 Task: Find connections with filter location Malakanagiri with filter topic #Inspirationwith filter profile language French with filter current company TRANSEARCH with filter school SIES College of Management Studies - India with filter industry Business Intelligence Platforms with filter service category Tax Law with filter keywords title Beautician
Action: Mouse moved to (574, 71)
Screenshot: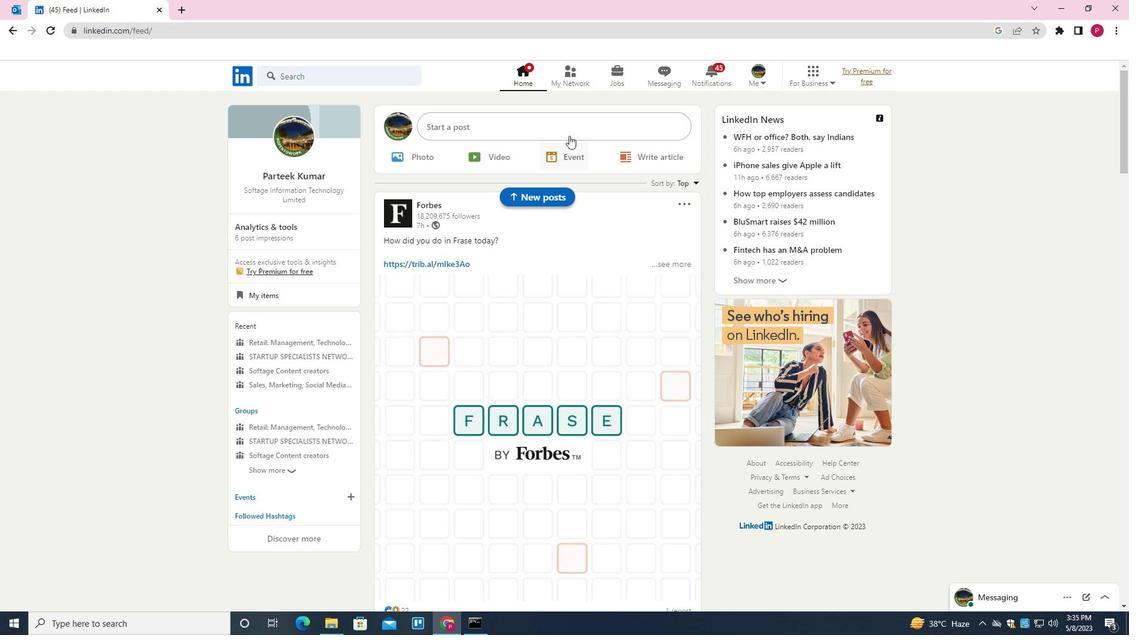 
Action: Mouse pressed left at (574, 71)
Screenshot: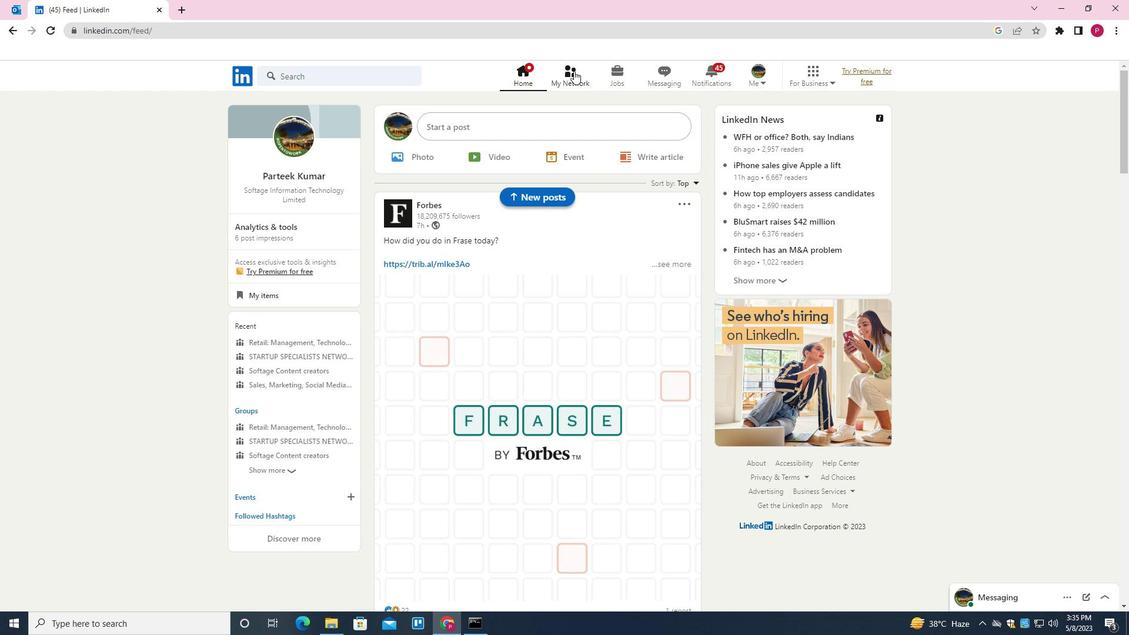 
Action: Mouse moved to (371, 142)
Screenshot: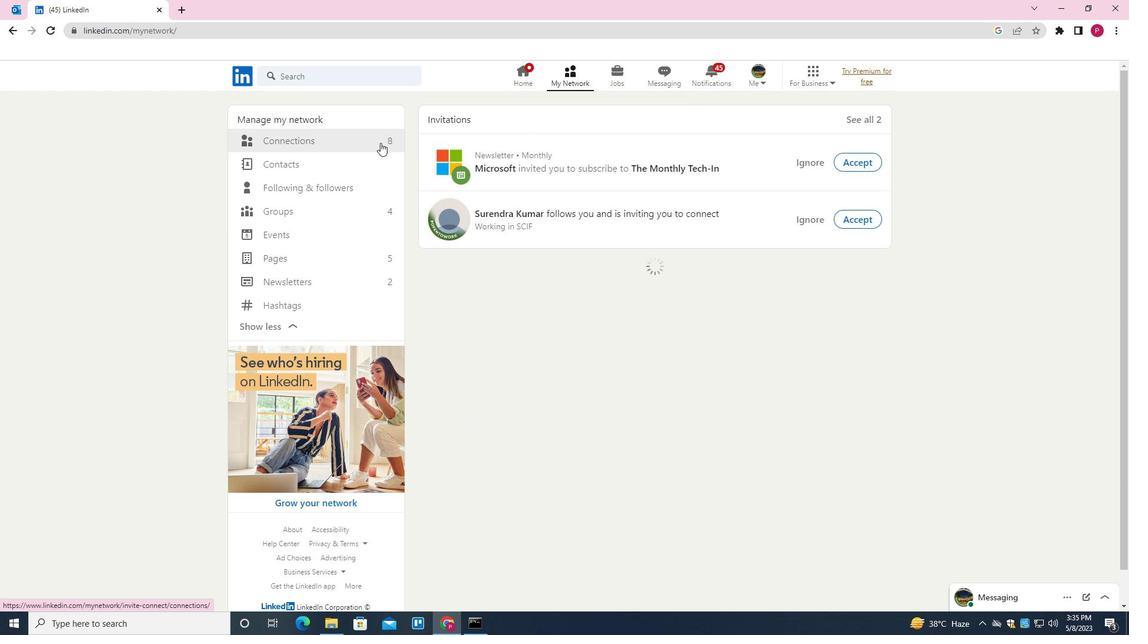 
Action: Mouse pressed left at (371, 142)
Screenshot: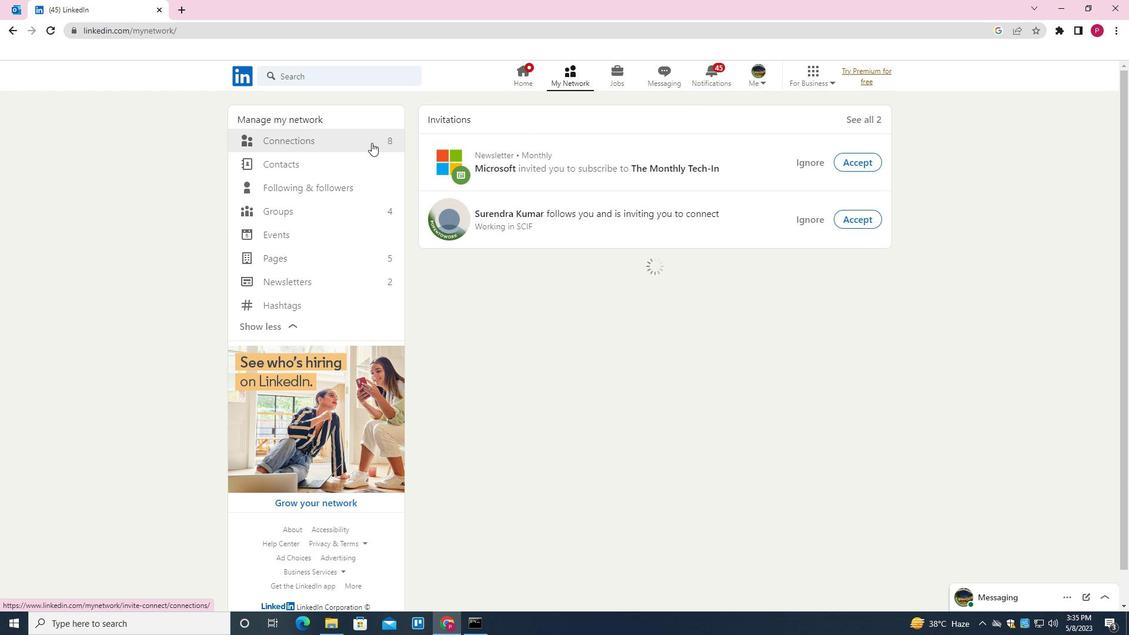 
Action: Mouse moved to (632, 144)
Screenshot: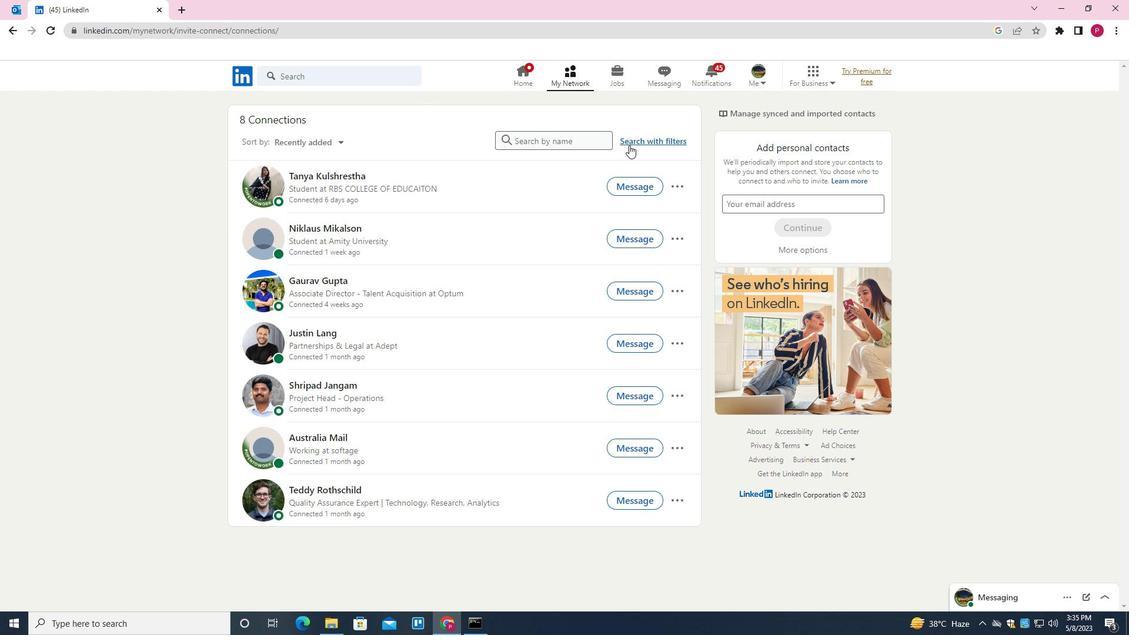 
Action: Mouse pressed left at (632, 144)
Screenshot: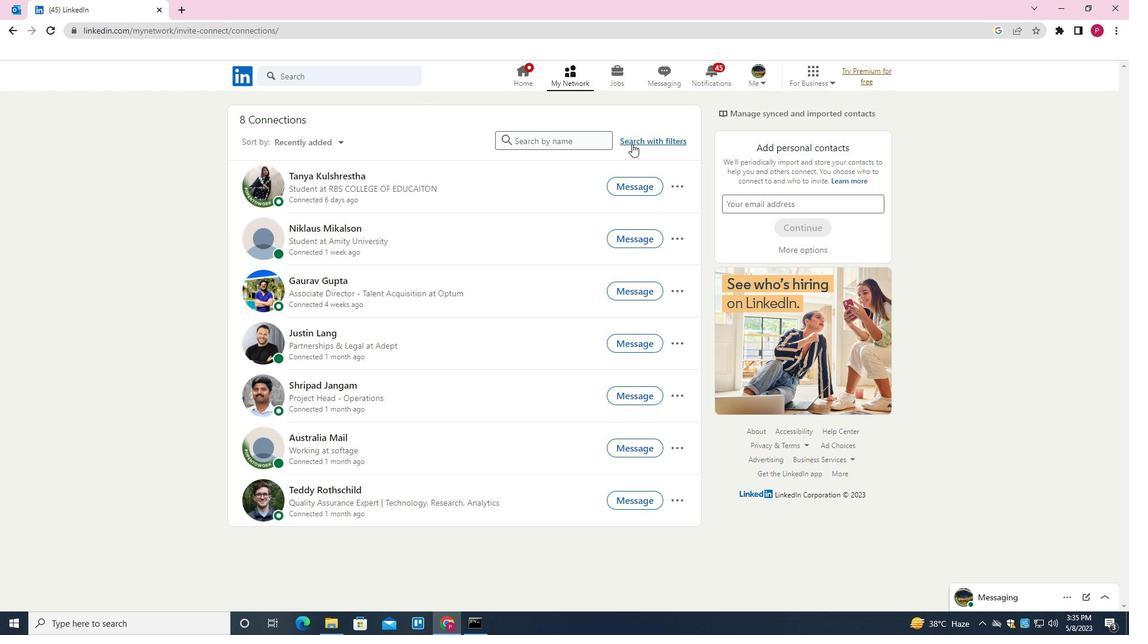 
Action: Mouse moved to (598, 105)
Screenshot: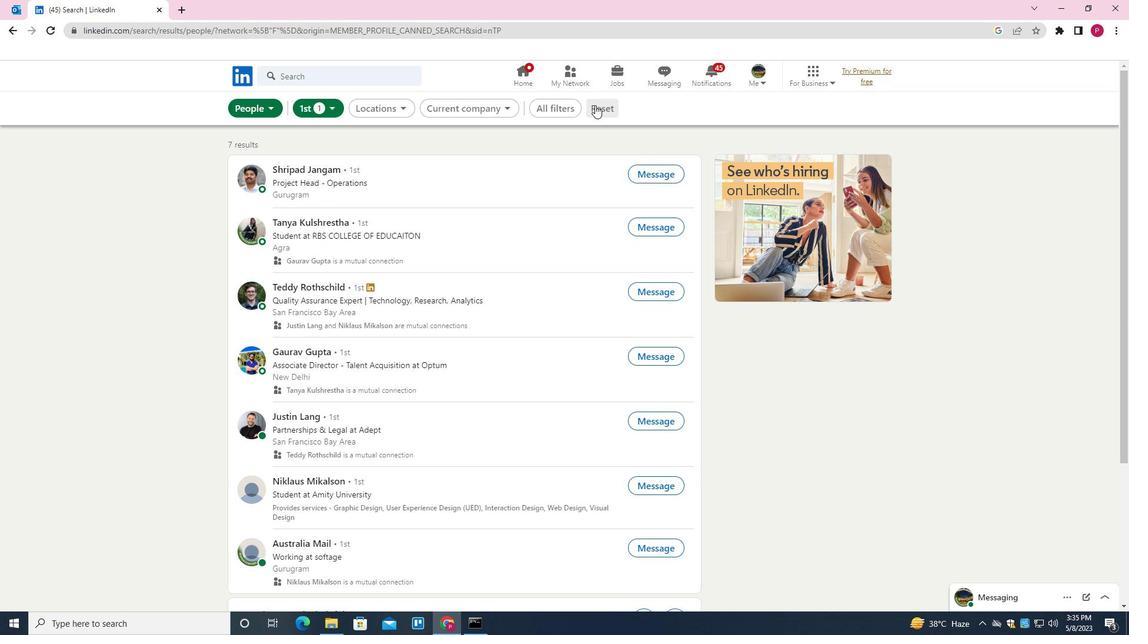 
Action: Mouse pressed left at (598, 105)
Screenshot: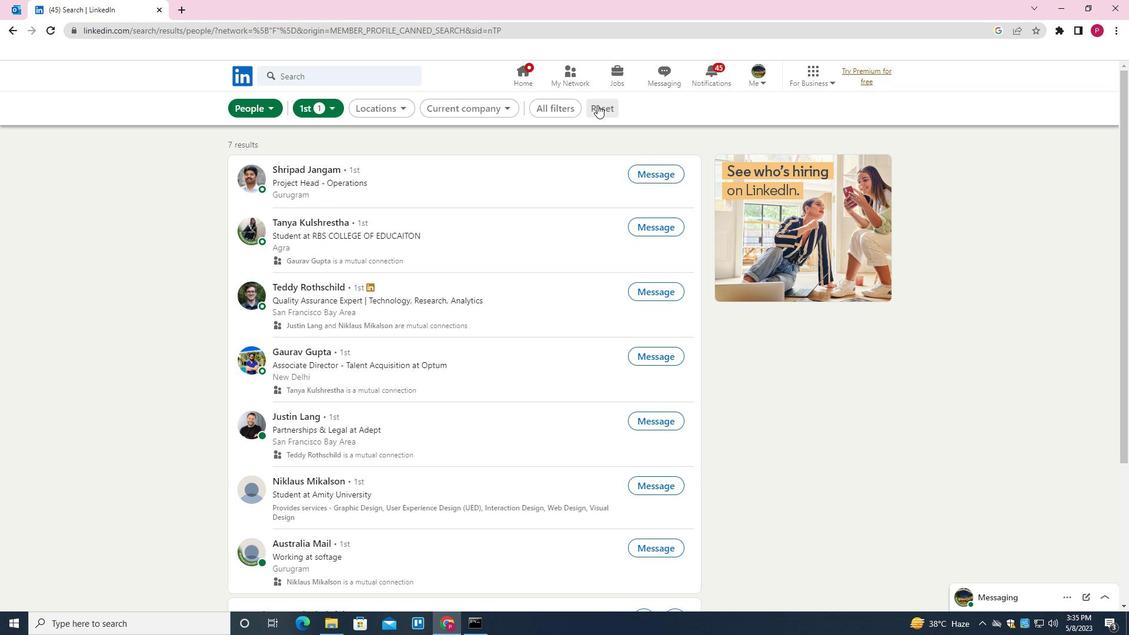 
Action: Mouse moved to (582, 111)
Screenshot: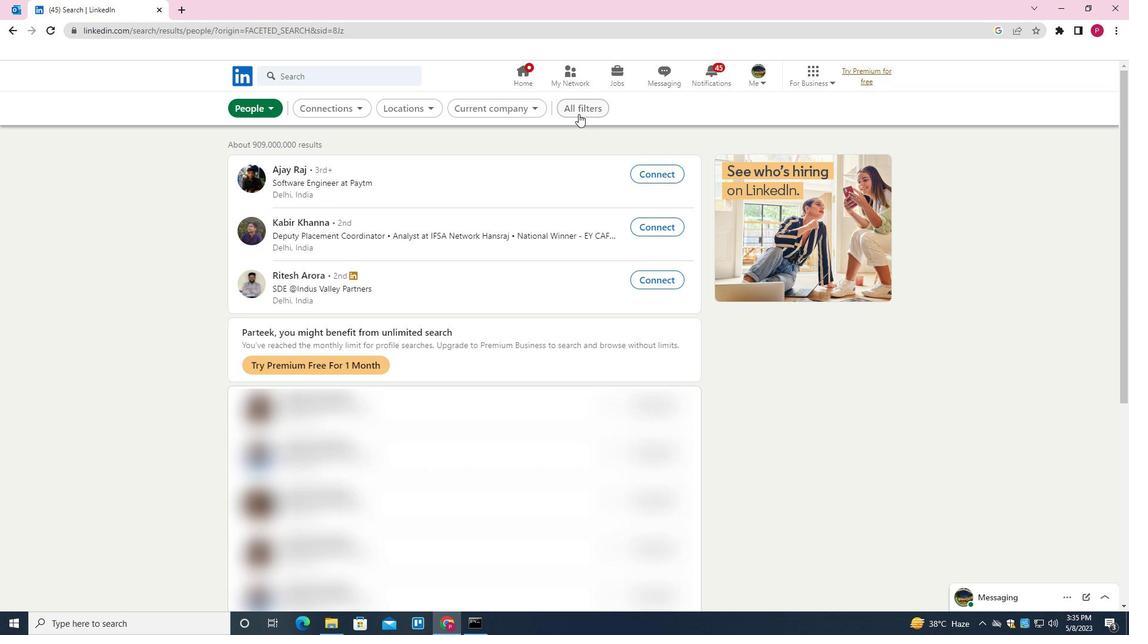 
Action: Mouse pressed left at (582, 111)
Screenshot: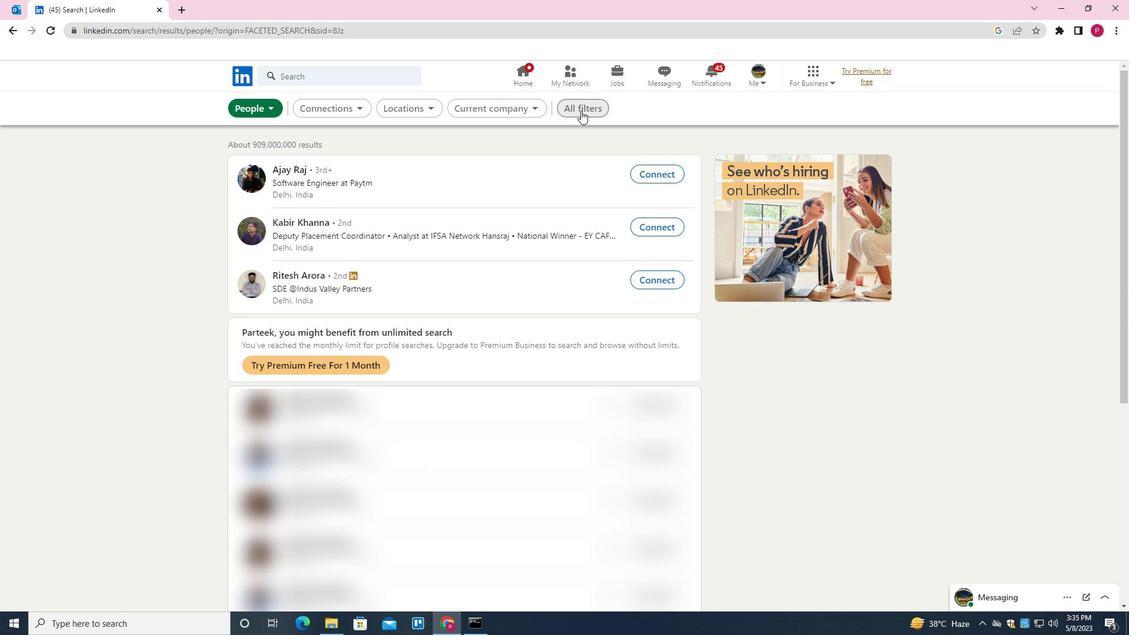 
Action: Mouse moved to (930, 338)
Screenshot: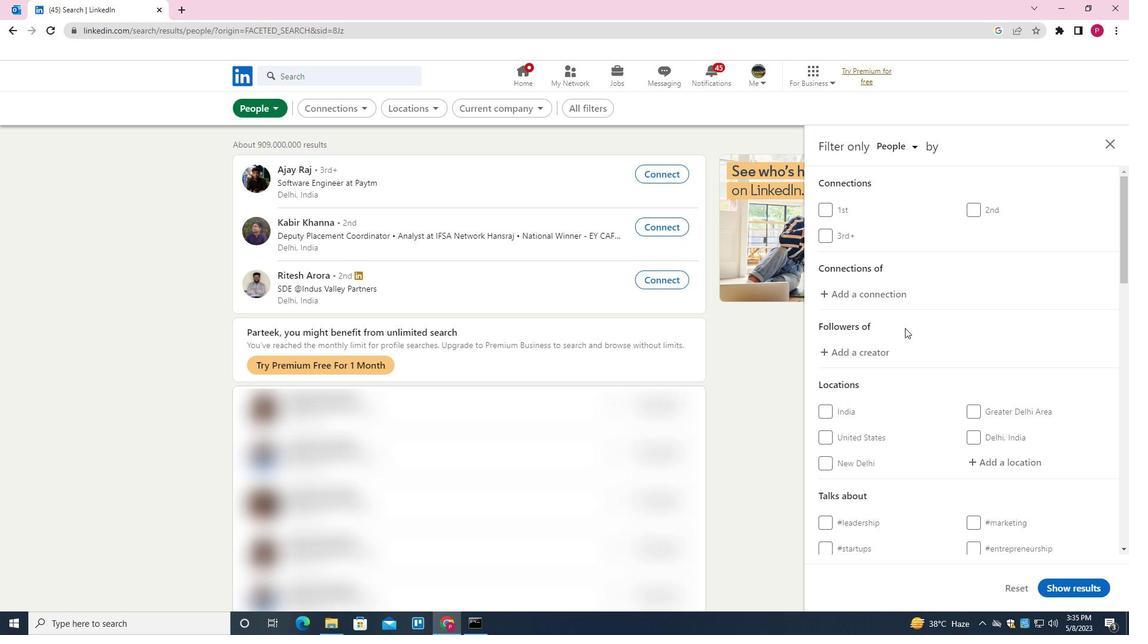 
Action: Mouse scrolled (930, 337) with delta (0, 0)
Screenshot: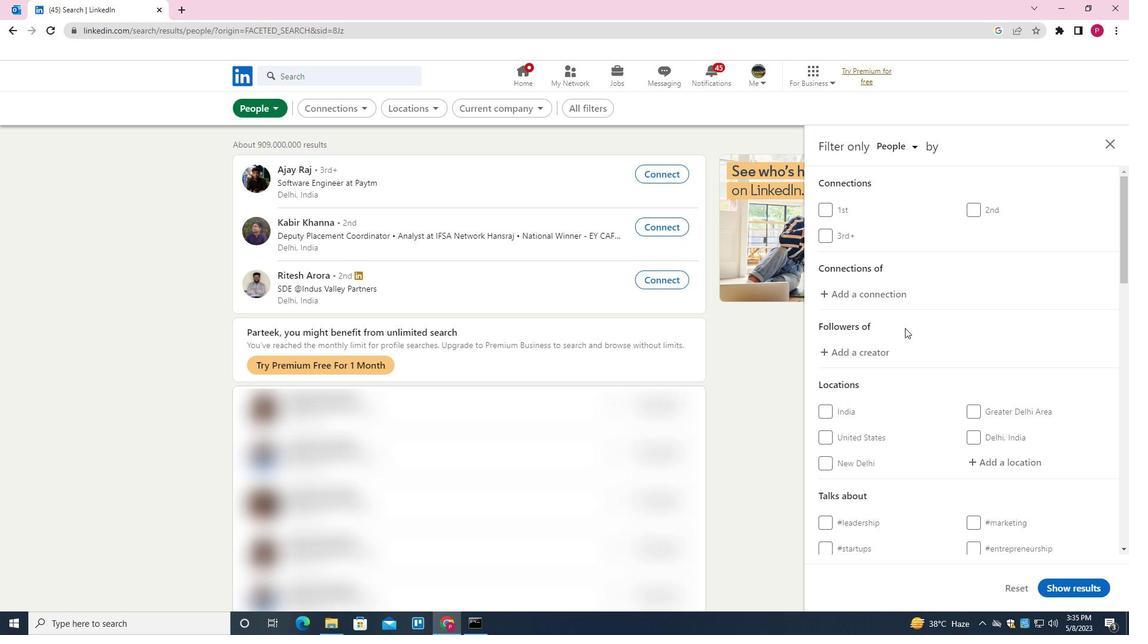 
Action: Mouse moved to (948, 343)
Screenshot: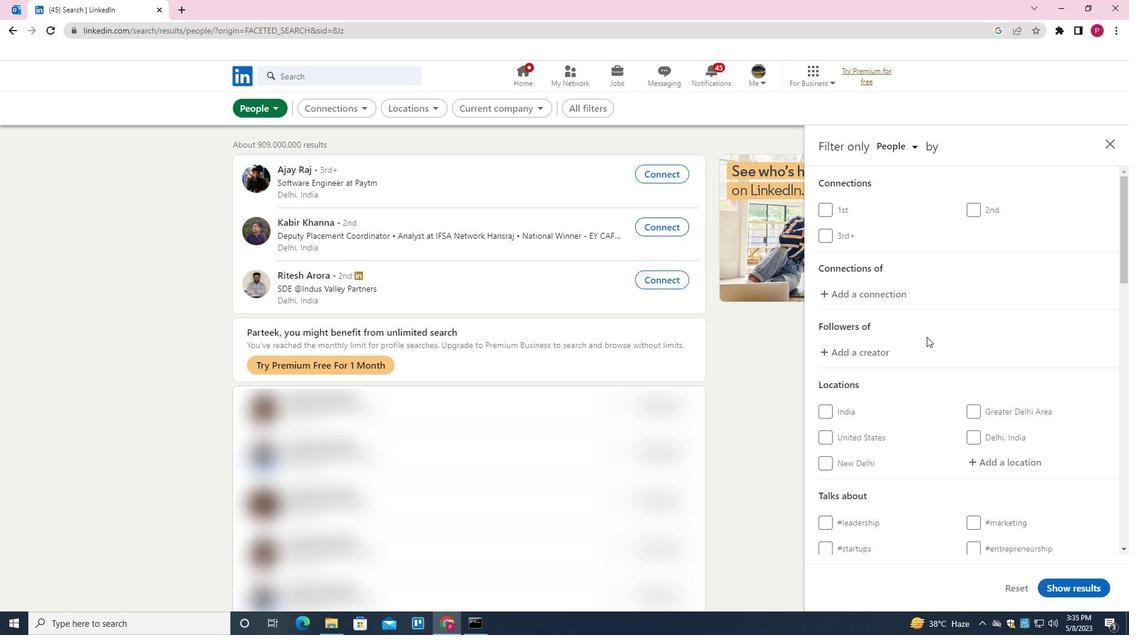 
Action: Mouse scrolled (948, 342) with delta (0, 0)
Screenshot: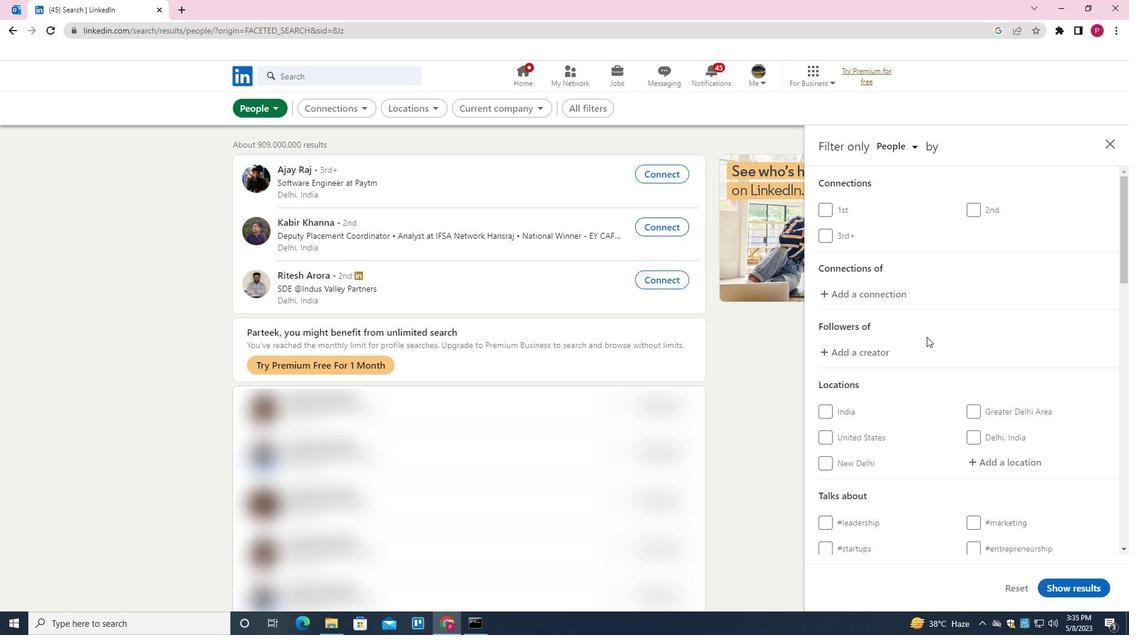 
Action: Mouse moved to (975, 348)
Screenshot: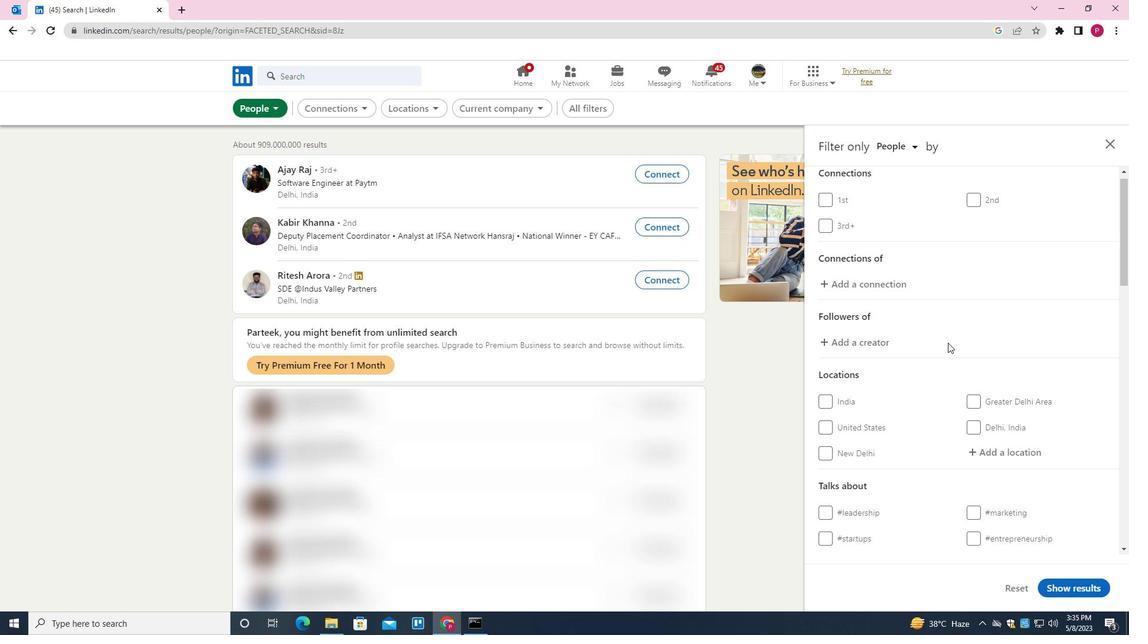 
Action: Mouse scrolled (975, 348) with delta (0, 0)
Screenshot: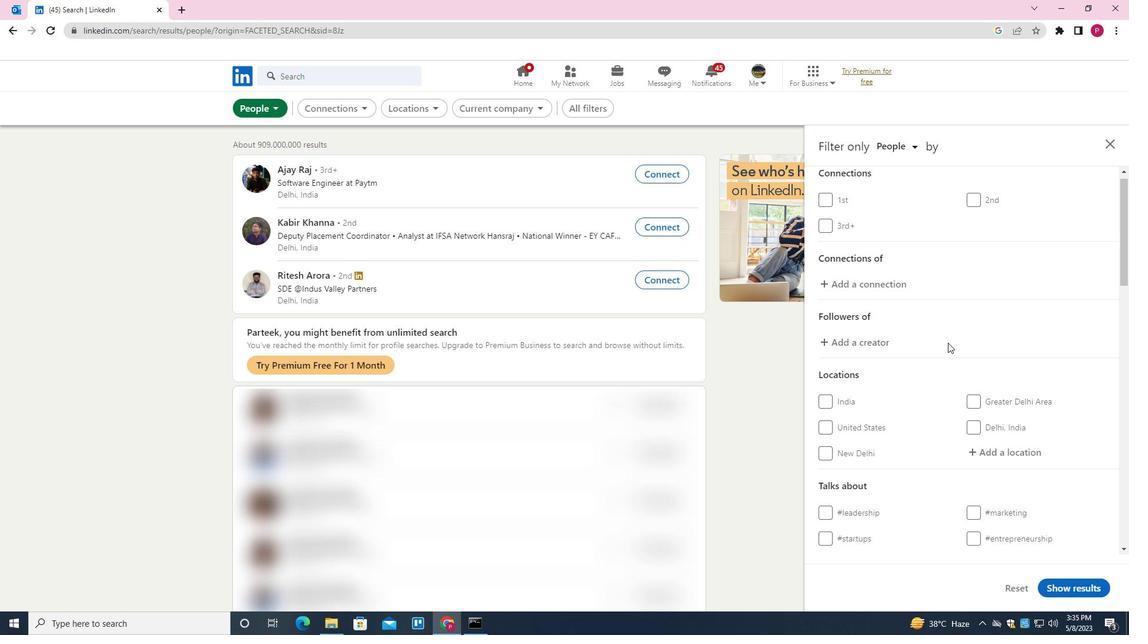 
Action: Mouse moved to (1016, 285)
Screenshot: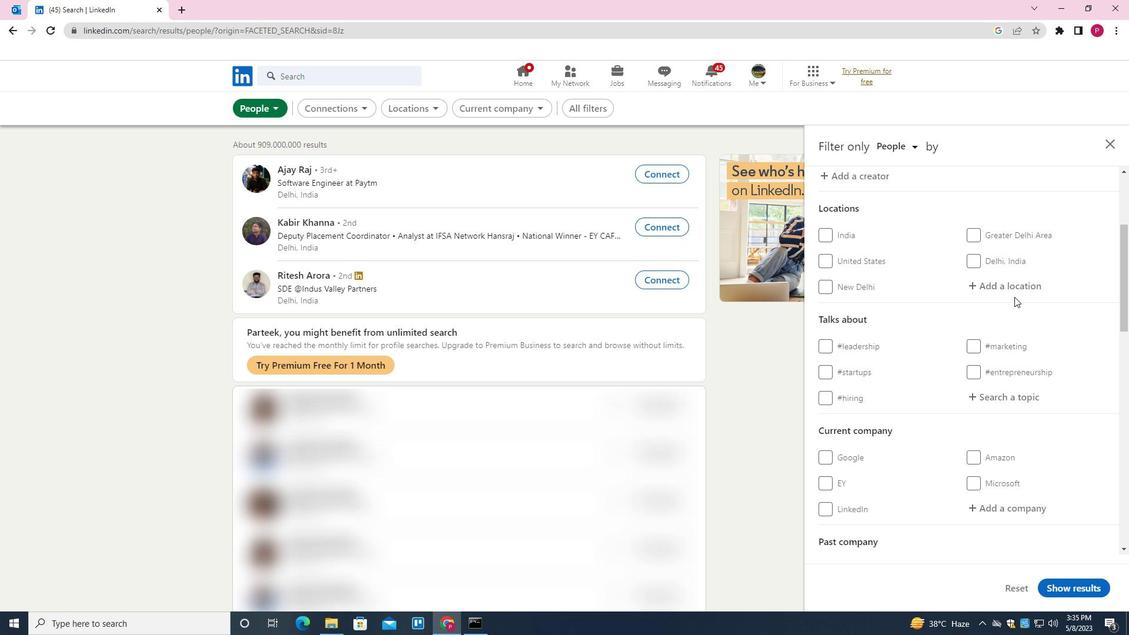 
Action: Mouse pressed left at (1016, 285)
Screenshot: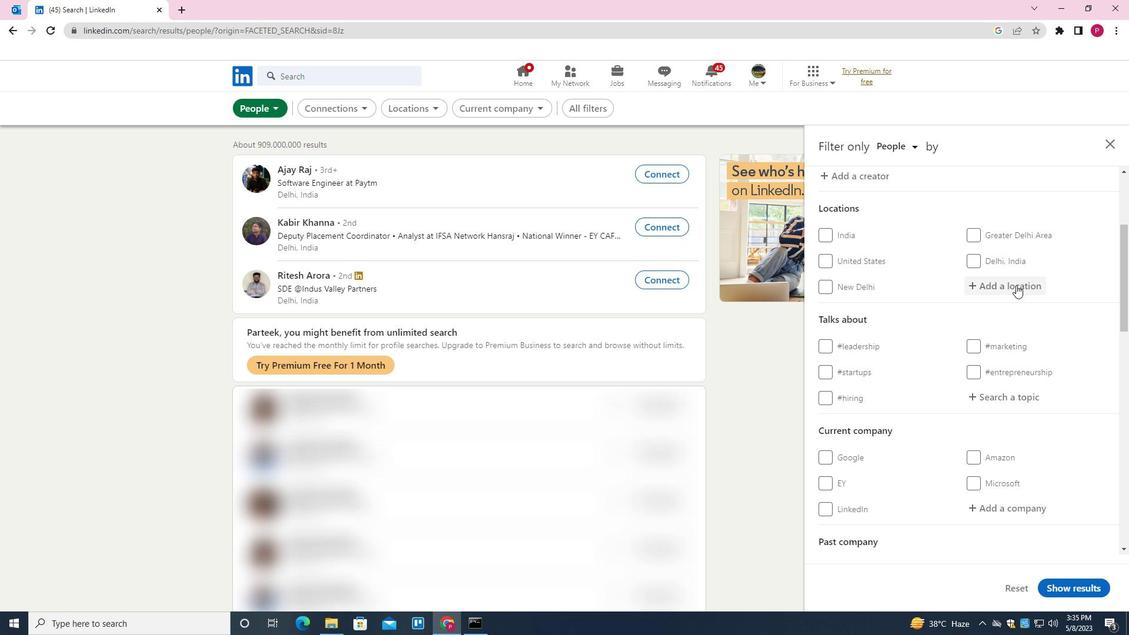 
Action: Key pressed <Key.shift>MALAKANAGIRI
Screenshot: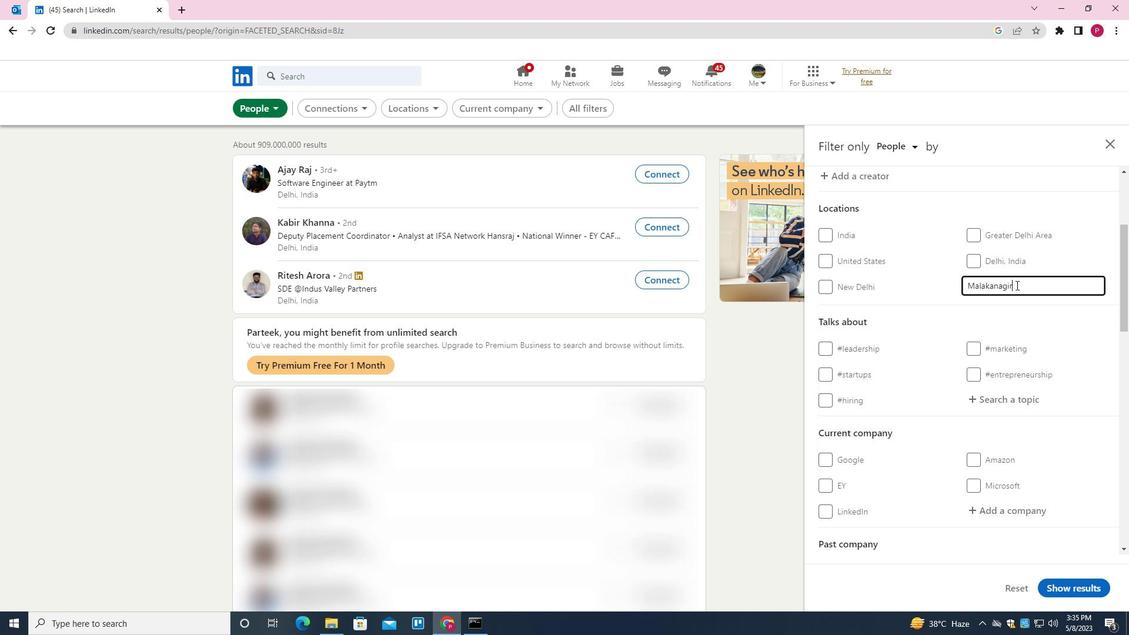 
Action: Mouse moved to (1007, 290)
Screenshot: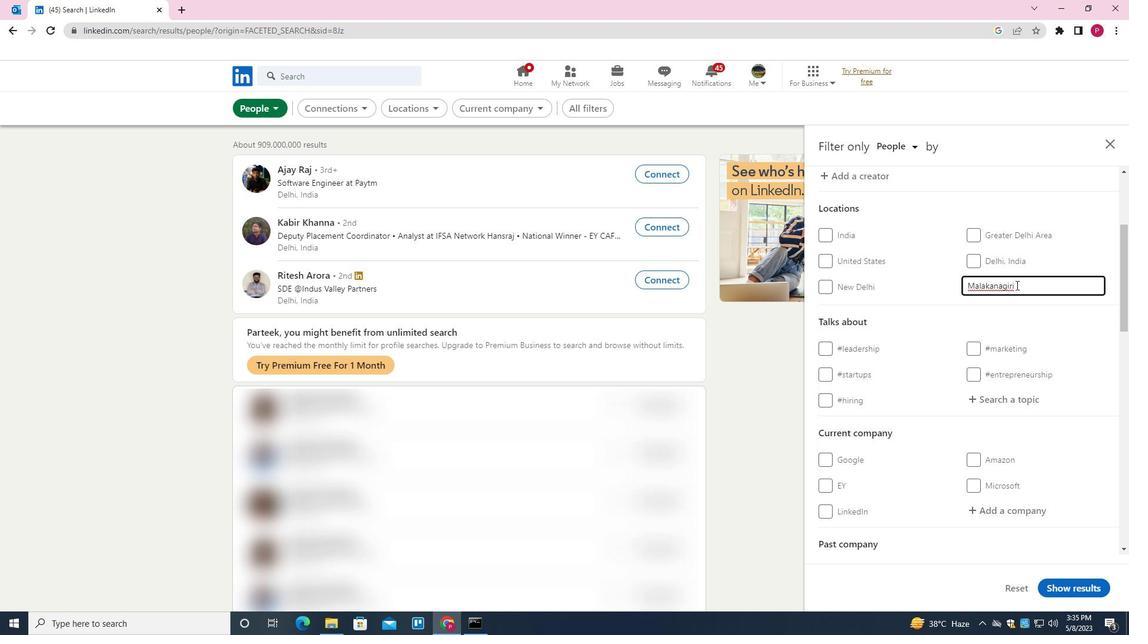 
Action: Mouse scrolled (1007, 290) with delta (0, 0)
Screenshot: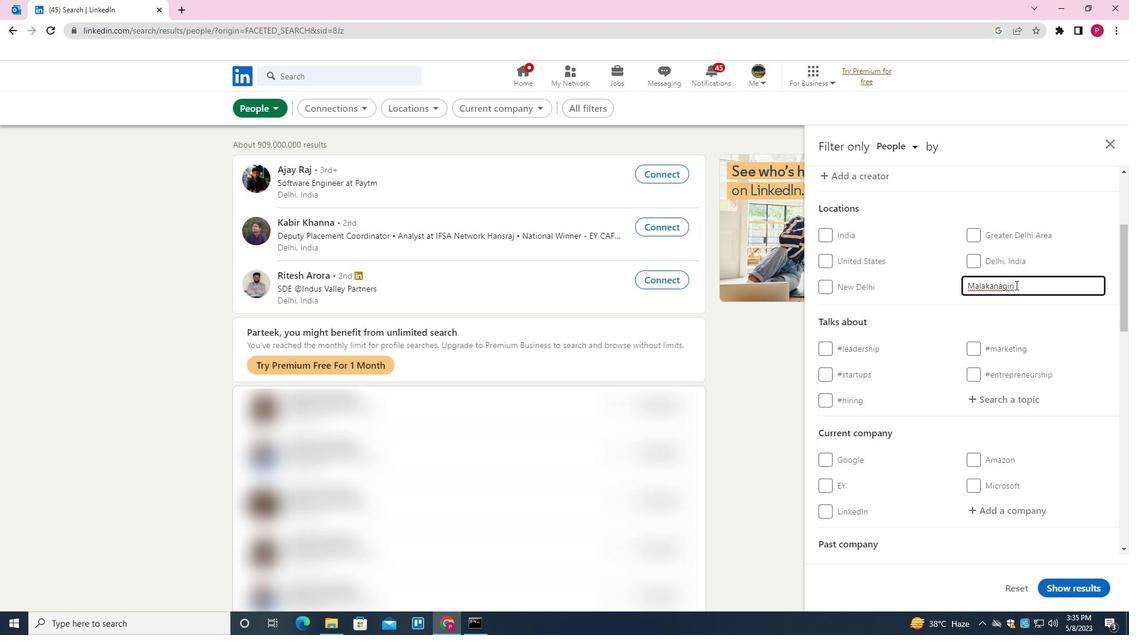 
Action: Mouse moved to (1006, 290)
Screenshot: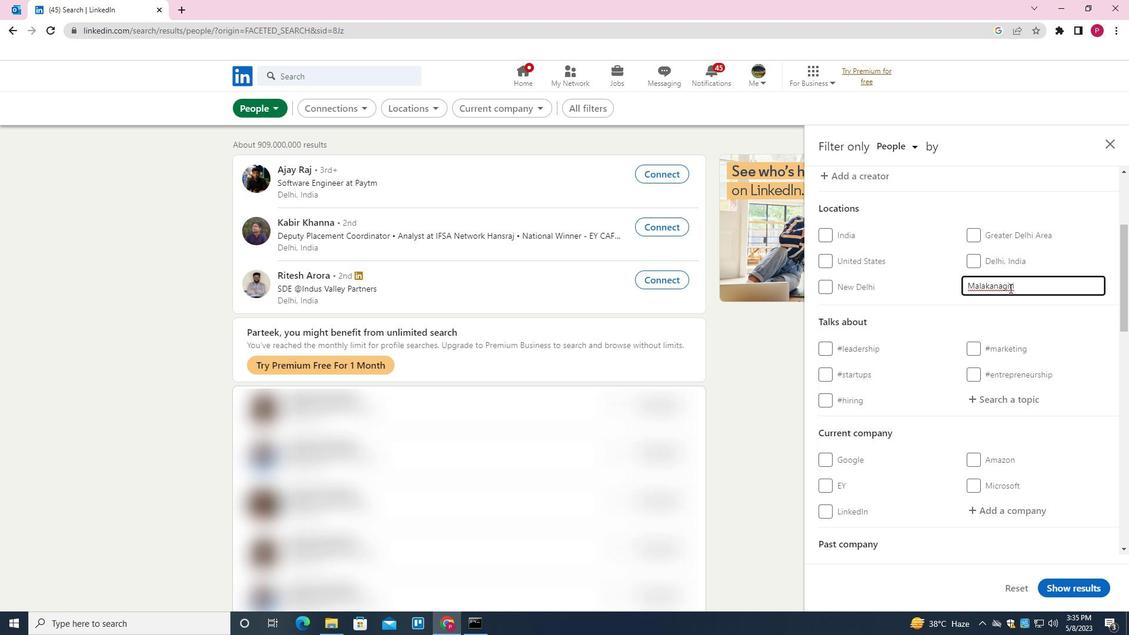 
Action: Mouse scrolled (1006, 290) with delta (0, 0)
Screenshot: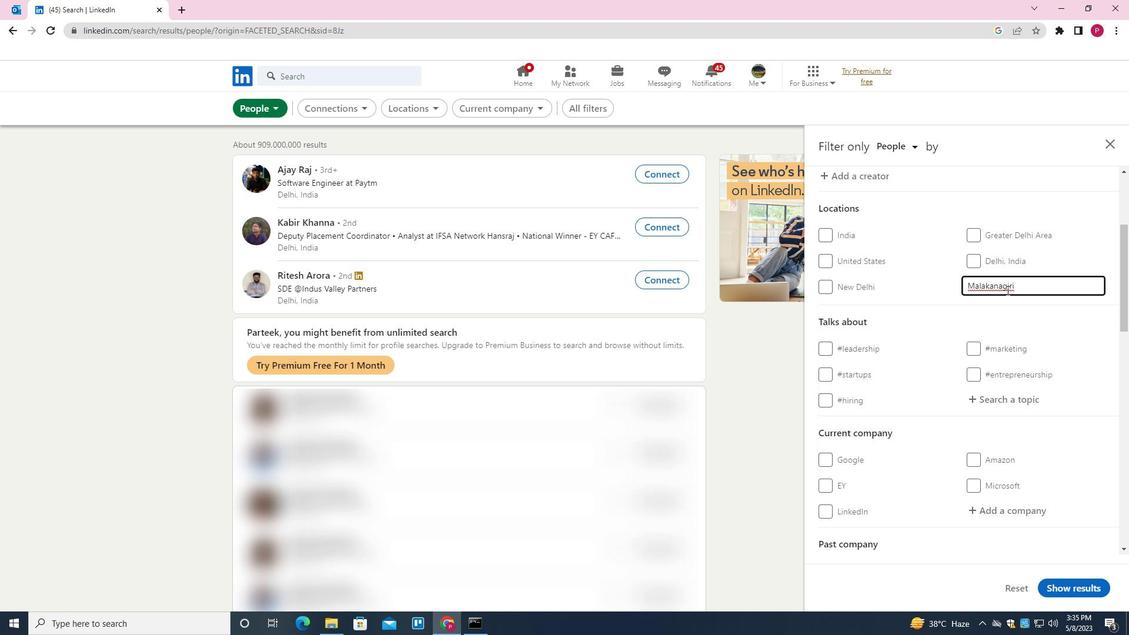 
Action: Mouse moved to (1005, 291)
Screenshot: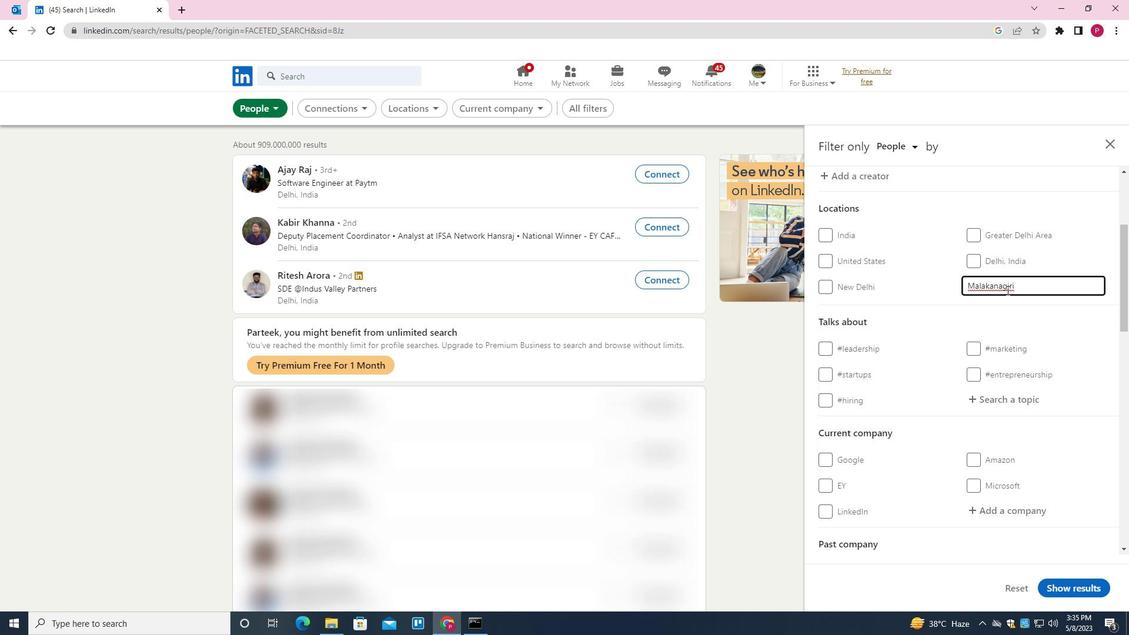 
Action: Mouse scrolled (1005, 290) with delta (0, 0)
Screenshot: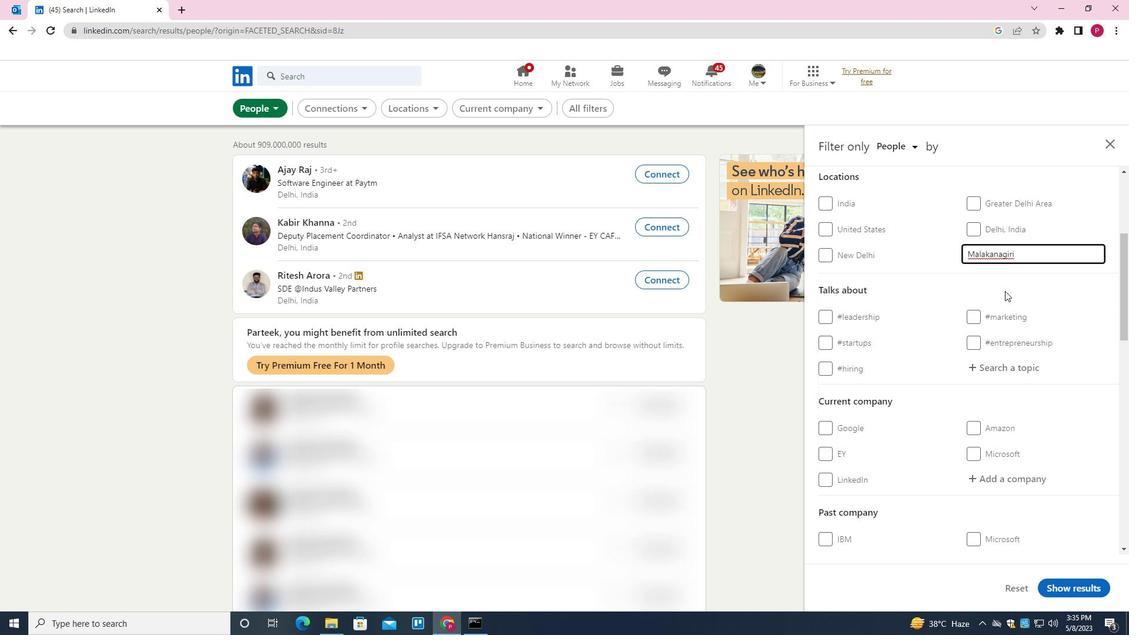 
Action: Mouse moved to (1000, 225)
Screenshot: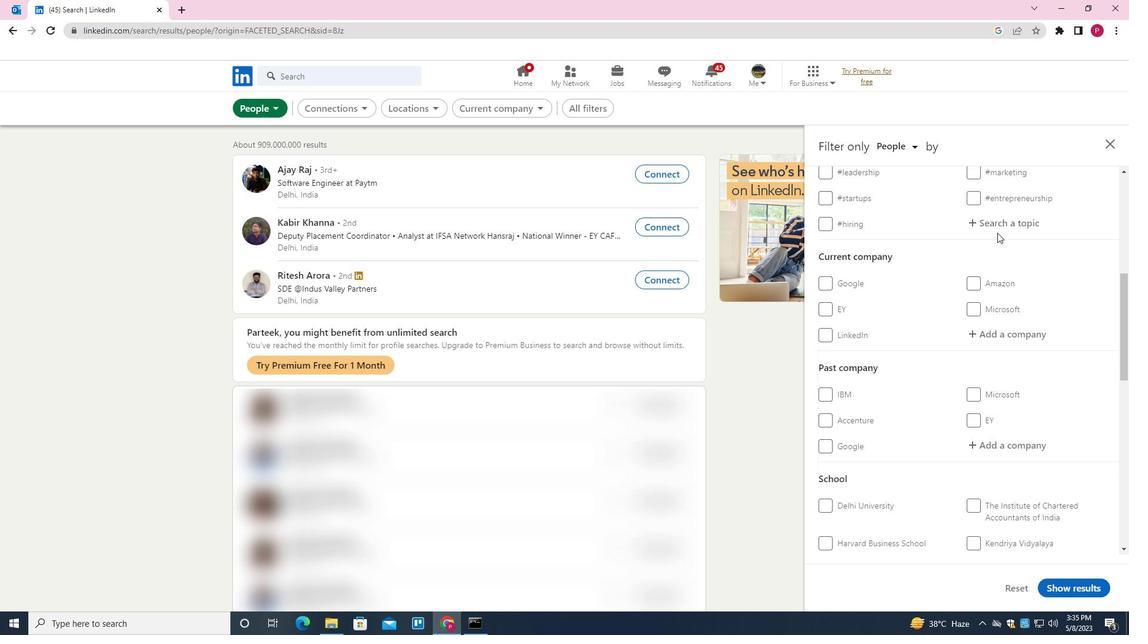 
Action: Mouse pressed left at (1000, 225)
Screenshot: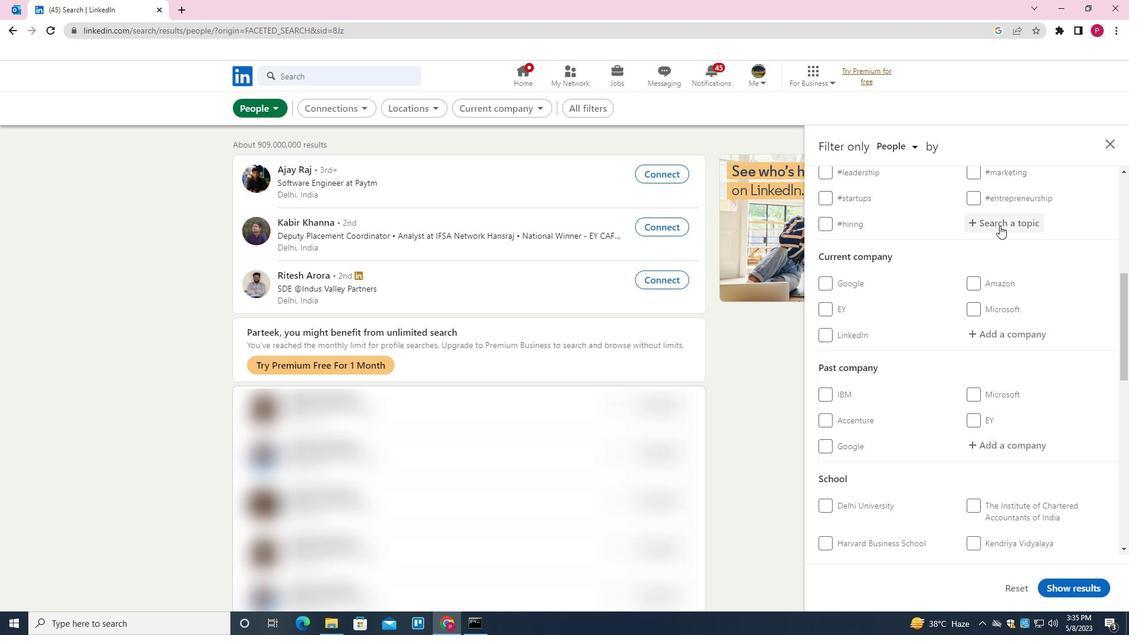 
Action: Mouse moved to (962, 251)
Screenshot: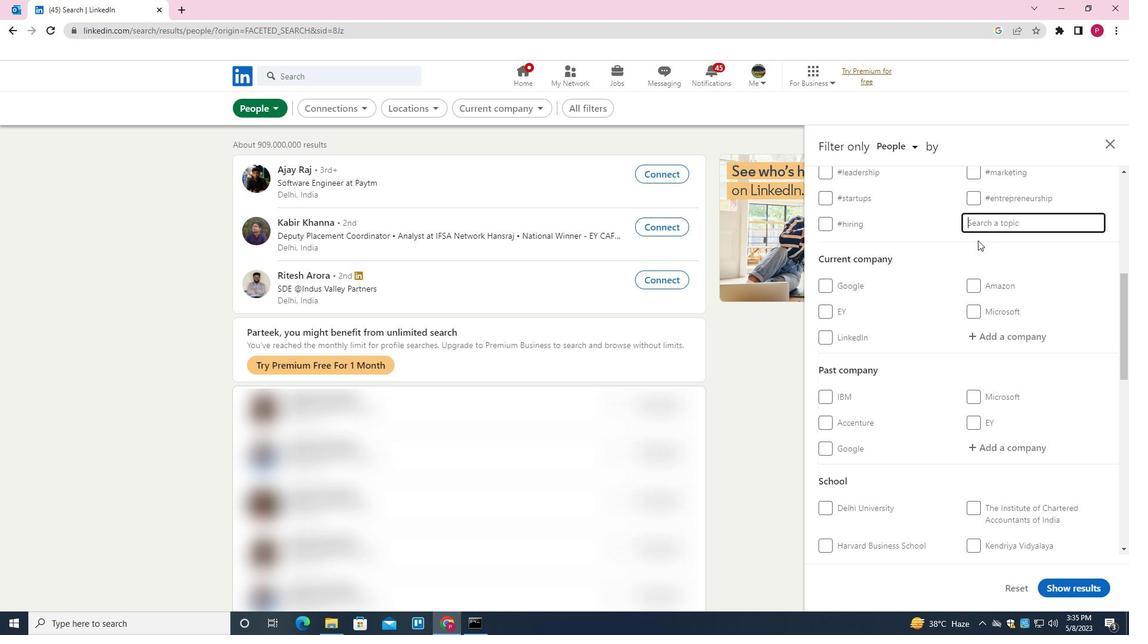 
Action: Key pressed INSPIRATION<Key.down><Key.enter>
Screenshot: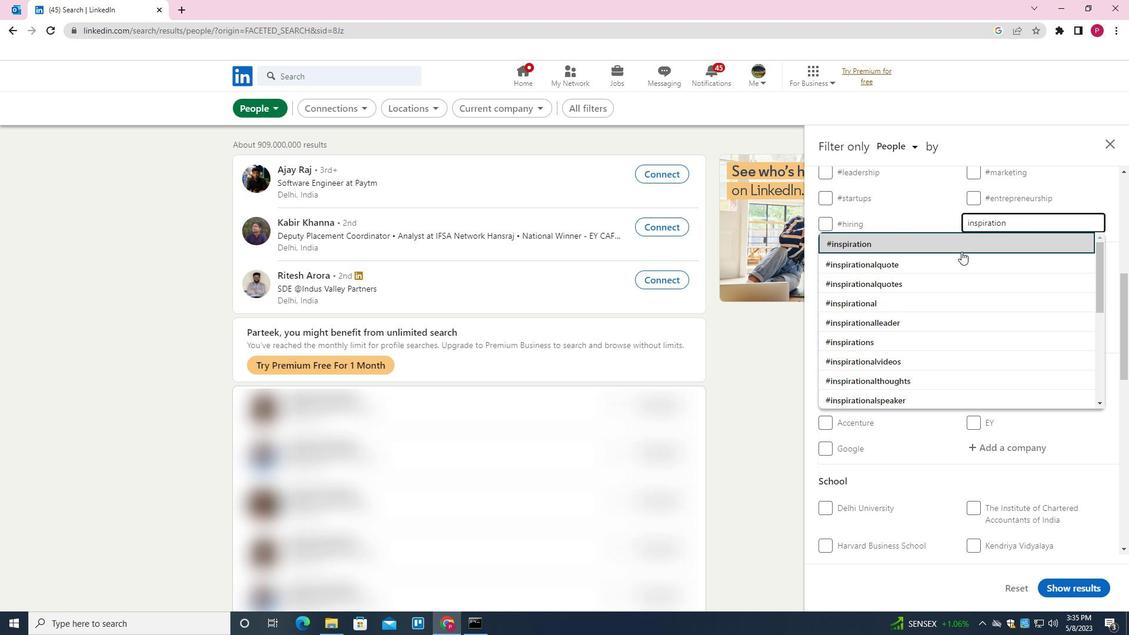 
Action: Mouse moved to (944, 364)
Screenshot: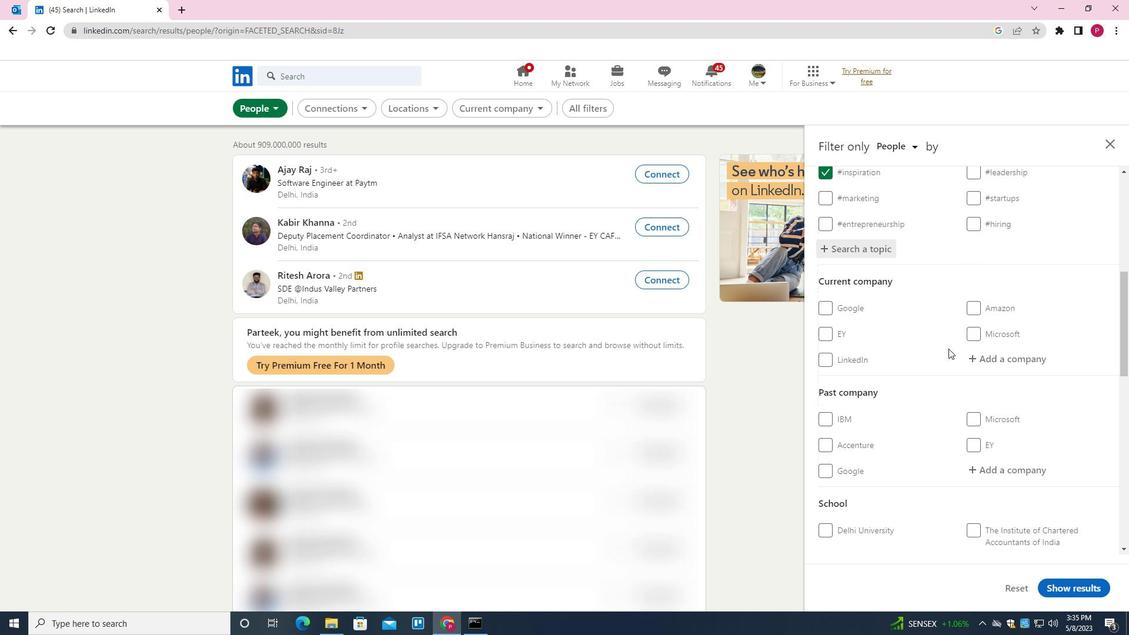 
Action: Mouse scrolled (944, 363) with delta (0, 0)
Screenshot: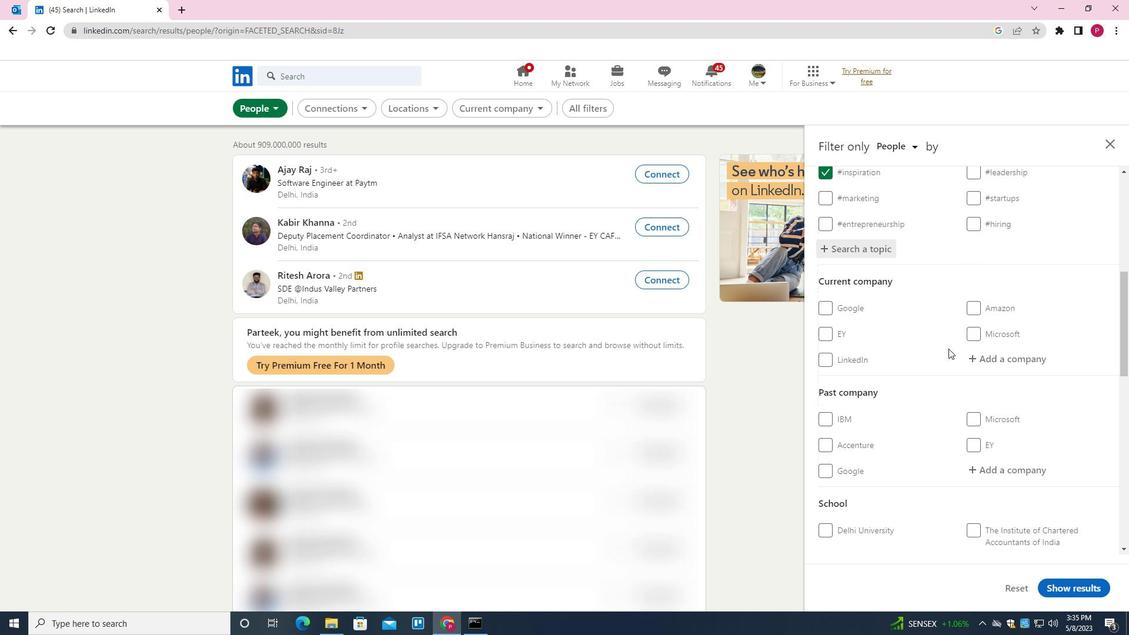 
Action: Mouse moved to (946, 369)
Screenshot: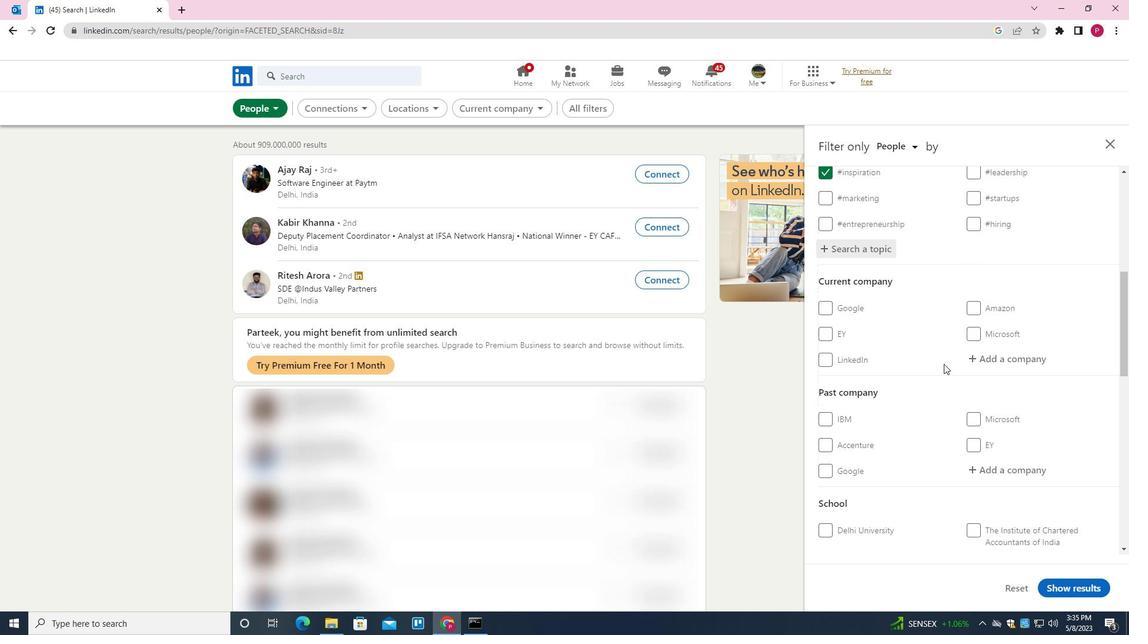 
Action: Mouse scrolled (946, 368) with delta (0, 0)
Screenshot: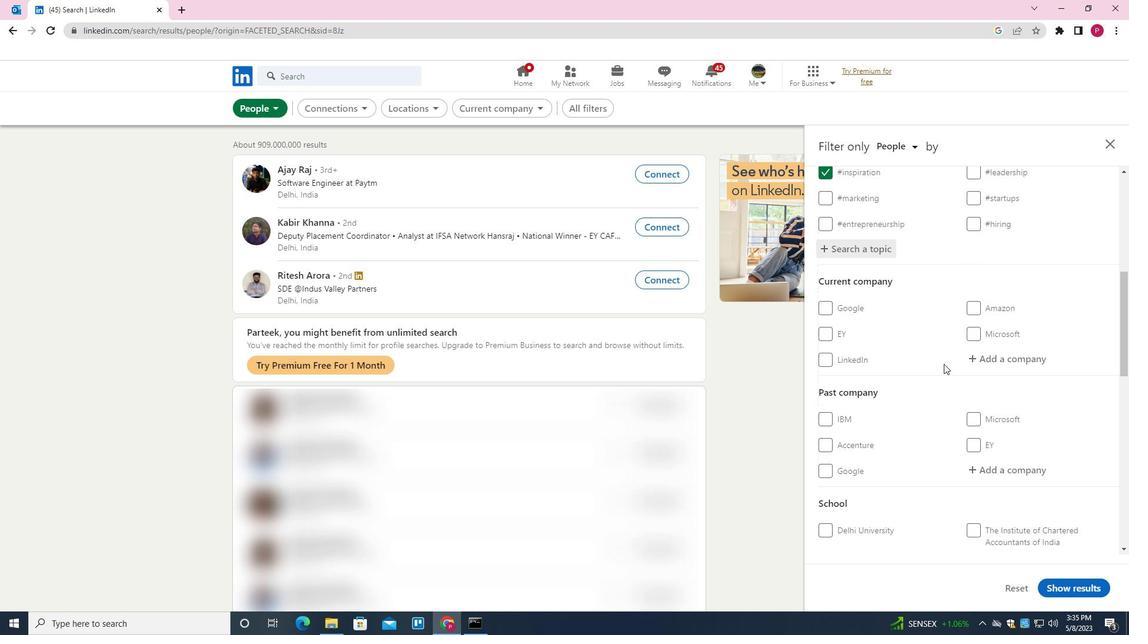 
Action: Mouse scrolled (946, 368) with delta (0, 0)
Screenshot: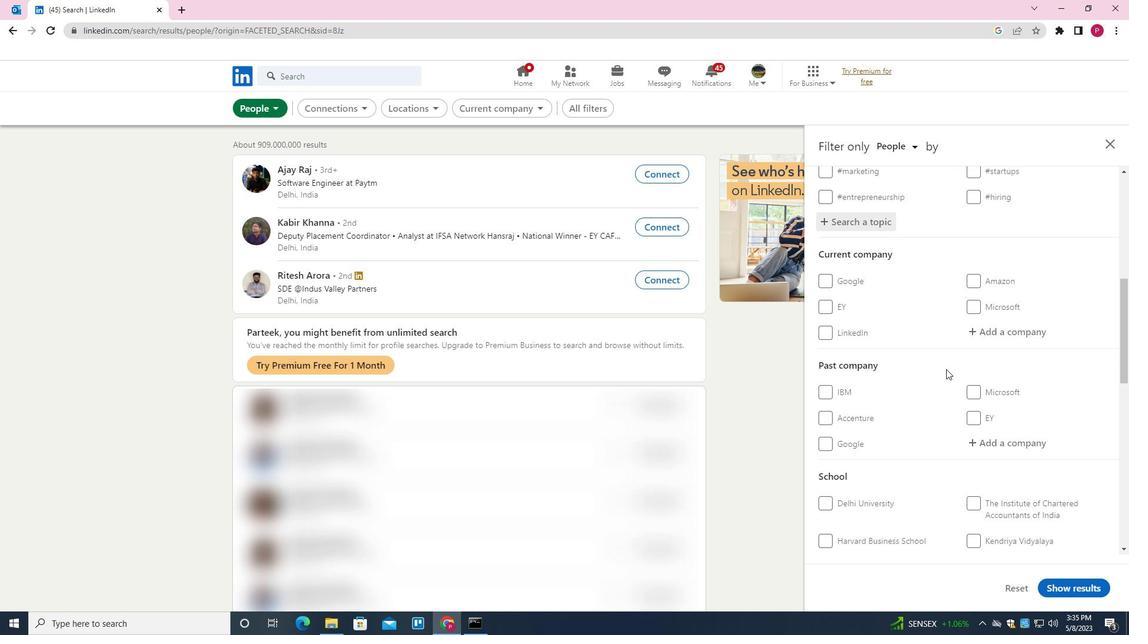 
Action: Mouse scrolled (946, 368) with delta (0, 0)
Screenshot: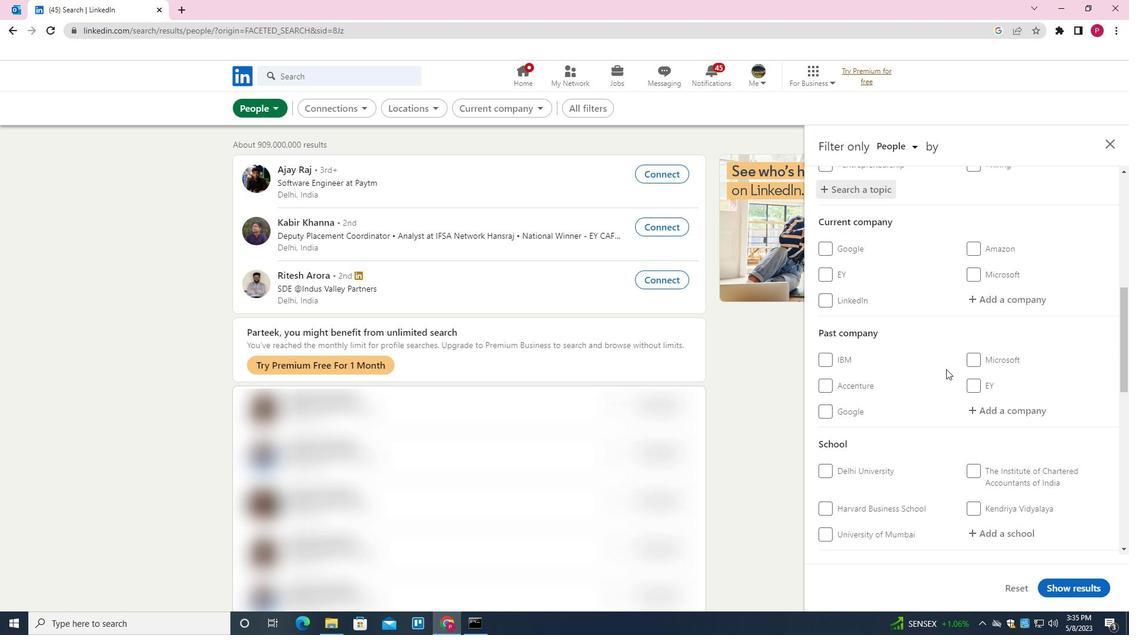 
Action: Mouse scrolled (946, 368) with delta (0, 0)
Screenshot: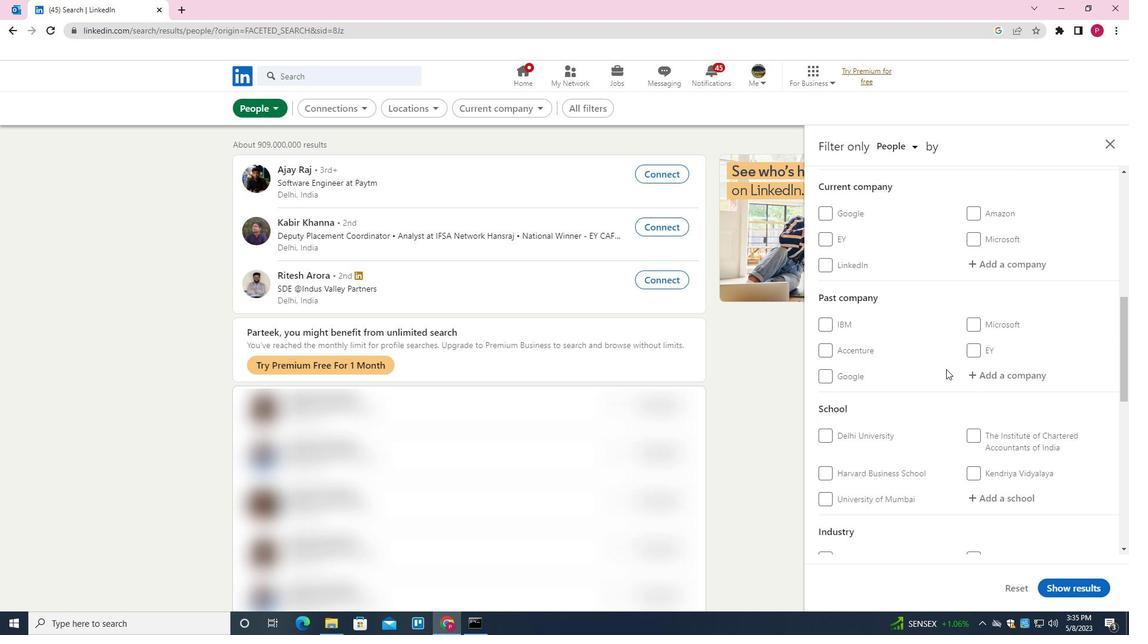 
Action: Mouse moved to (948, 369)
Screenshot: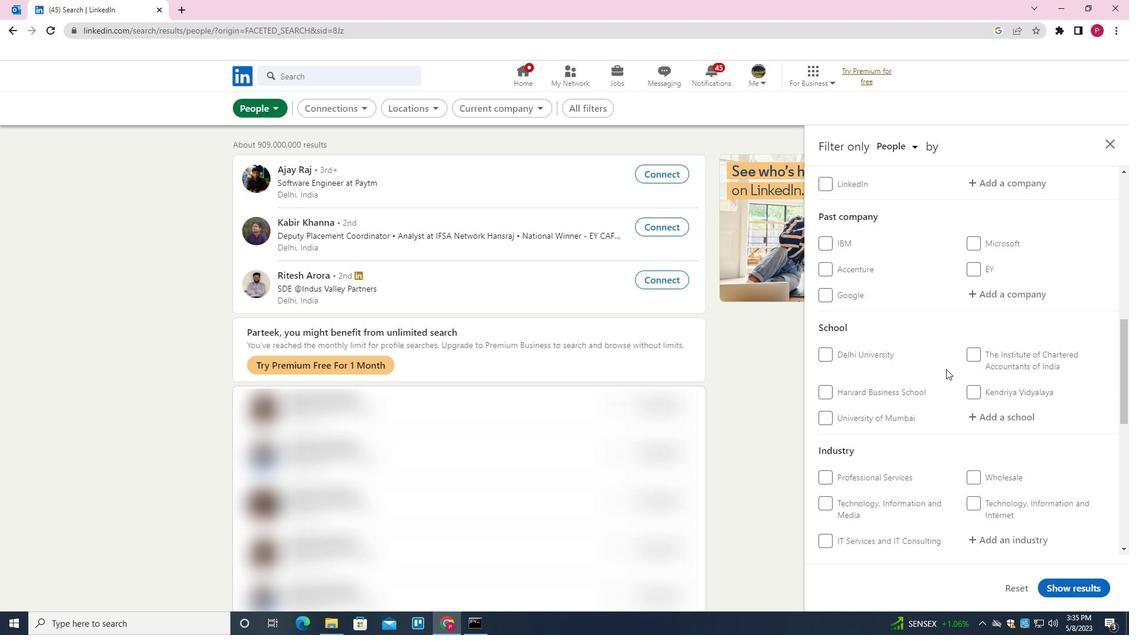 
Action: Mouse scrolled (948, 368) with delta (0, 0)
Screenshot: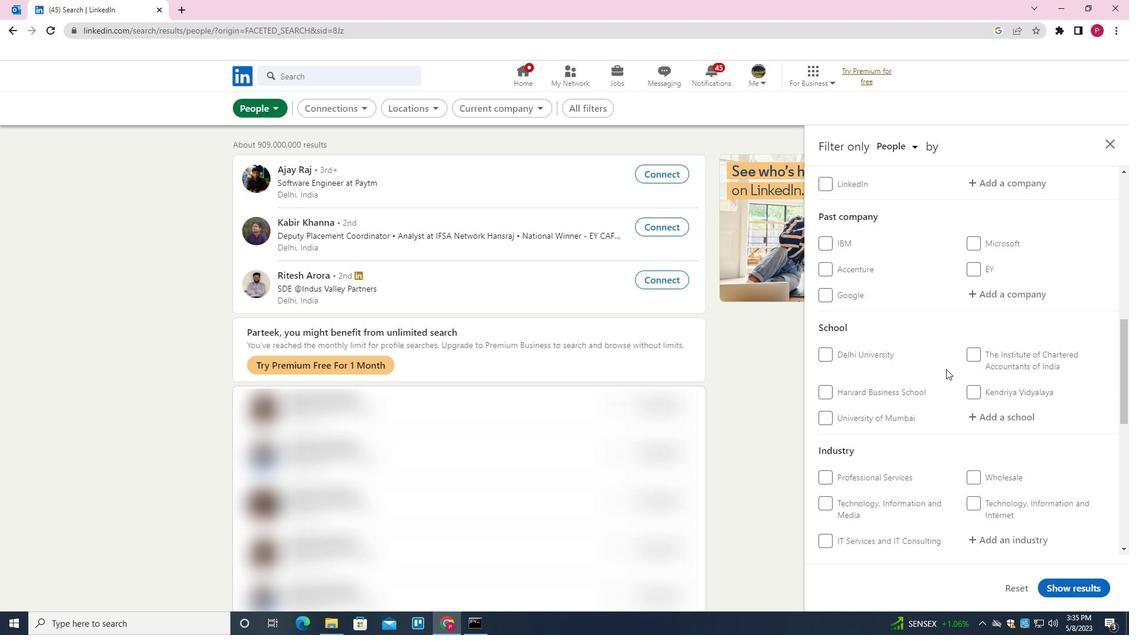 
Action: Mouse moved to (946, 366)
Screenshot: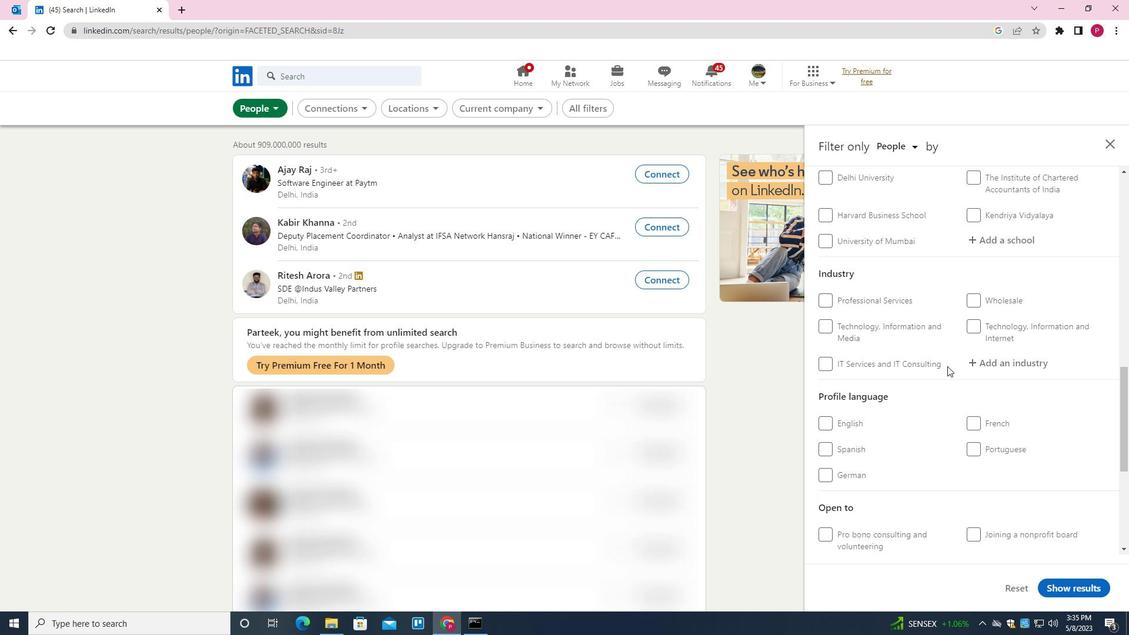 
Action: Mouse scrolled (946, 366) with delta (0, 0)
Screenshot: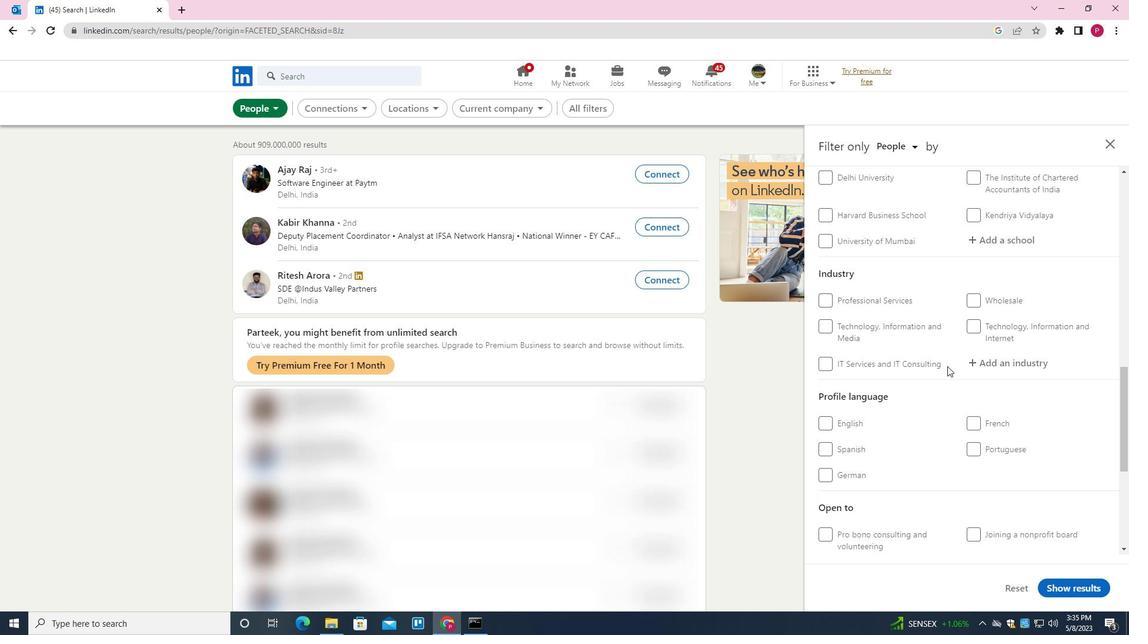 
Action: Mouse scrolled (946, 366) with delta (0, 0)
Screenshot: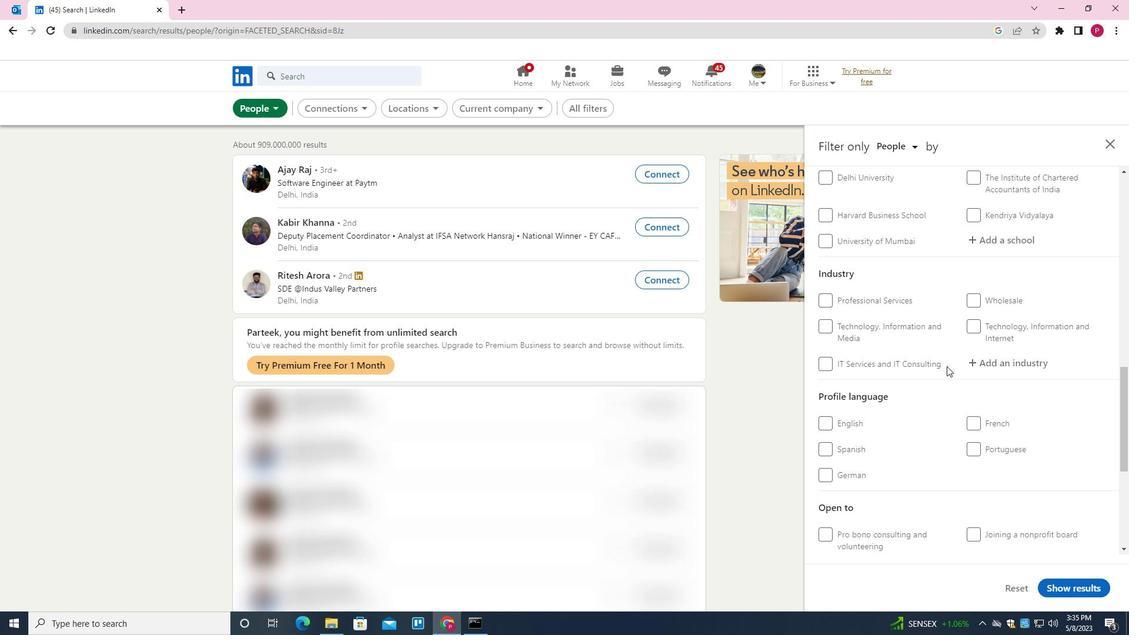 
Action: Mouse moved to (969, 303)
Screenshot: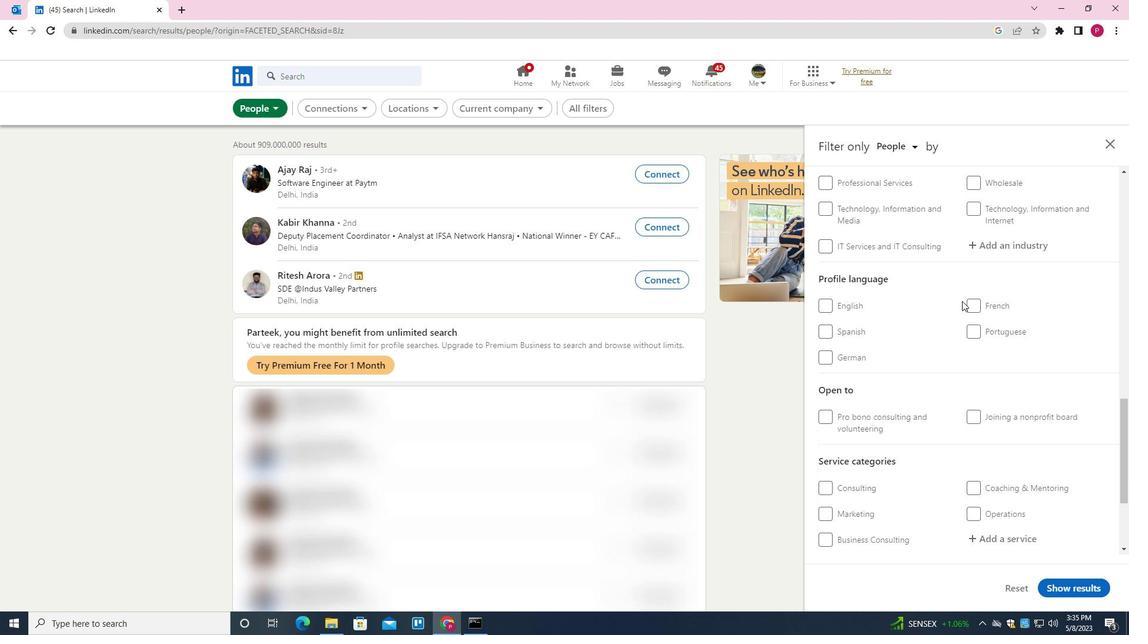 
Action: Mouse pressed left at (969, 303)
Screenshot: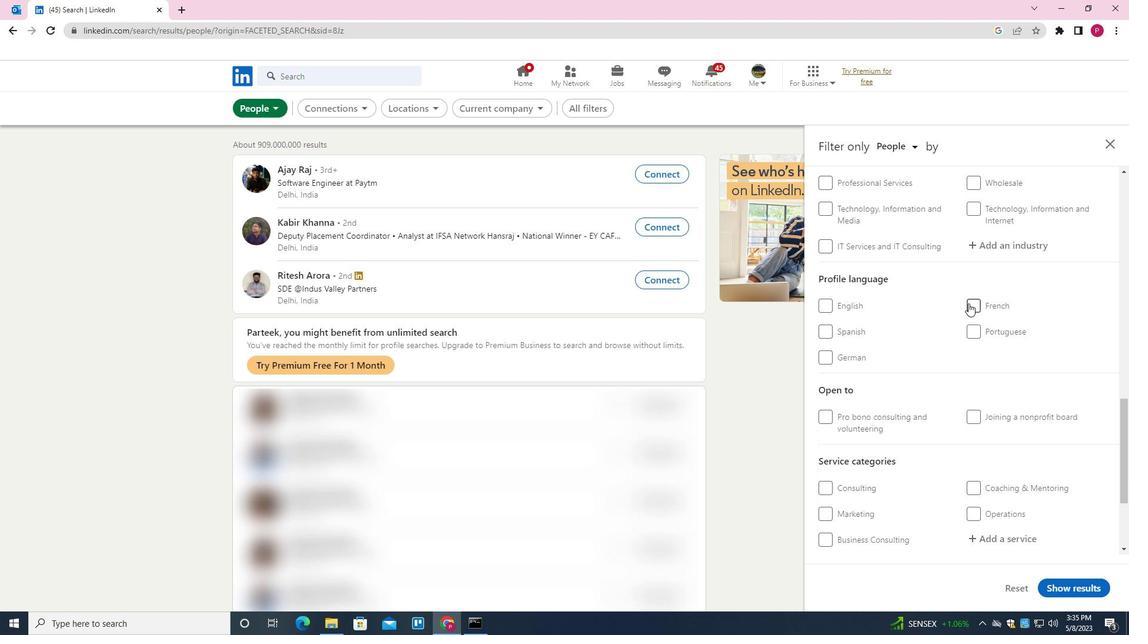
Action: Mouse moved to (875, 447)
Screenshot: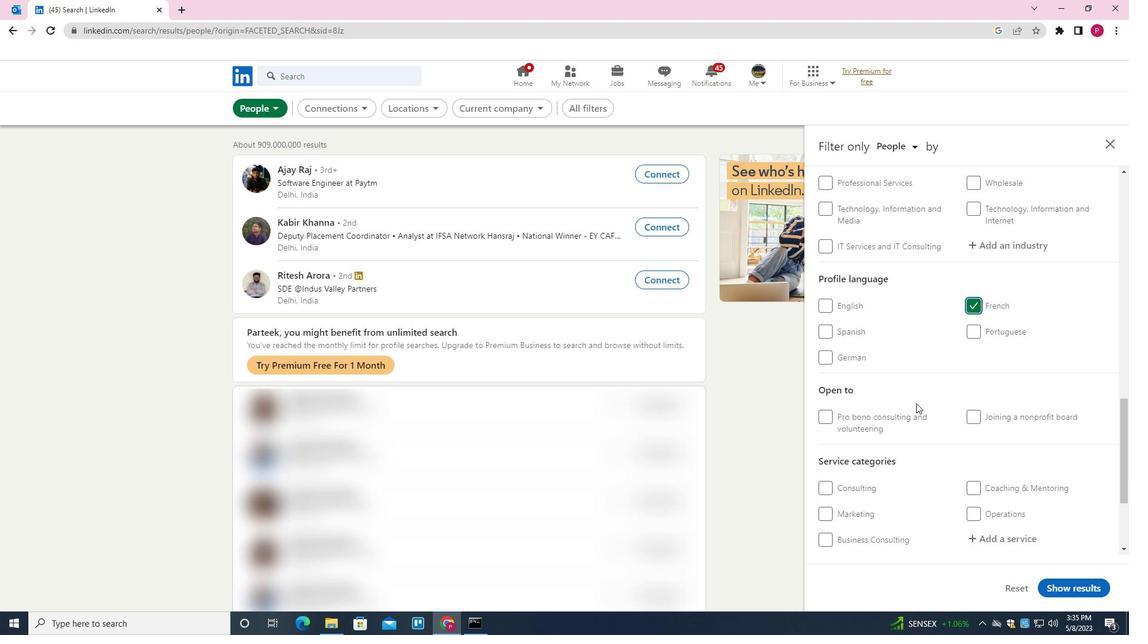 
Action: Mouse scrolled (875, 447) with delta (0, 0)
Screenshot: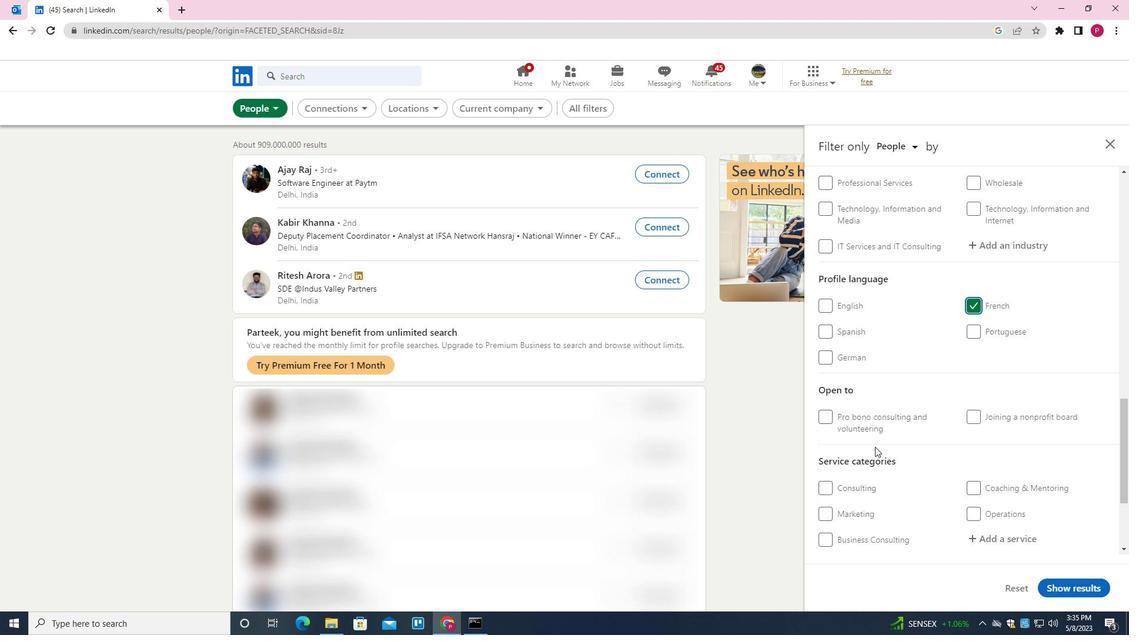
Action: Mouse scrolled (875, 447) with delta (0, 0)
Screenshot: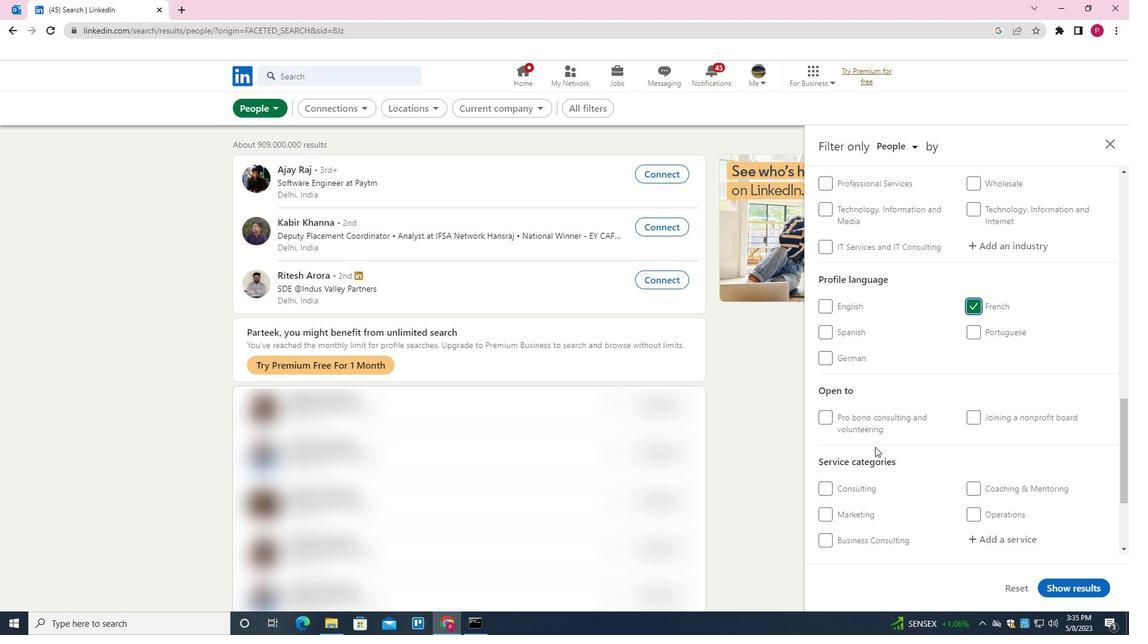 
Action: Mouse scrolled (875, 447) with delta (0, 0)
Screenshot: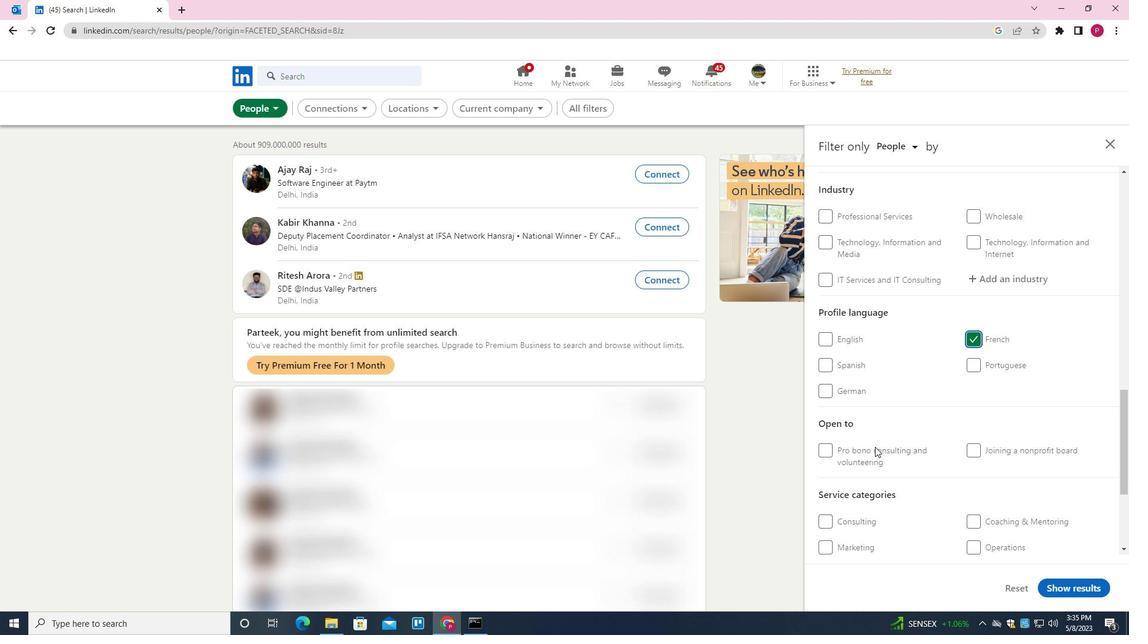 
Action: Mouse scrolled (875, 447) with delta (0, 0)
Screenshot: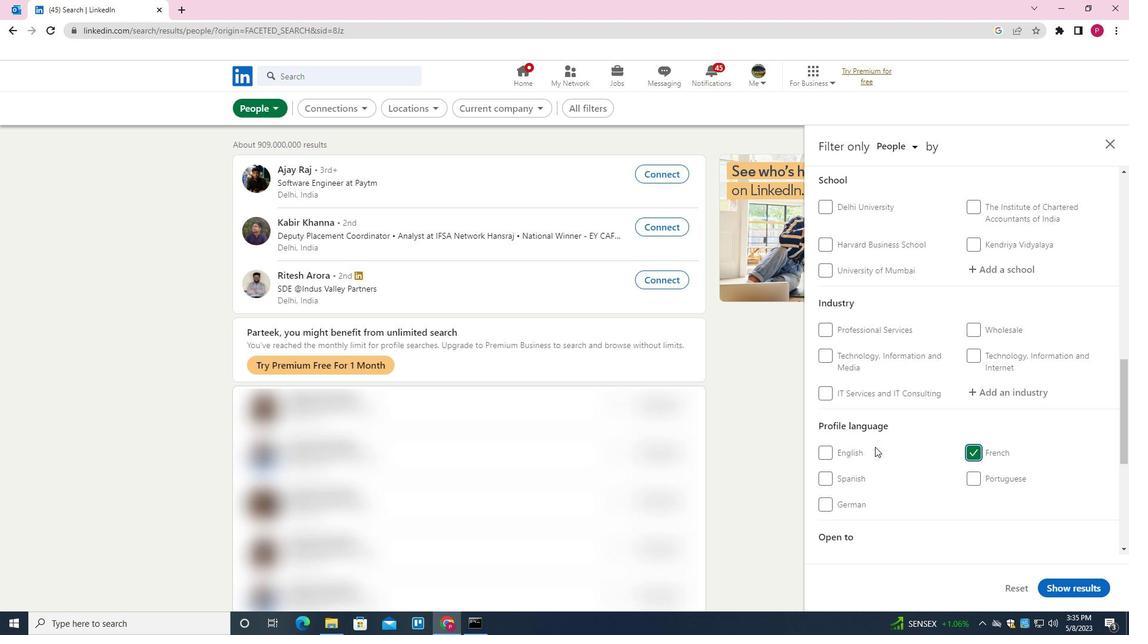 
Action: Mouse scrolled (875, 447) with delta (0, 0)
Screenshot: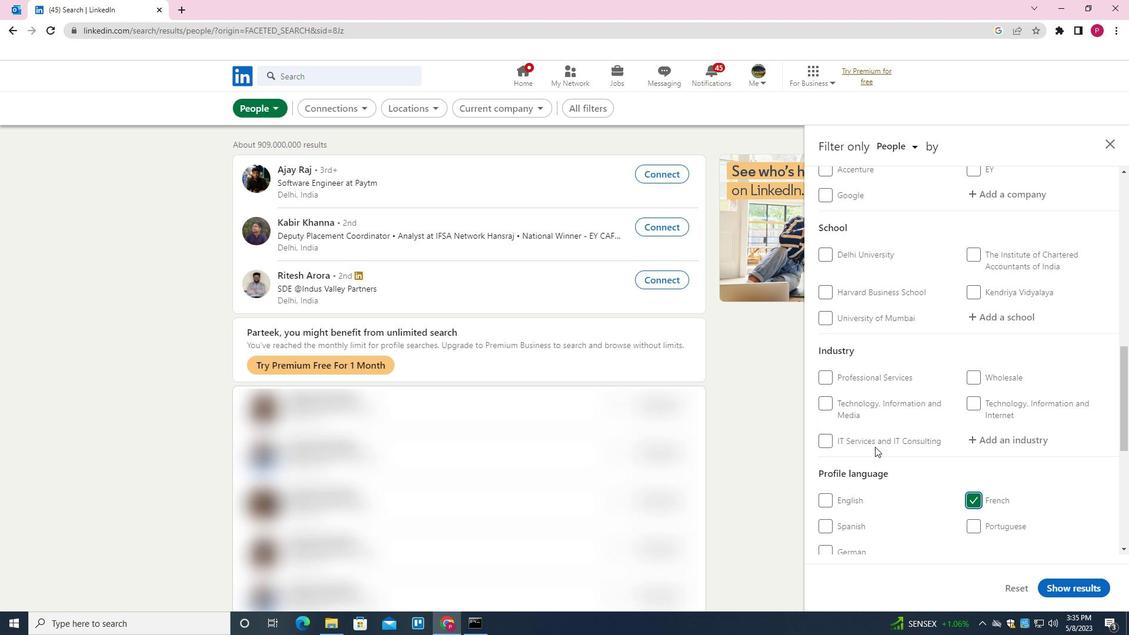 
Action: Mouse scrolled (875, 447) with delta (0, 0)
Screenshot: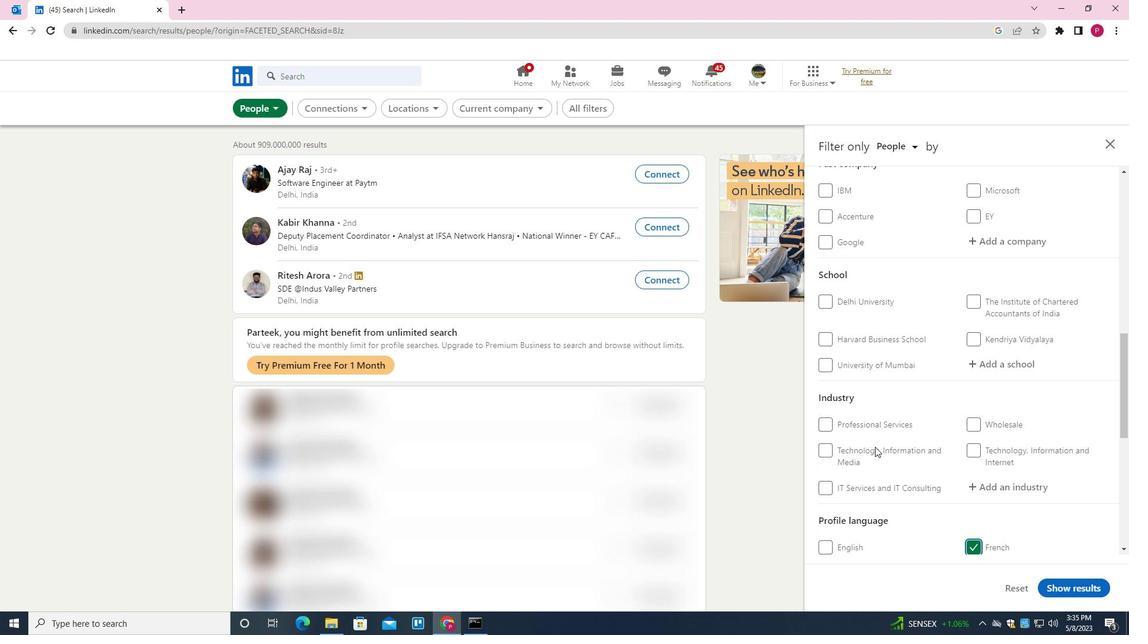 
Action: Mouse scrolled (875, 447) with delta (0, 0)
Screenshot: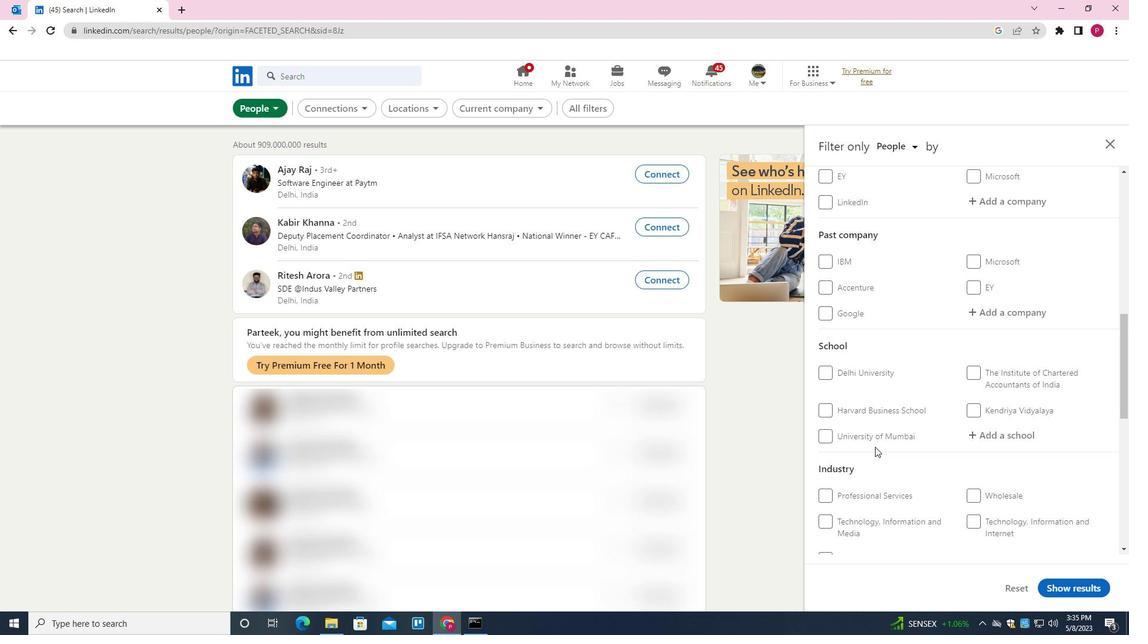 
Action: Mouse moved to (1004, 302)
Screenshot: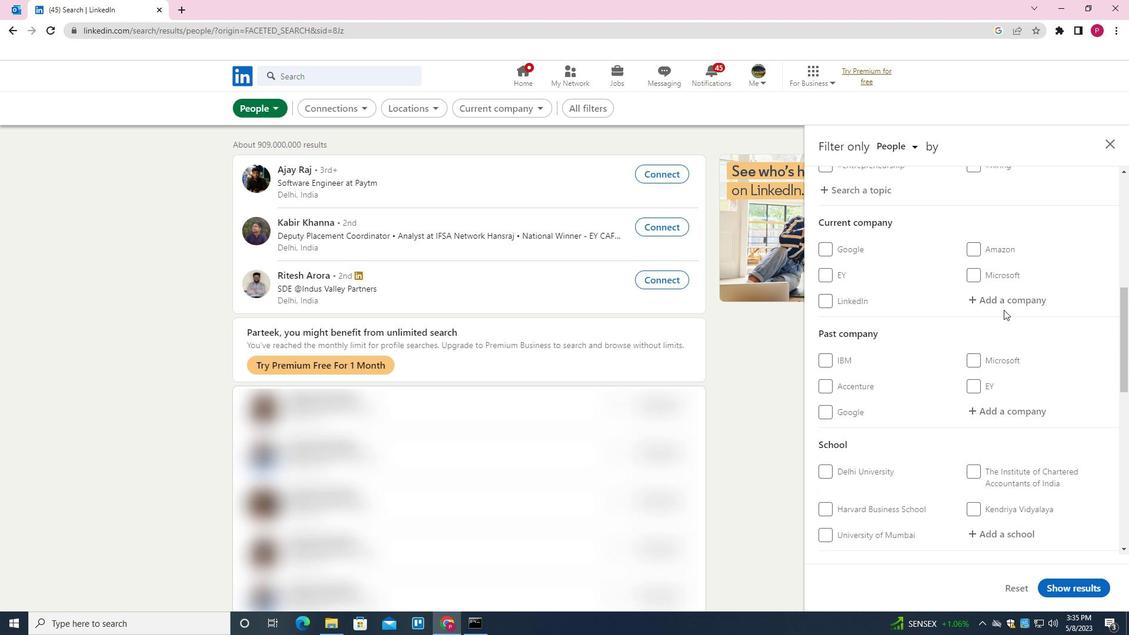 
Action: Mouse pressed left at (1004, 302)
Screenshot: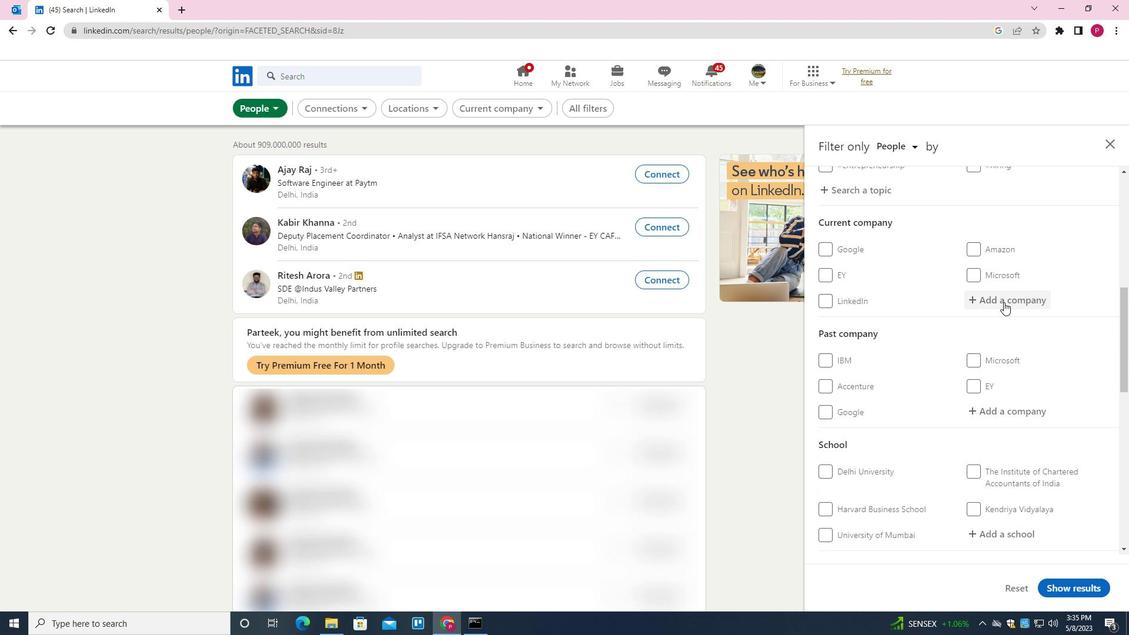 
Action: Mouse moved to (936, 341)
Screenshot: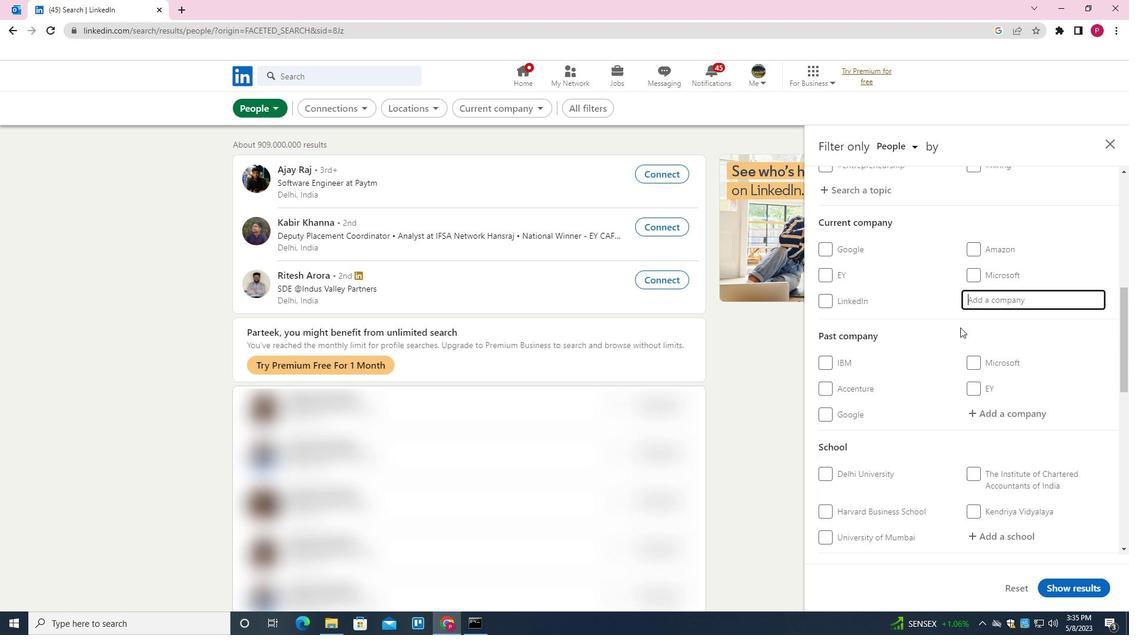 
Action: Key pressed <Key.shift>T<Key.shift>RANSEARCH<Key.down><Key.enter>
Screenshot: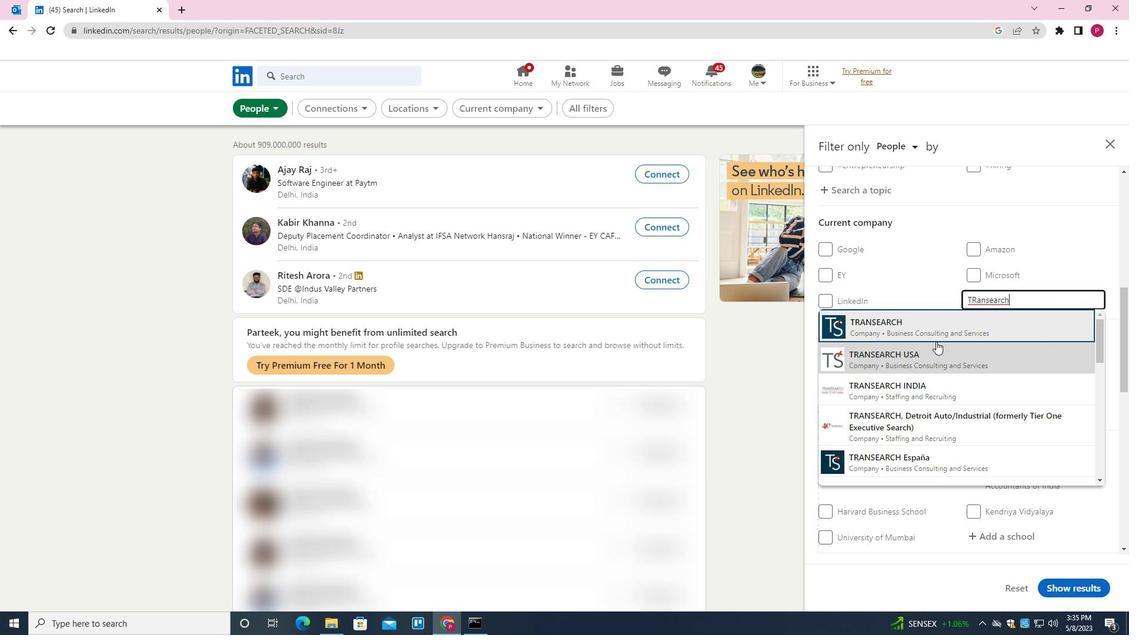 
Action: Mouse moved to (959, 414)
Screenshot: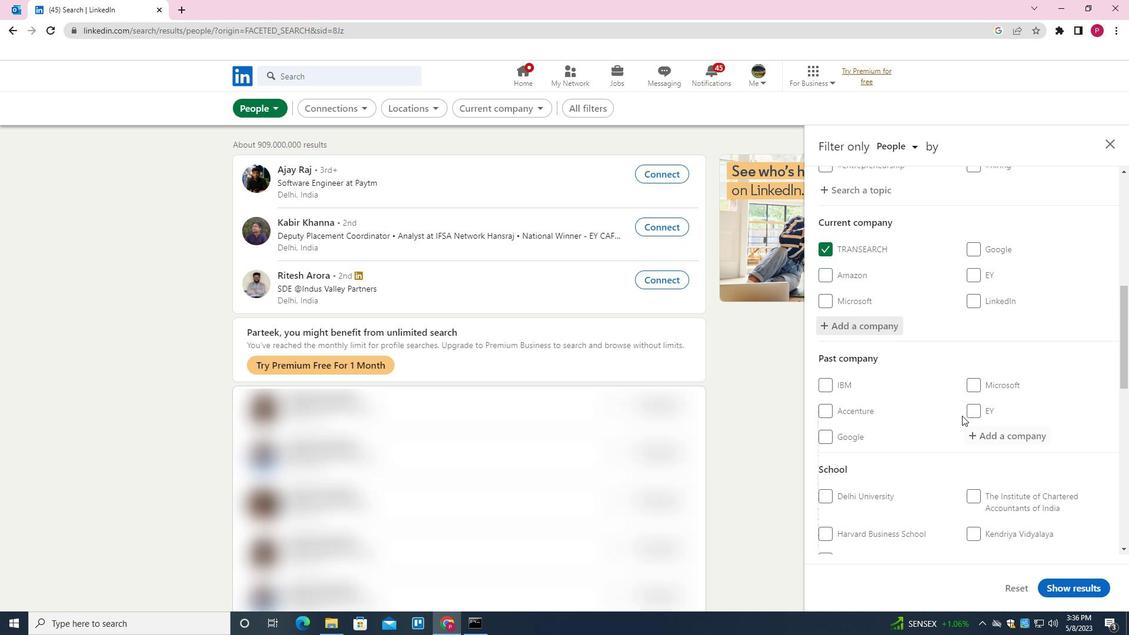 
Action: Mouse scrolled (959, 413) with delta (0, 0)
Screenshot: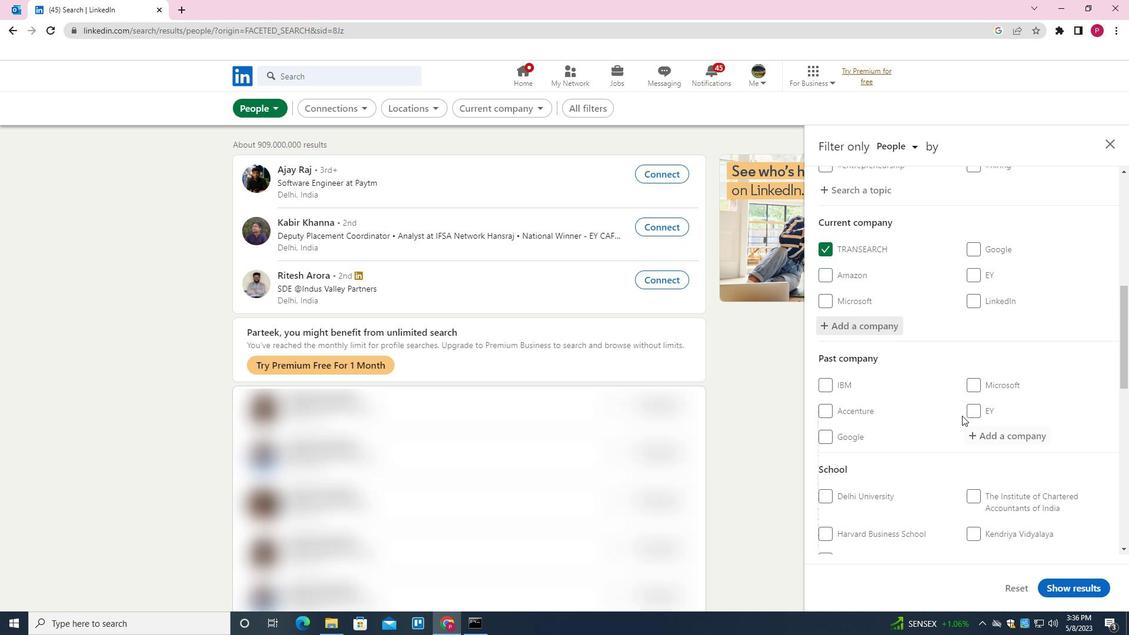 
Action: Mouse moved to (965, 409)
Screenshot: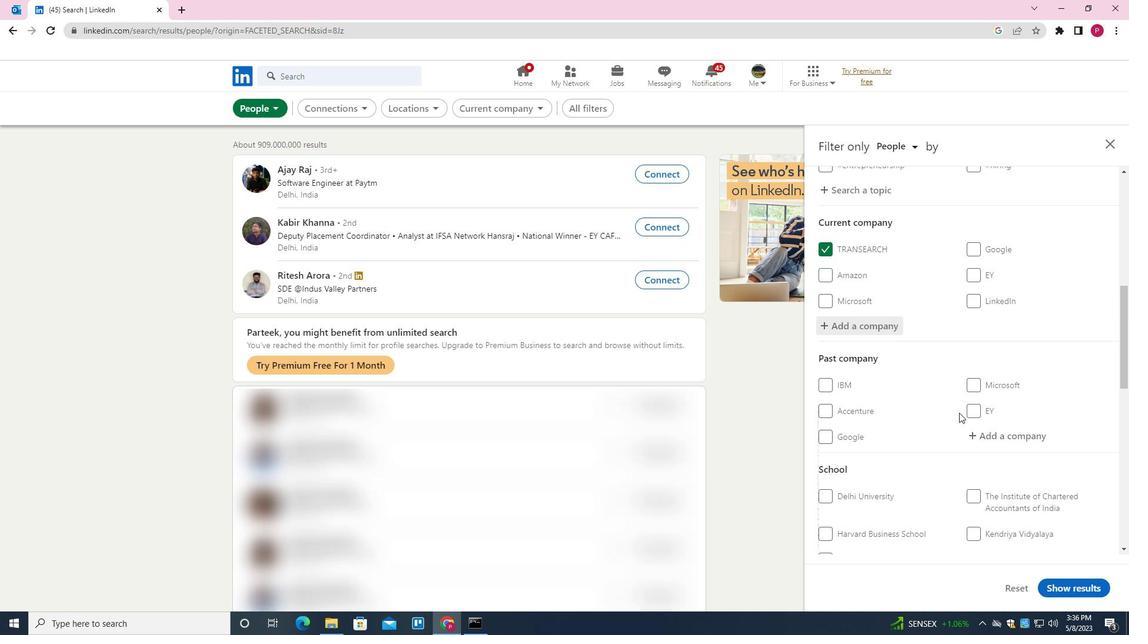 
Action: Mouse scrolled (965, 408) with delta (0, 0)
Screenshot: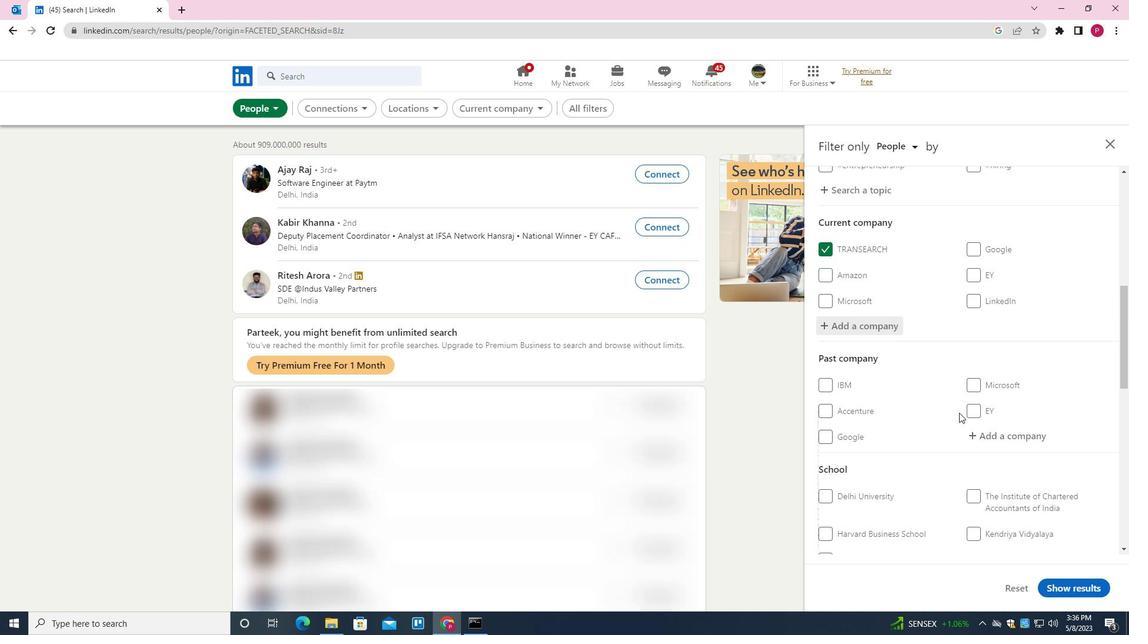 
Action: Mouse moved to (965, 409)
Screenshot: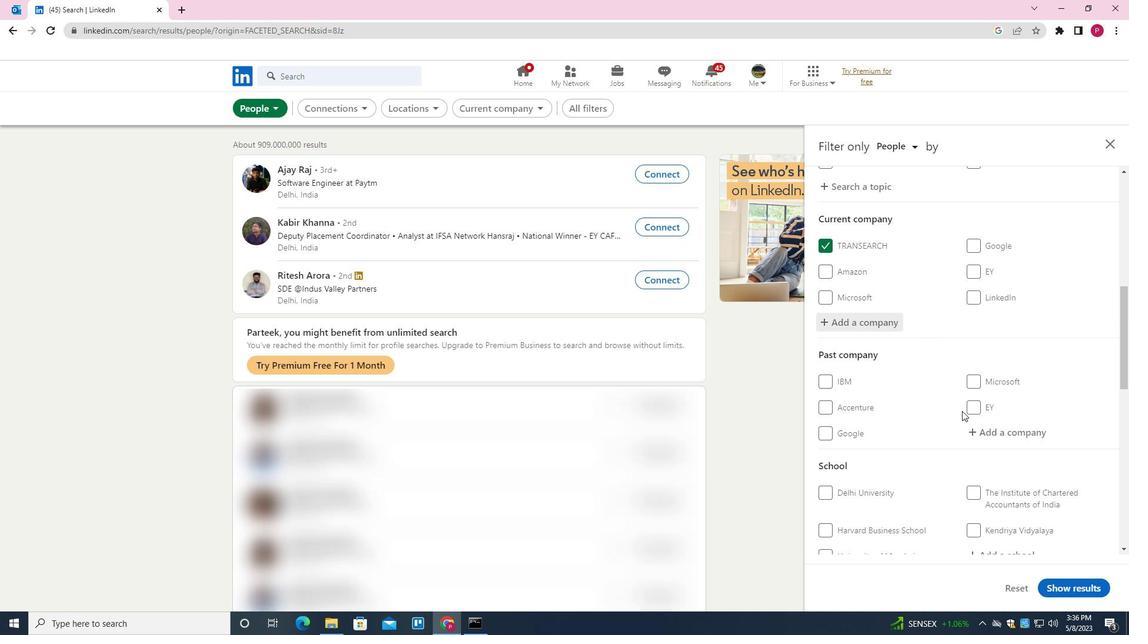 
Action: Mouse scrolled (965, 408) with delta (0, 0)
Screenshot: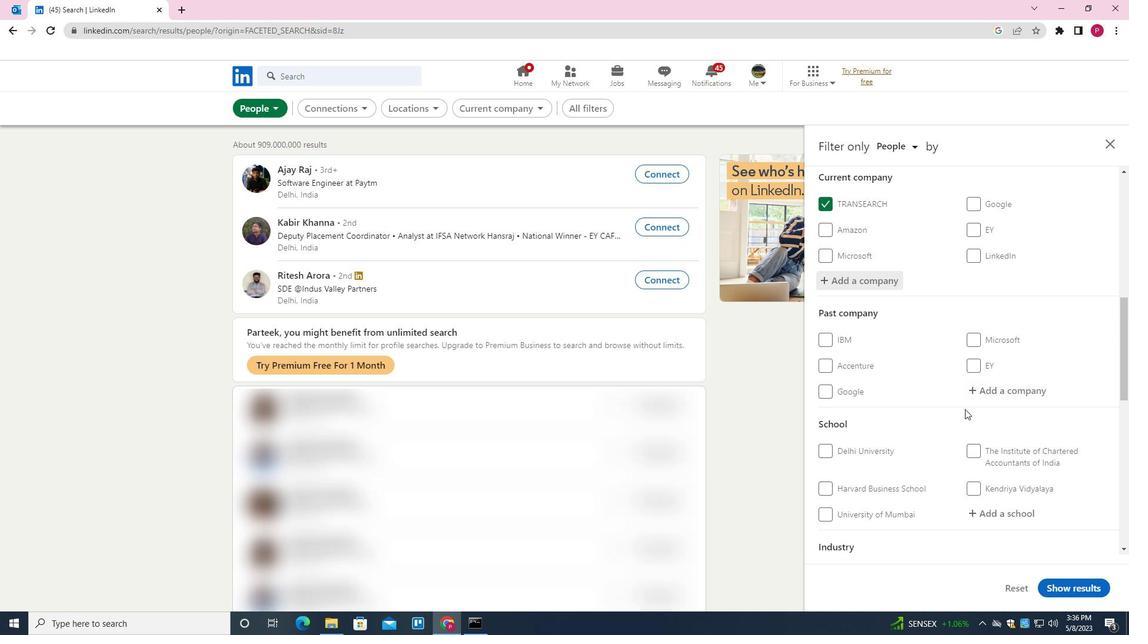 
Action: Mouse moved to (975, 391)
Screenshot: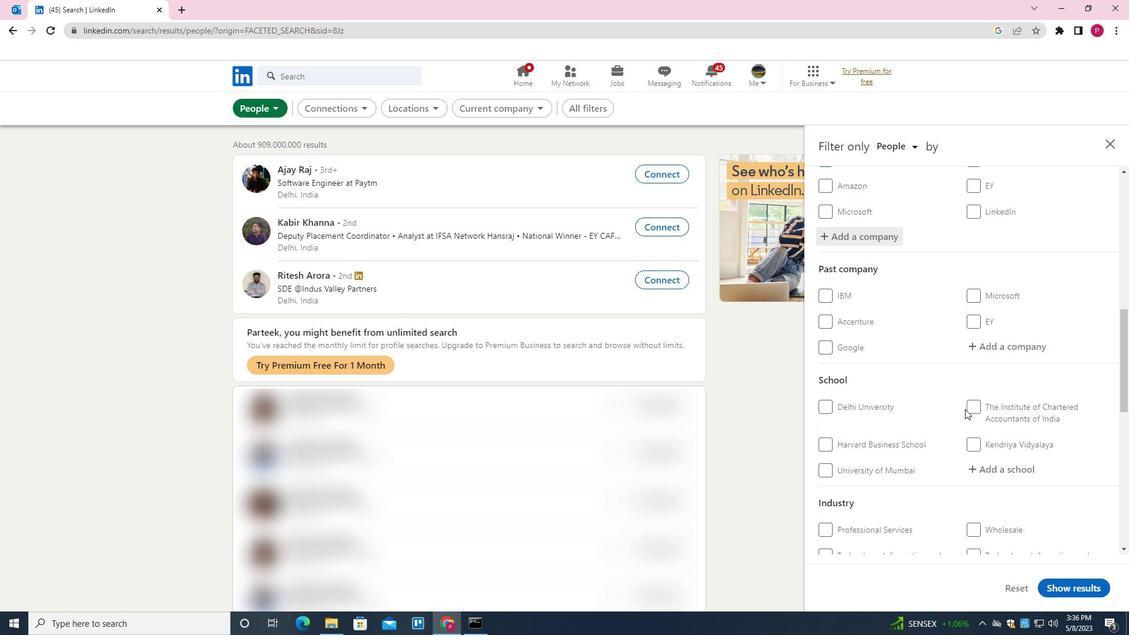 
Action: Mouse scrolled (975, 390) with delta (0, 0)
Screenshot: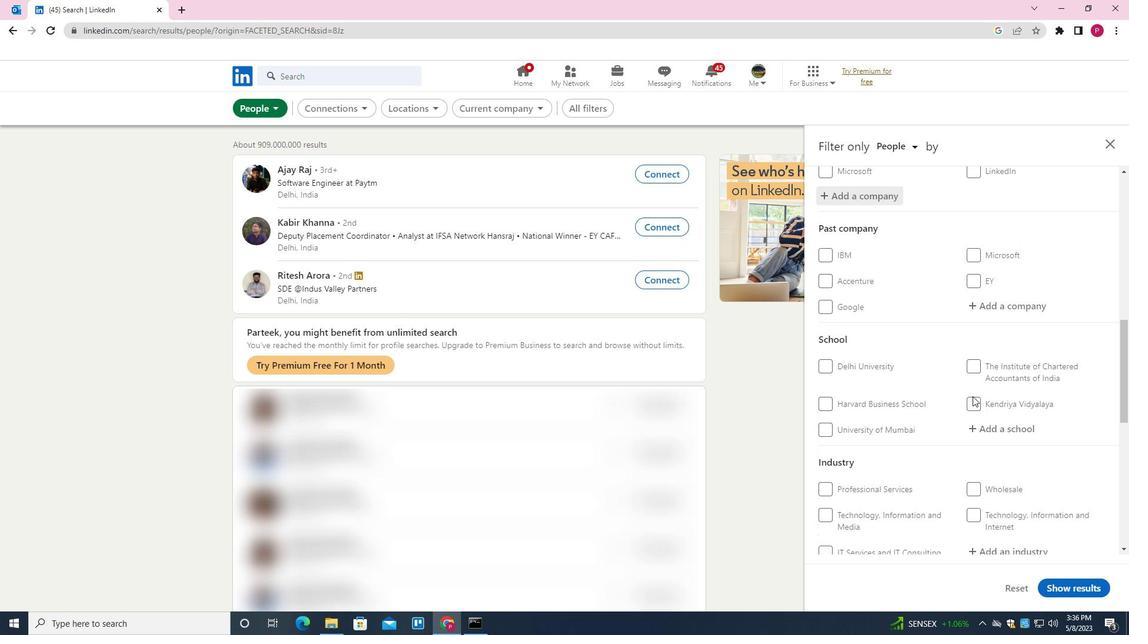 
Action: Mouse moved to (995, 317)
Screenshot: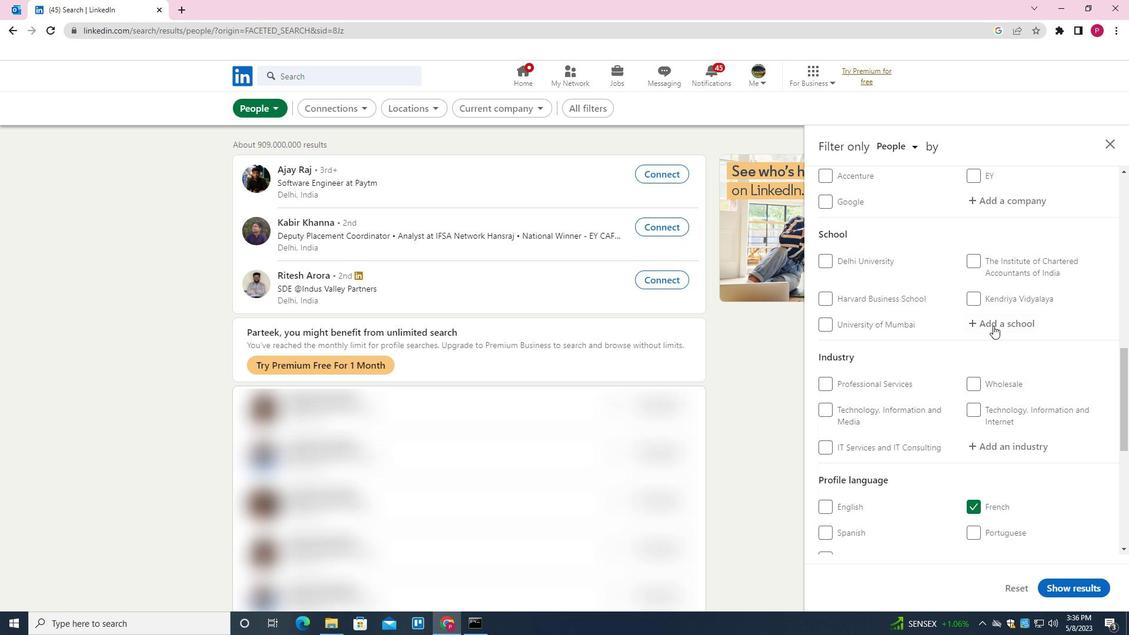 
Action: Mouse pressed left at (995, 317)
Screenshot: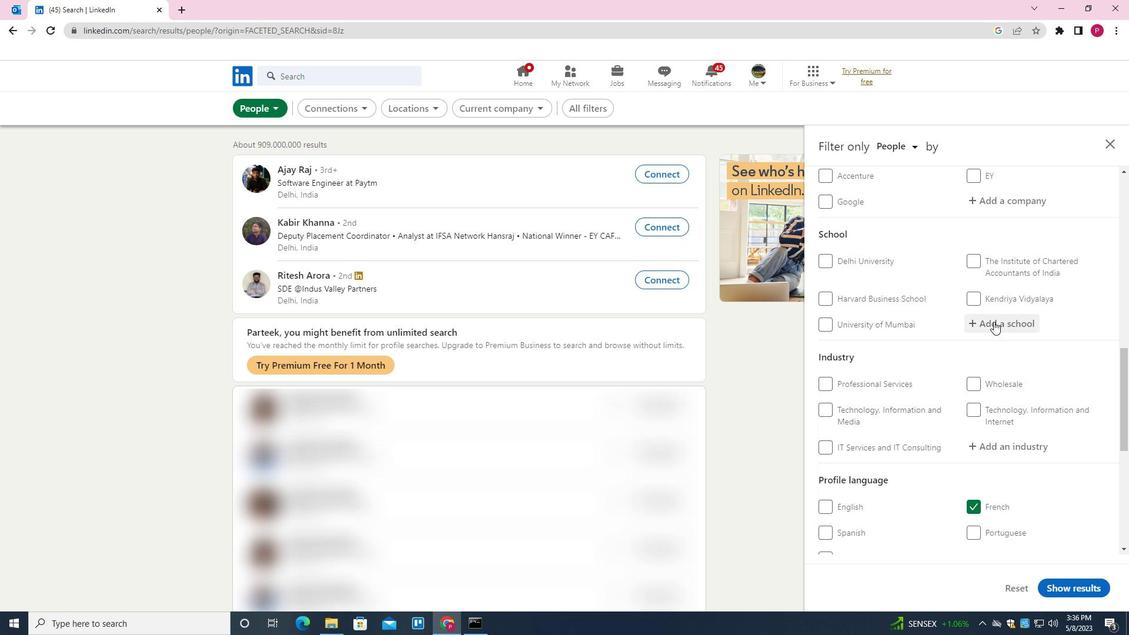 
Action: Key pressed <Key.shift>SIES<Key.down><Key.down><Key.enter>
Screenshot: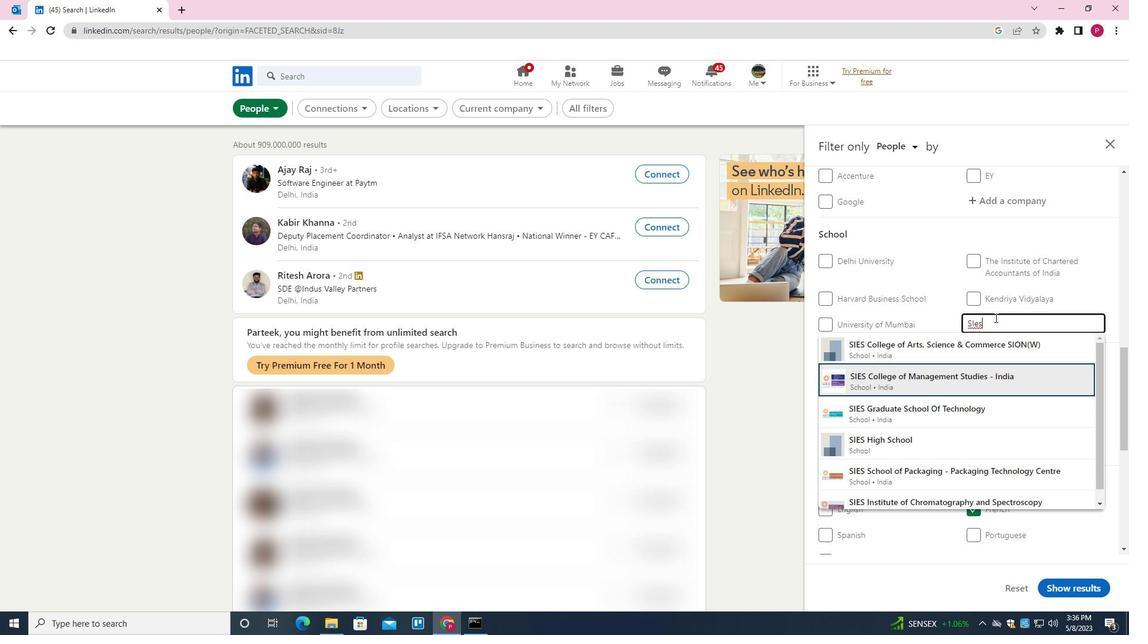 
Action: Mouse moved to (1034, 381)
Screenshot: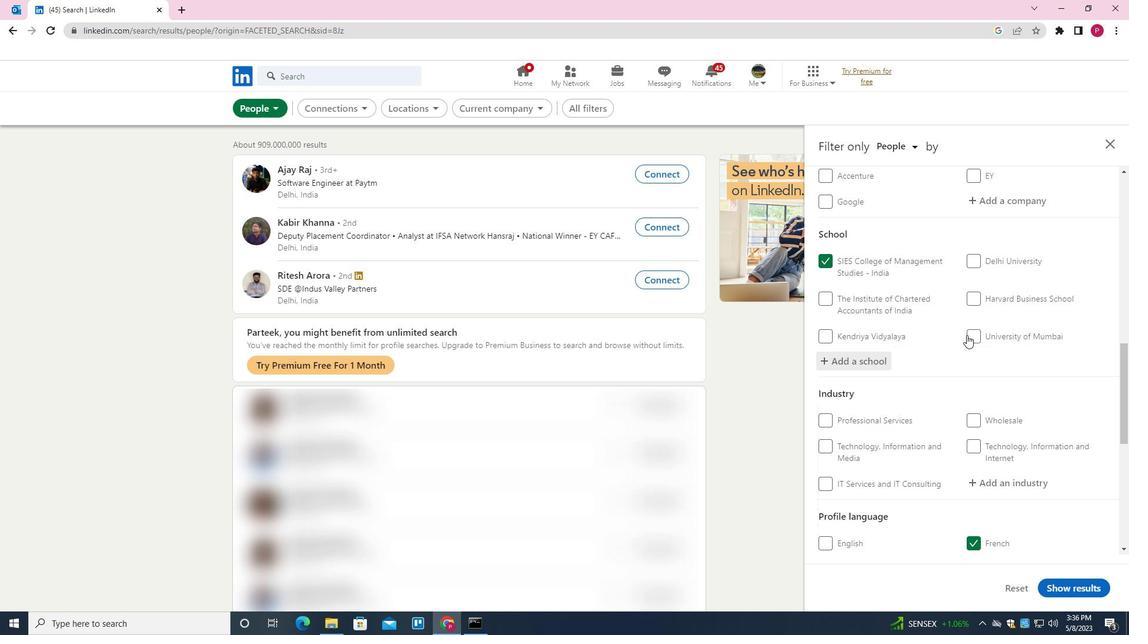 
Action: Mouse scrolled (1034, 380) with delta (0, 0)
Screenshot: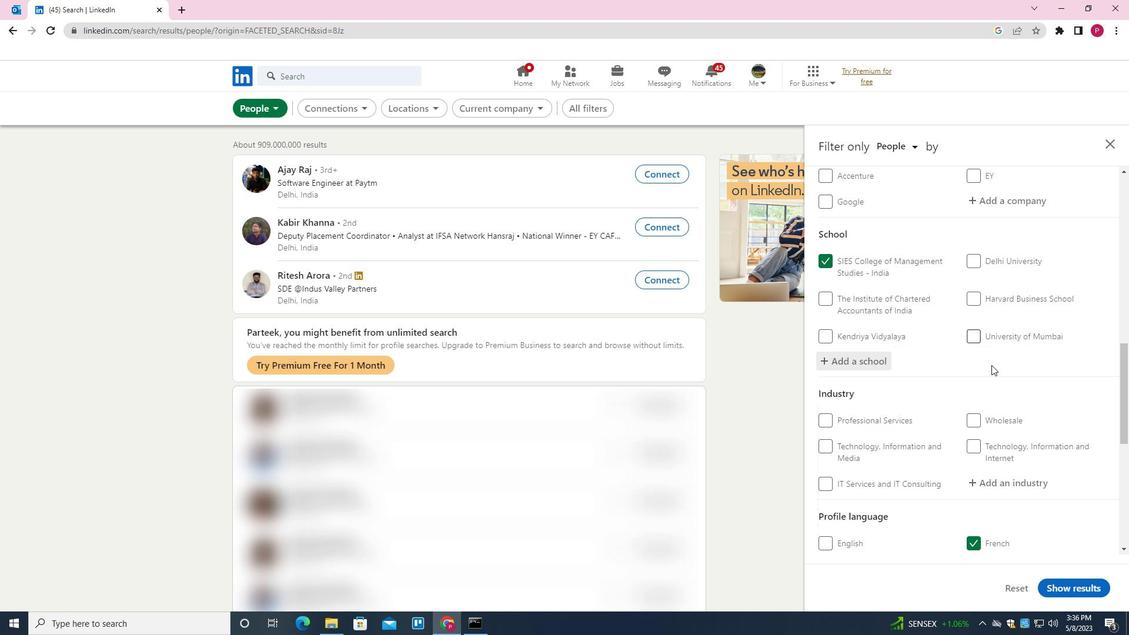 
Action: Mouse moved to (1038, 381)
Screenshot: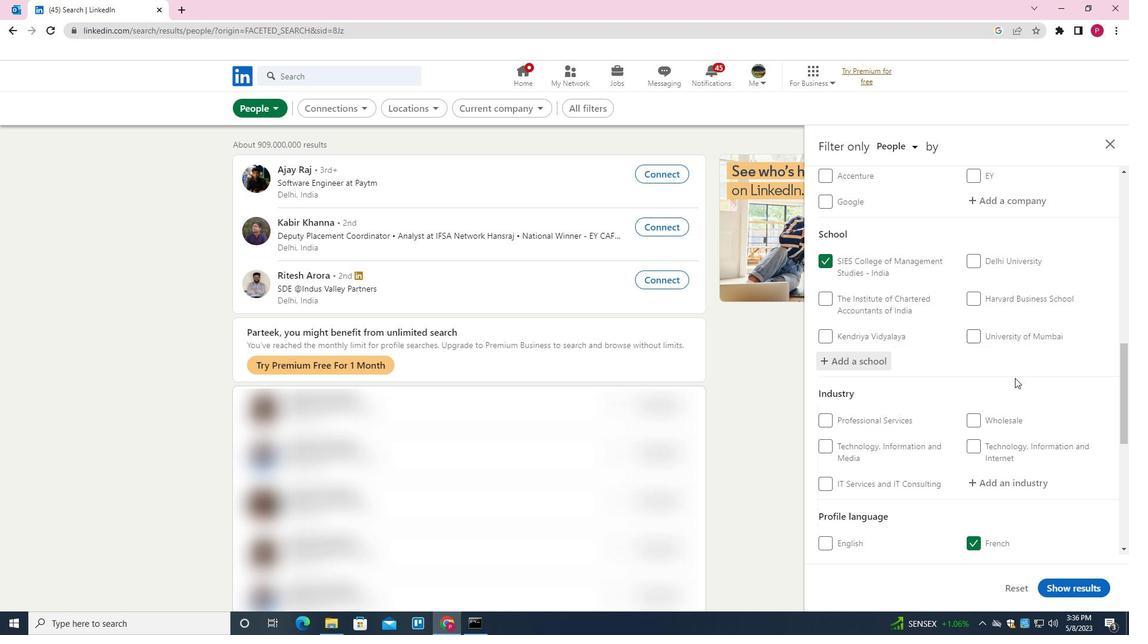 
Action: Mouse scrolled (1038, 380) with delta (0, 0)
Screenshot: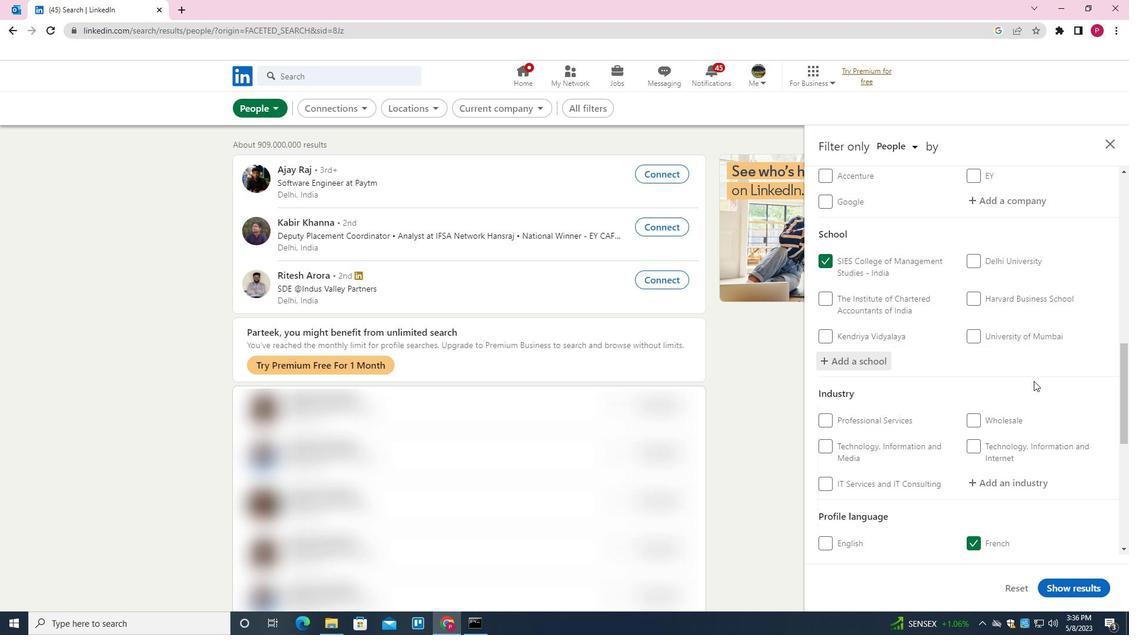 
Action: Mouse moved to (1010, 356)
Screenshot: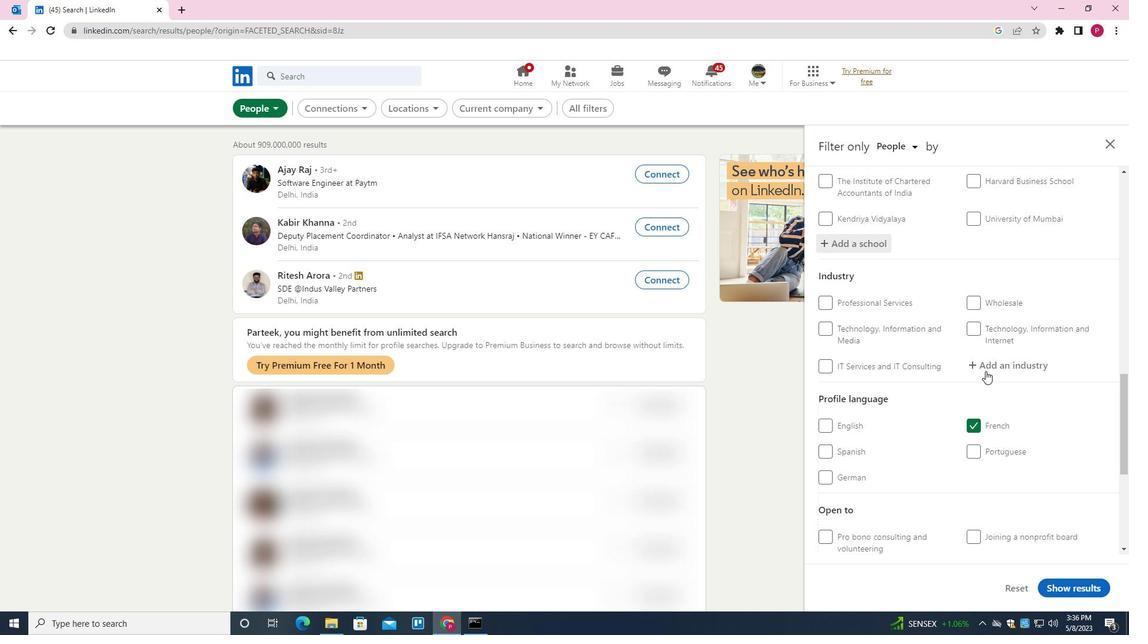 
Action: Mouse pressed left at (1010, 356)
Screenshot: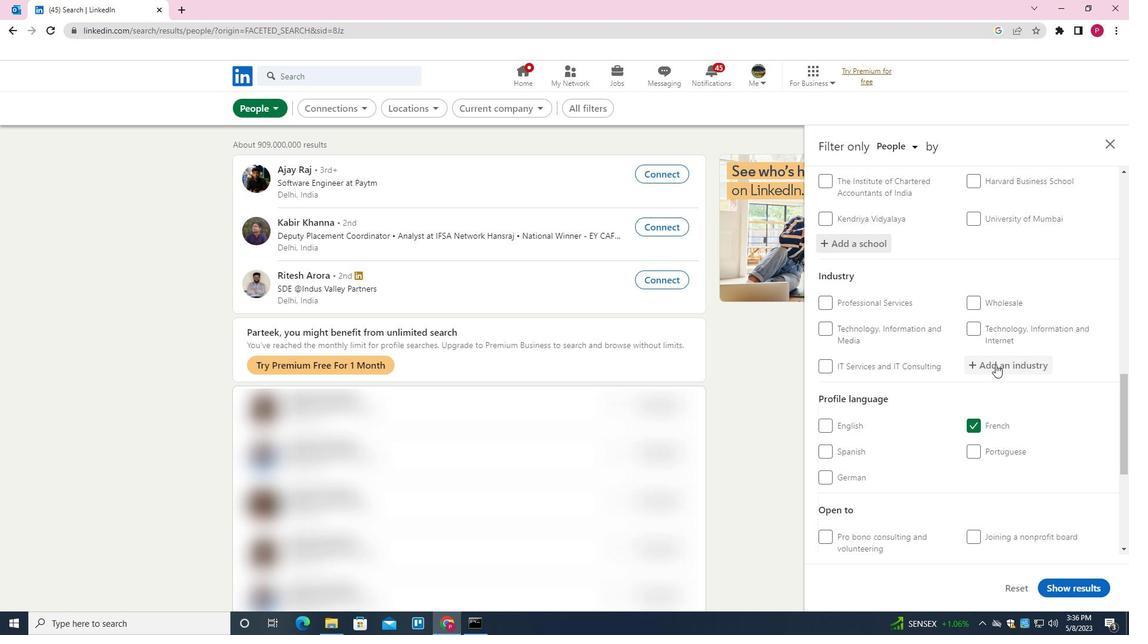 
Action: Key pressed <Key.shift><Key.shift><Key.shift><Key.shift><Key.shift><Key.shift><Key.shift><Key.shift><Key.shift><Key.shift><Key.shift><Key.shift>BUSINESS<Key.space><Key.down><Key.down><Key.down><Key.enter>
Screenshot: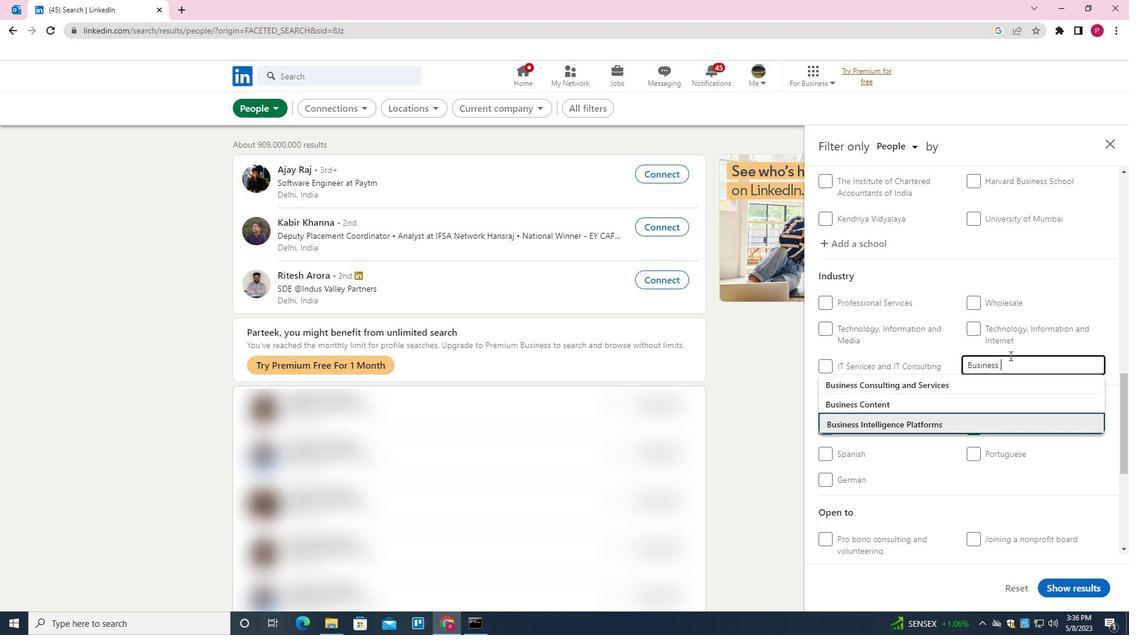 
Action: Mouse moved to (1006, 358)
Screenshot: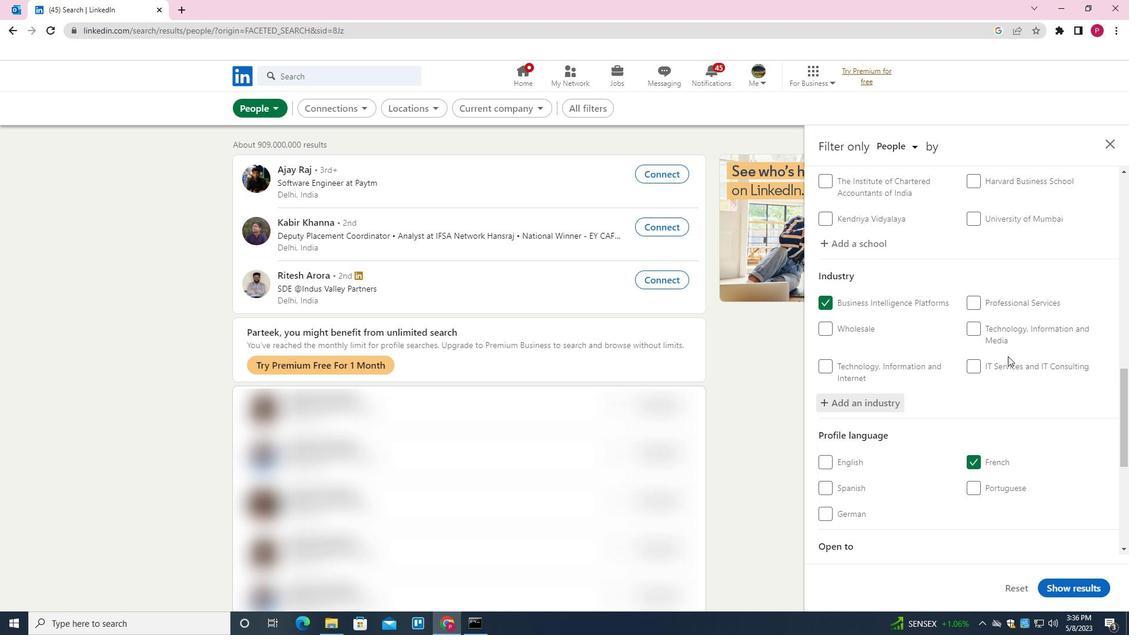 
Action: Mouse scrolled (1006, 358) with delta (0, 0)
Screenshot: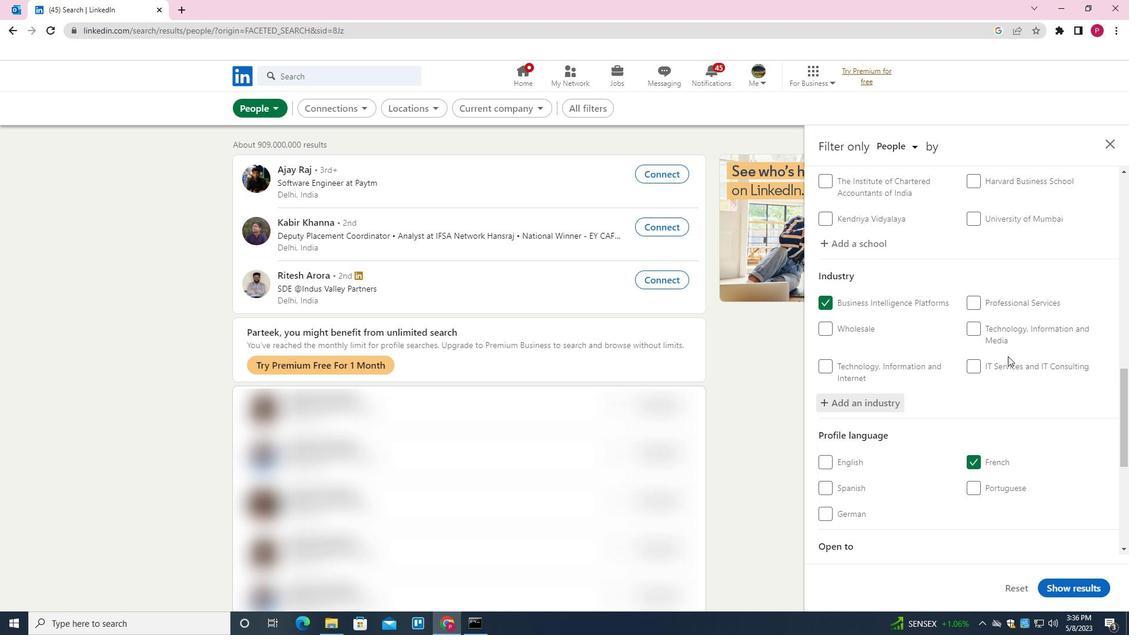 
Action: Mouse moved to (1006, 368)
Screenshot: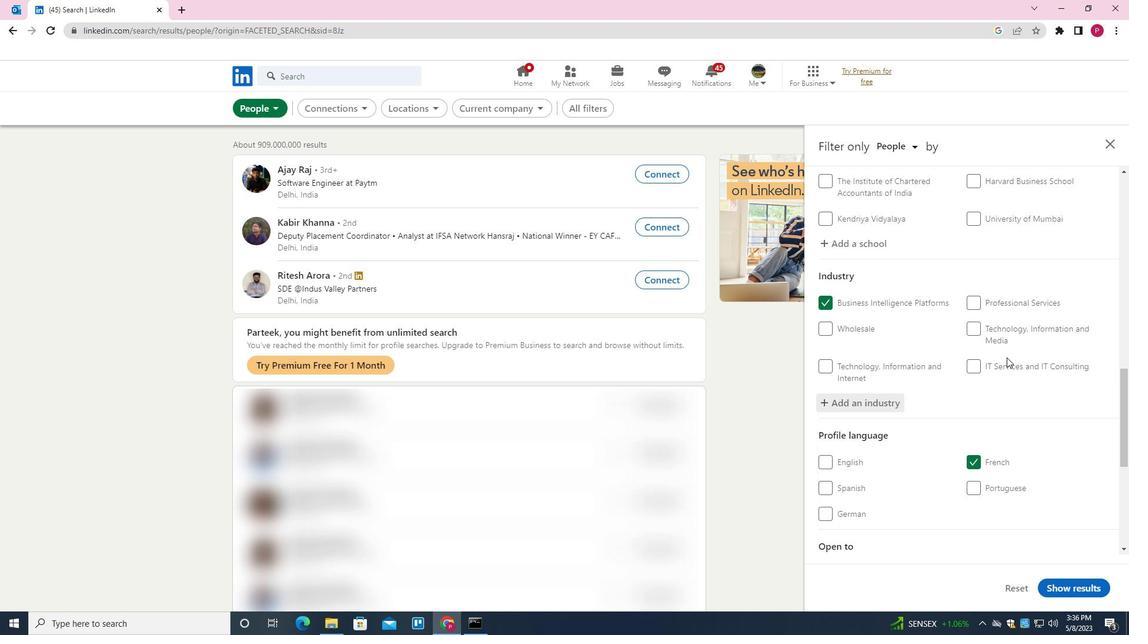
Action: Mouse scrolled (1006, 367) with delta (0, 0)
Screenshot: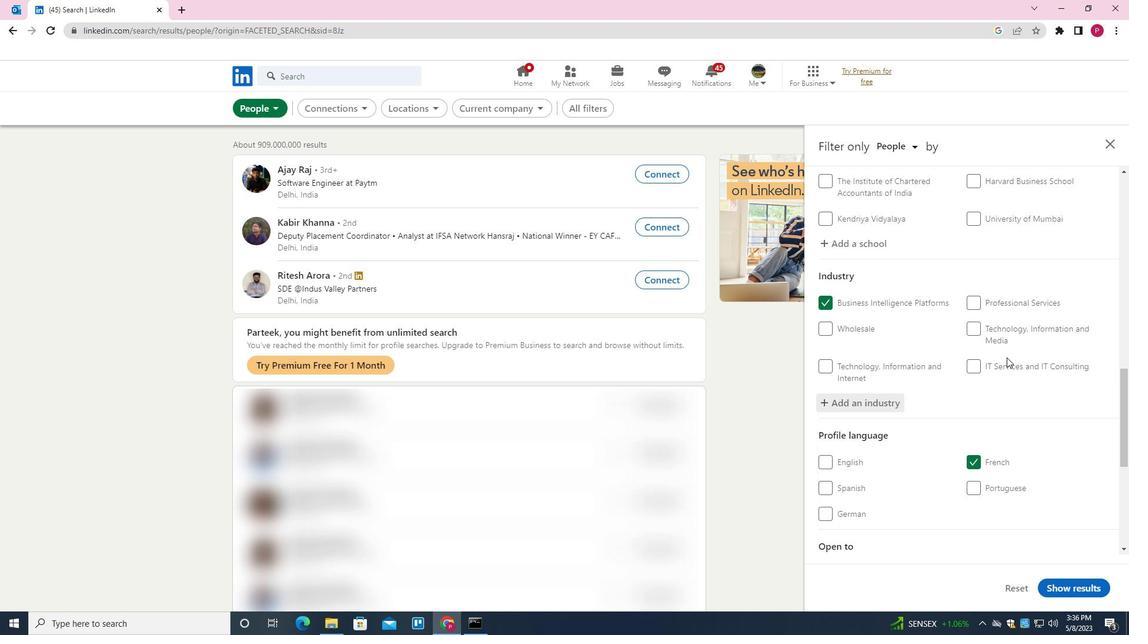 
Action: Mouse moved to (1008, 370)
Screenshot: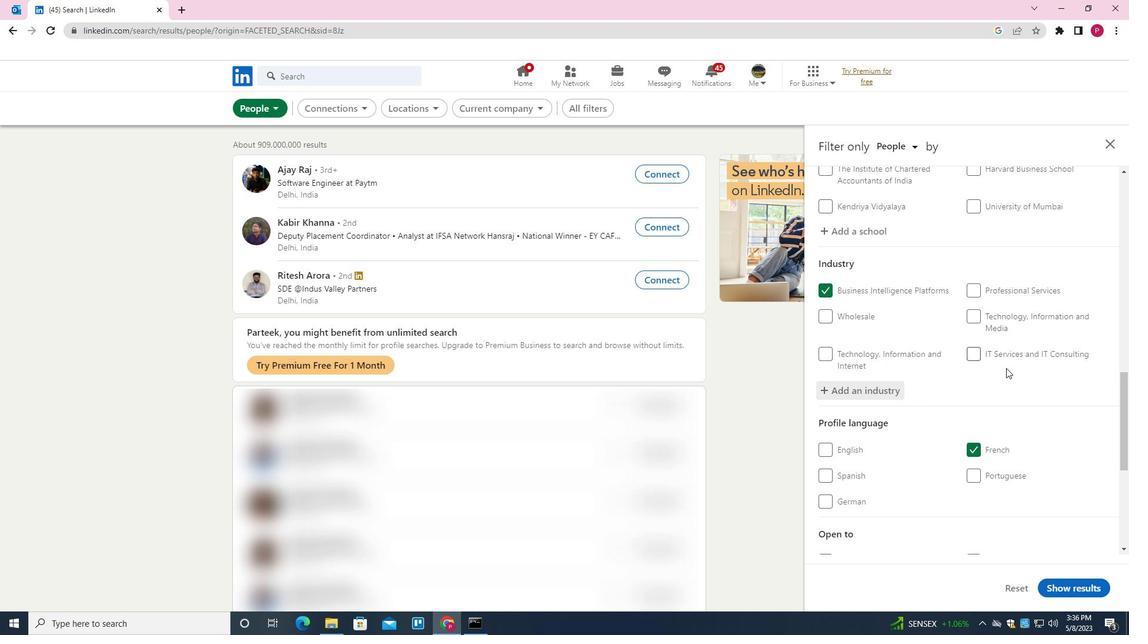 
Action: Mouse scrolled (1008, 370) with delta (0, 0)
Screenshot: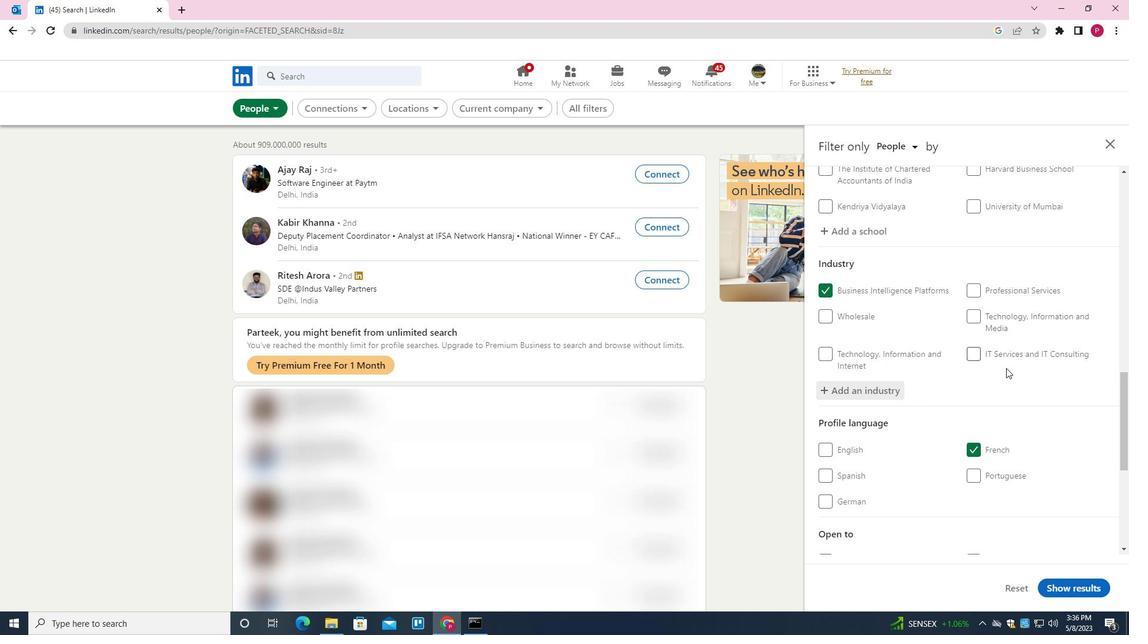 
Action: Mouse moved to (1010, 368)
Screenshot: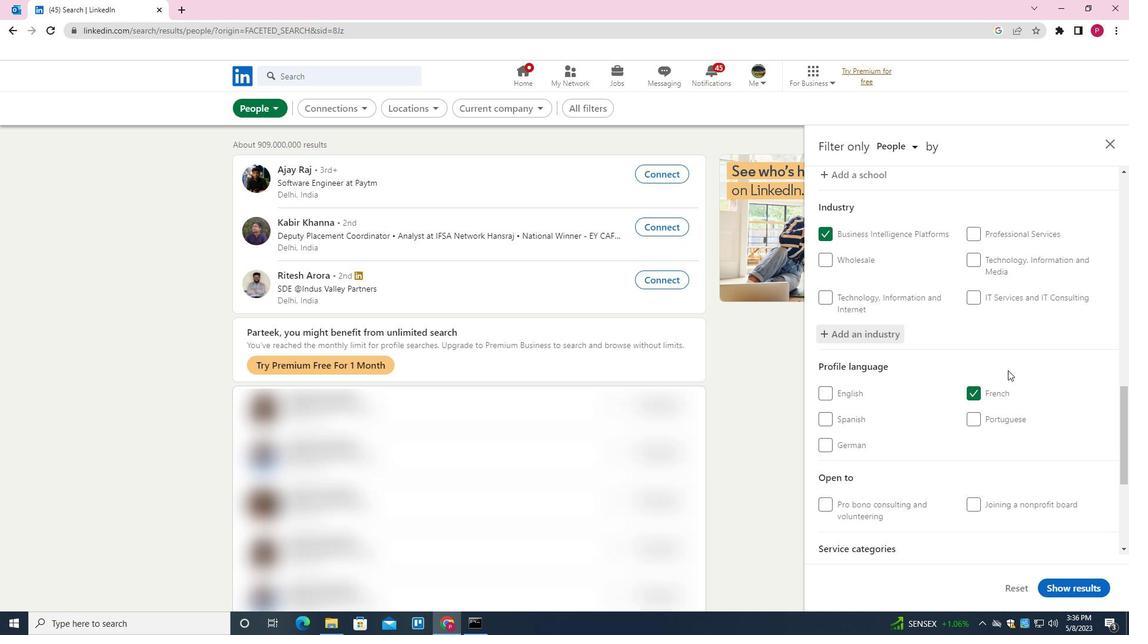 
Action: Mouse scrolled (1010, 368) with delta (0, 0)
Screenshot: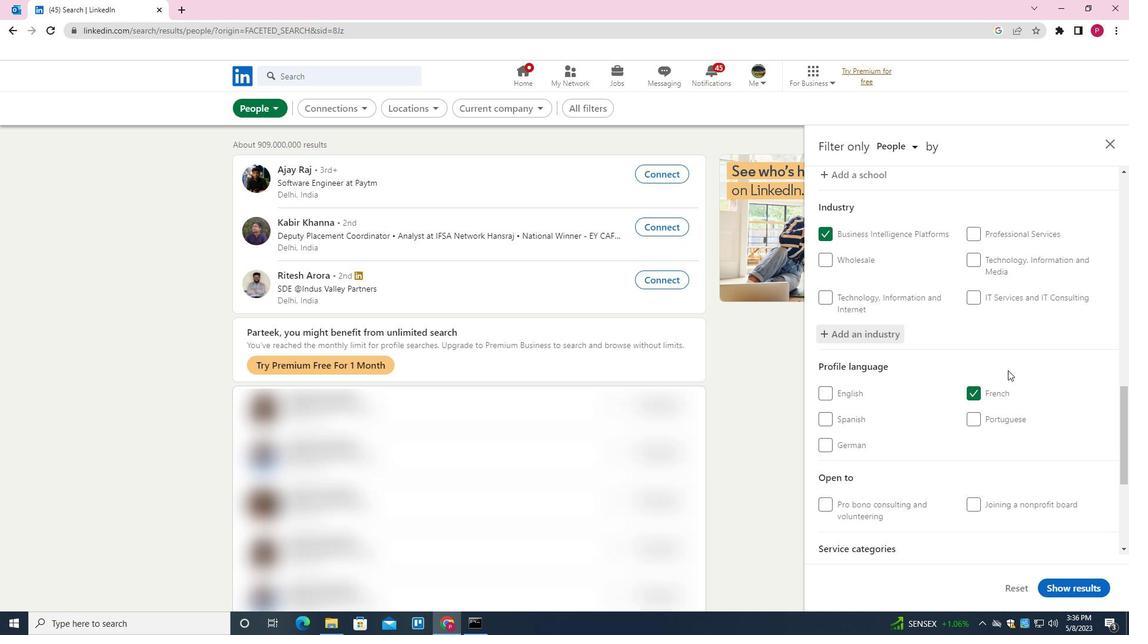 
Action: Mouse moved to (1028, 457)
Screenshot: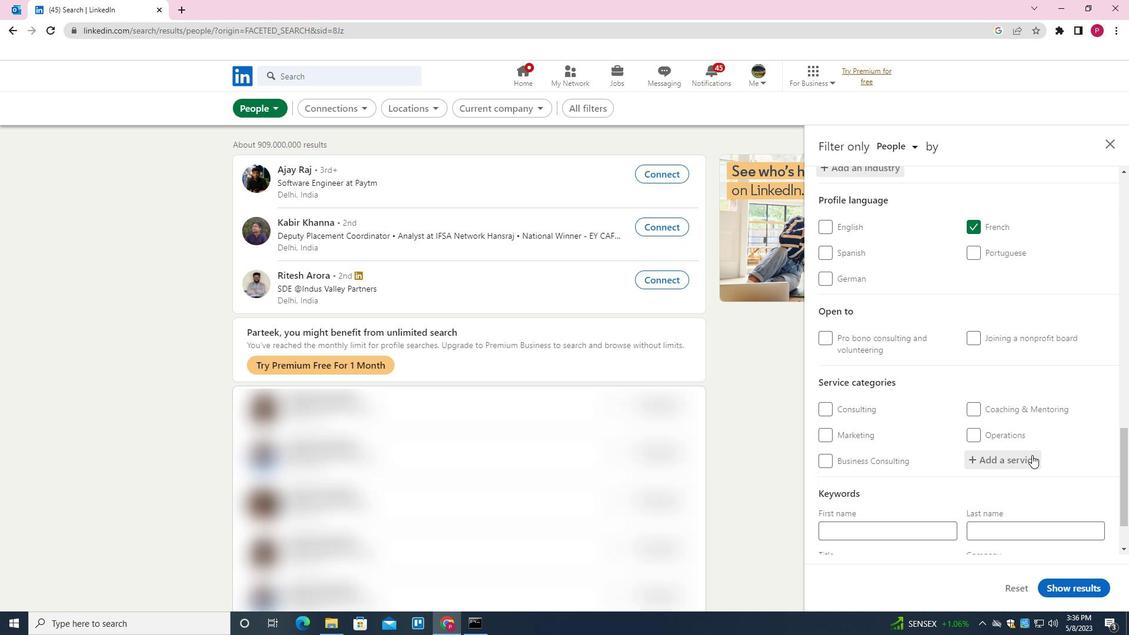 
Action: Mouse pressed left at (1028, 457)
Screenshot: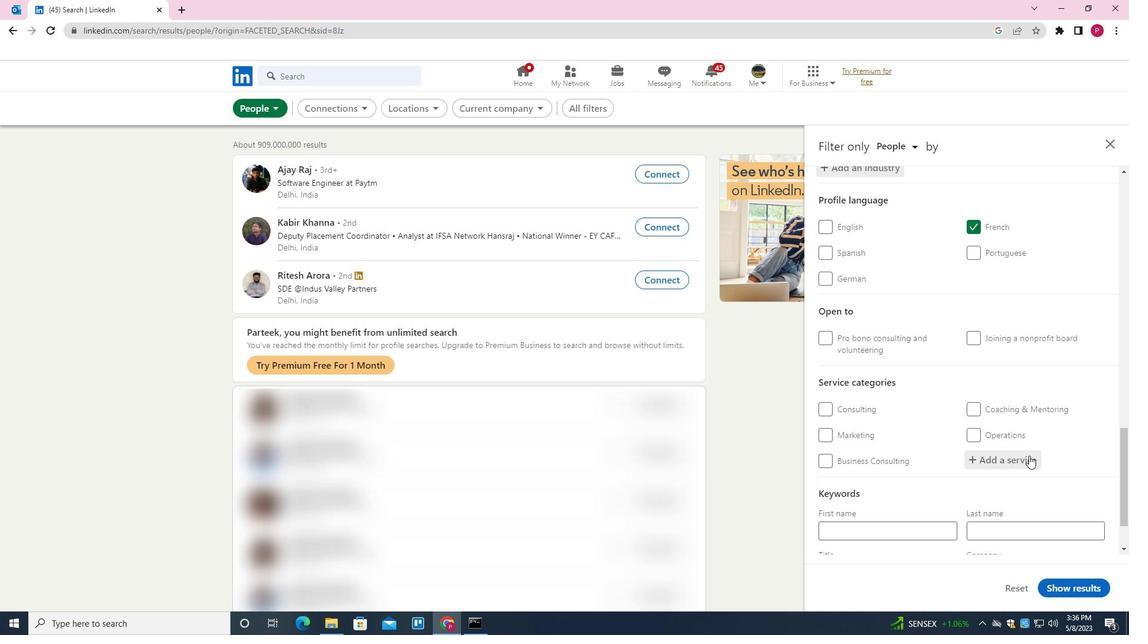 
Action: Mouse moved to (1028, 424)
Screenshot: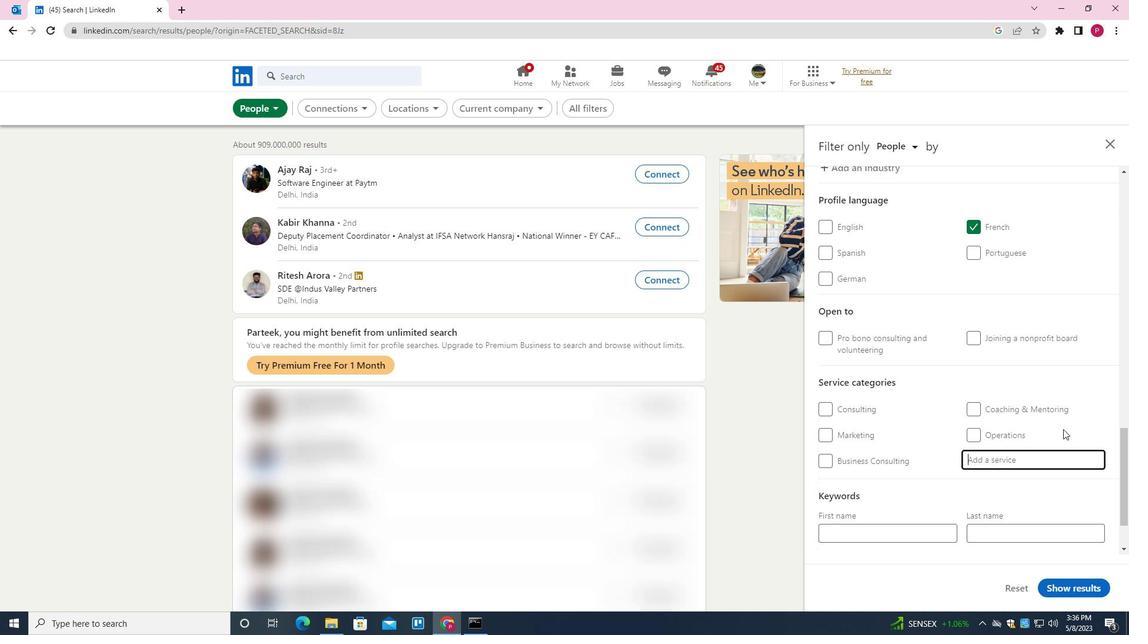 
Action: Key pressed <Key.shift>TAX<Key.space><Key.shift><Key.shift>LAW<Key.down><Key.enter>
Screenshot: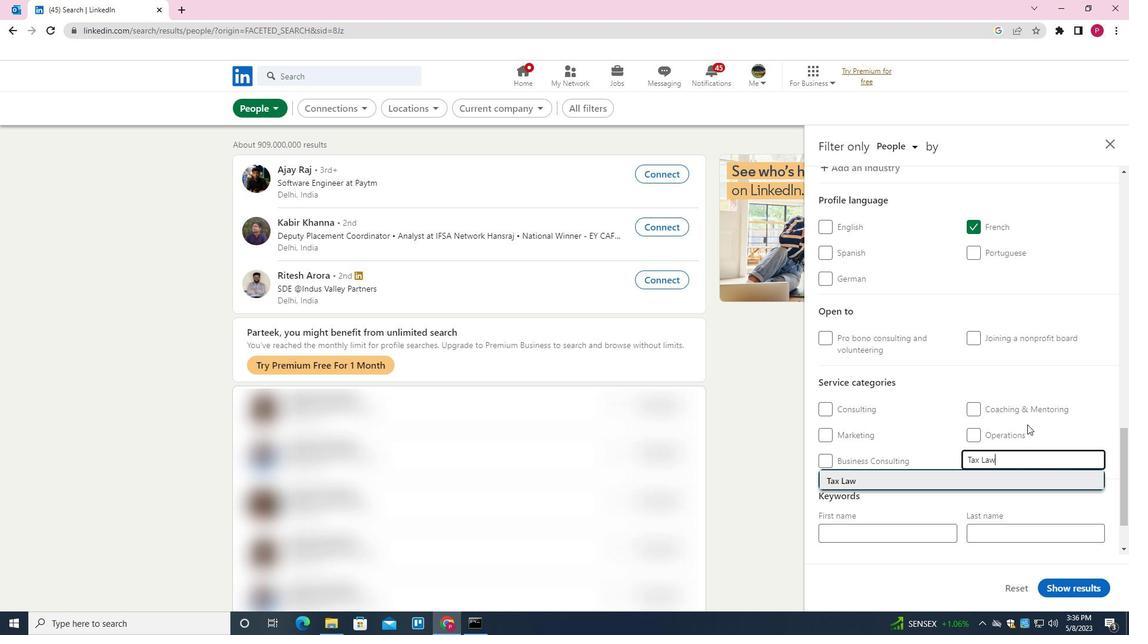 
Action: Mouse moved to (1027, 424)
Screenshot: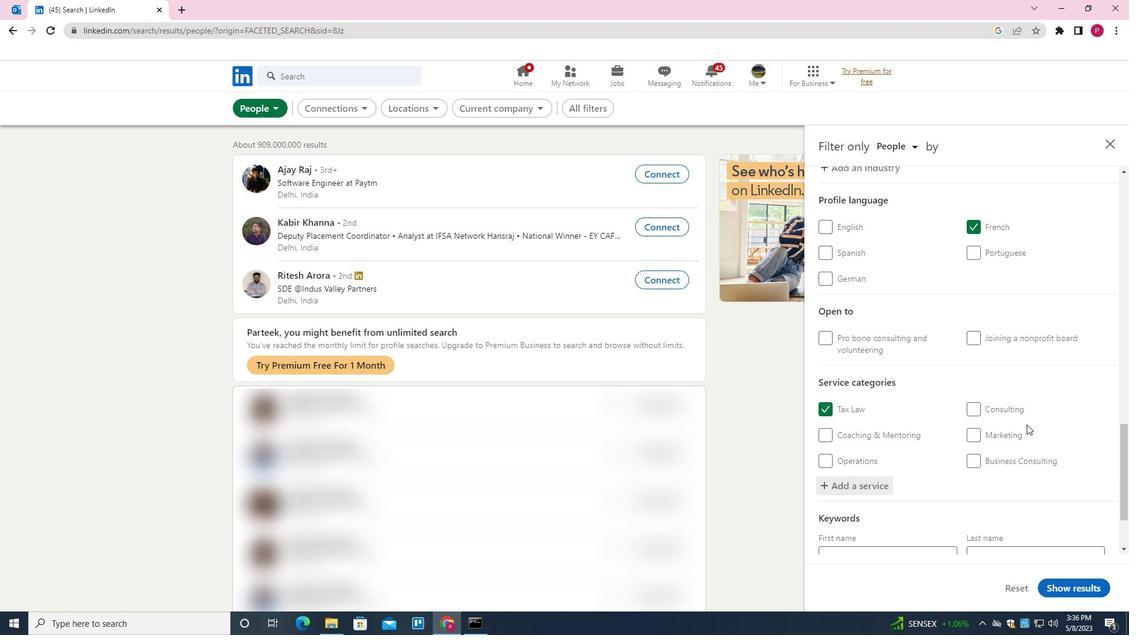 
Action: Mouse scrolled (1027, 424) with delta (0, 0)
Screenshot: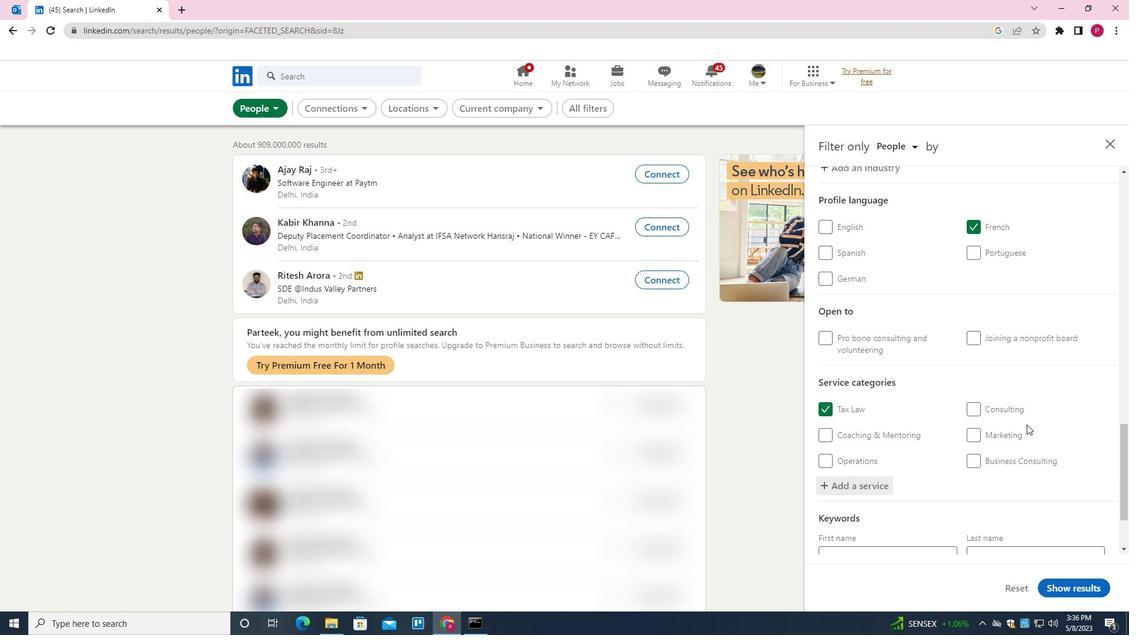 
Action: Mouse moved to (1025, 425)
Screenshot: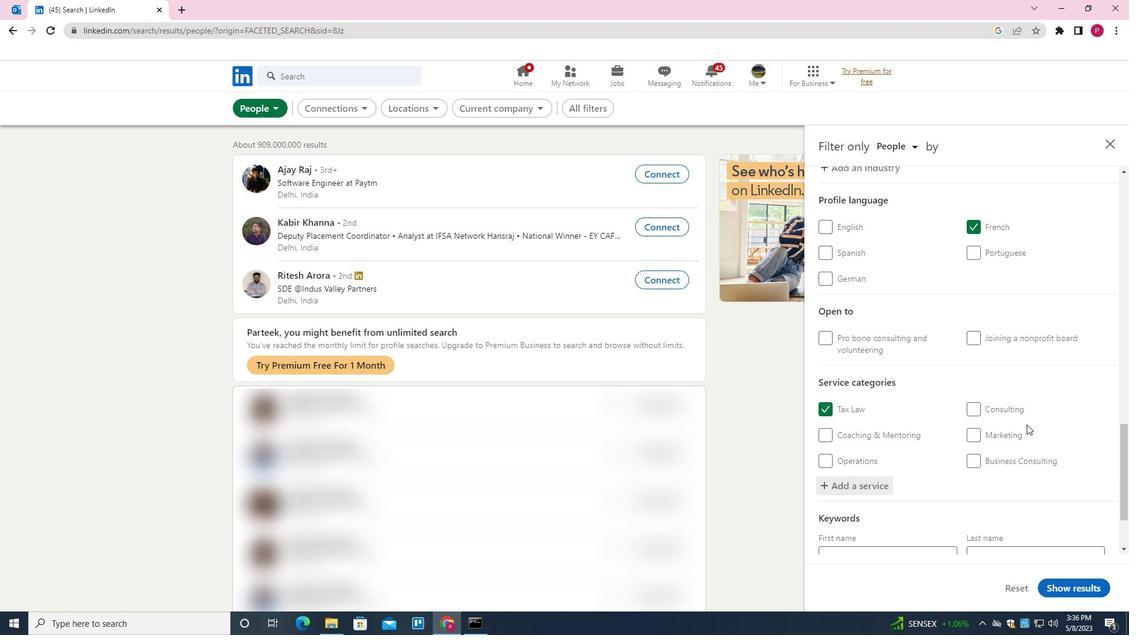 
Action: Mouse scrolled (1025, 424) with delta (0, 0)
Screenshot: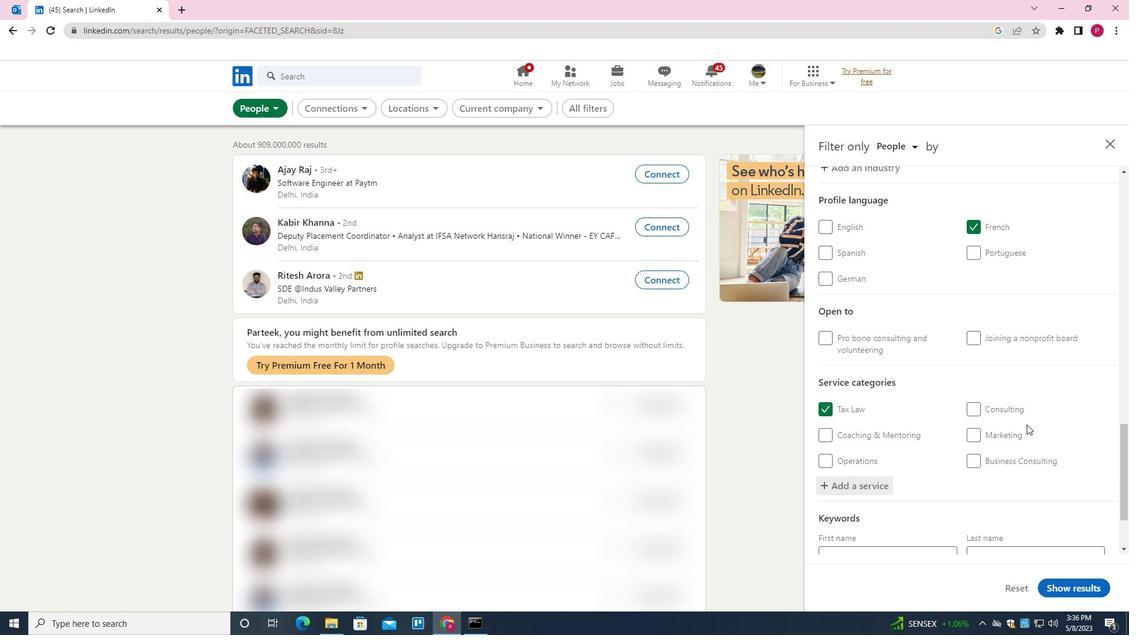 
Action: Mouse moved to (1025, 426)
Screenshot: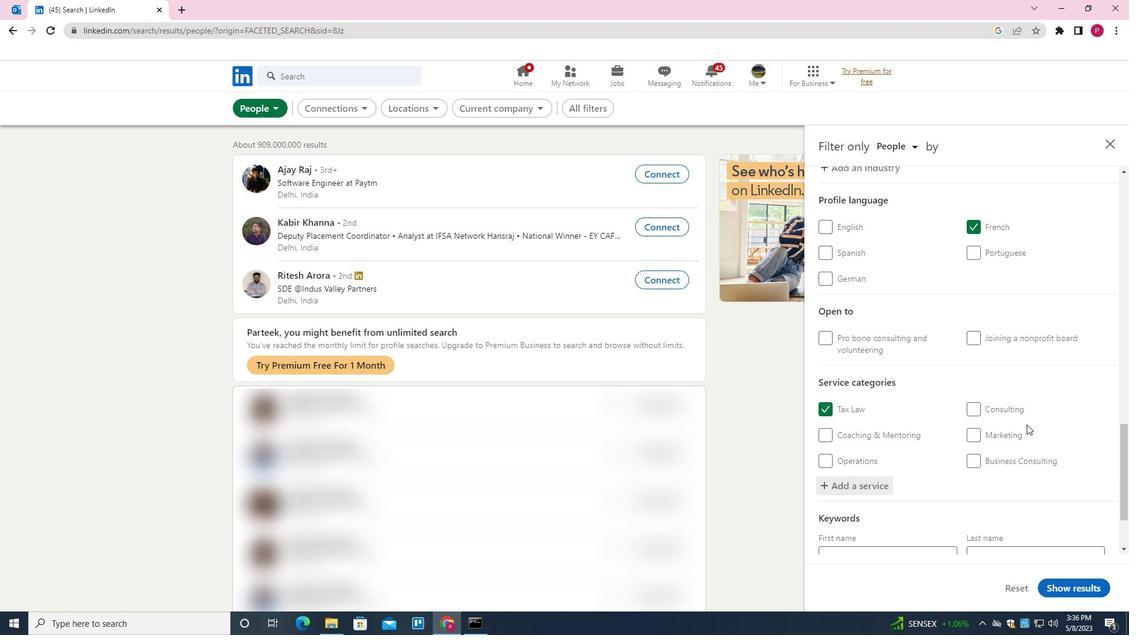 
Action: Mouse scrolled (1025, 425) with delta (0, 0)
Screenshot: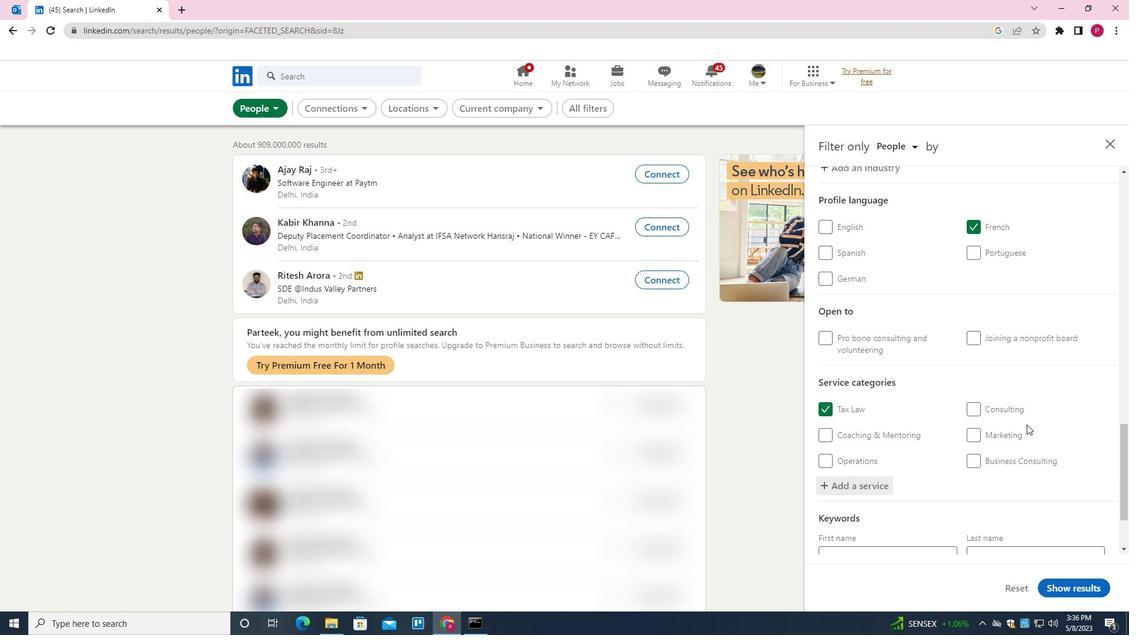 
Action: Mouse moved to (1019, 432)
Screenshot: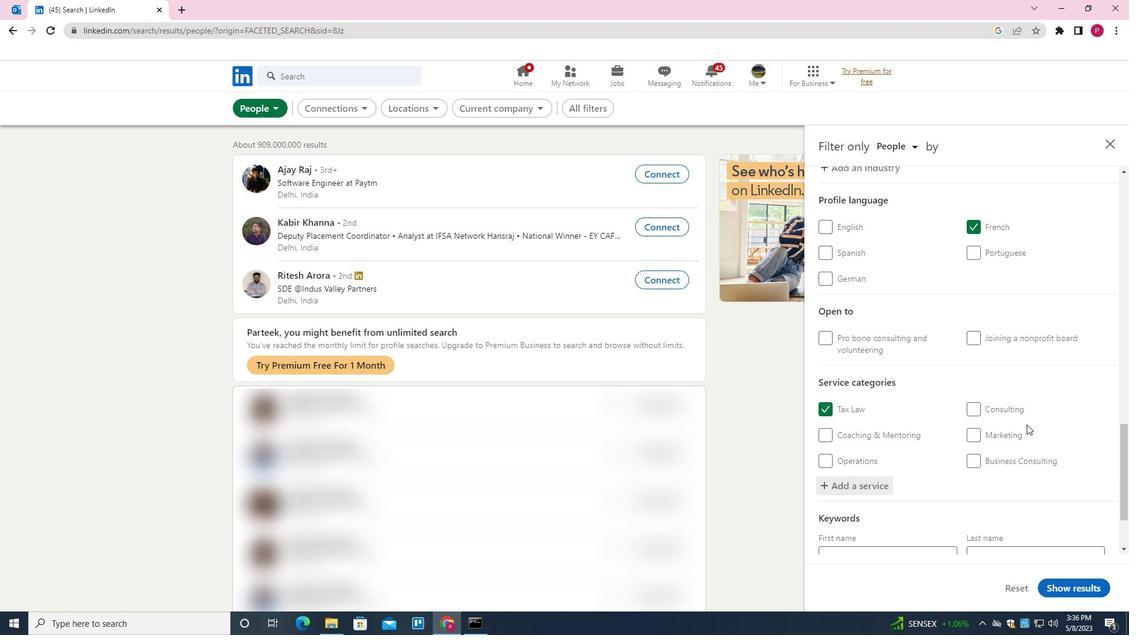 
Action: Mouse scrolled (1019, 431) with delta (0, 0)
Screenshot: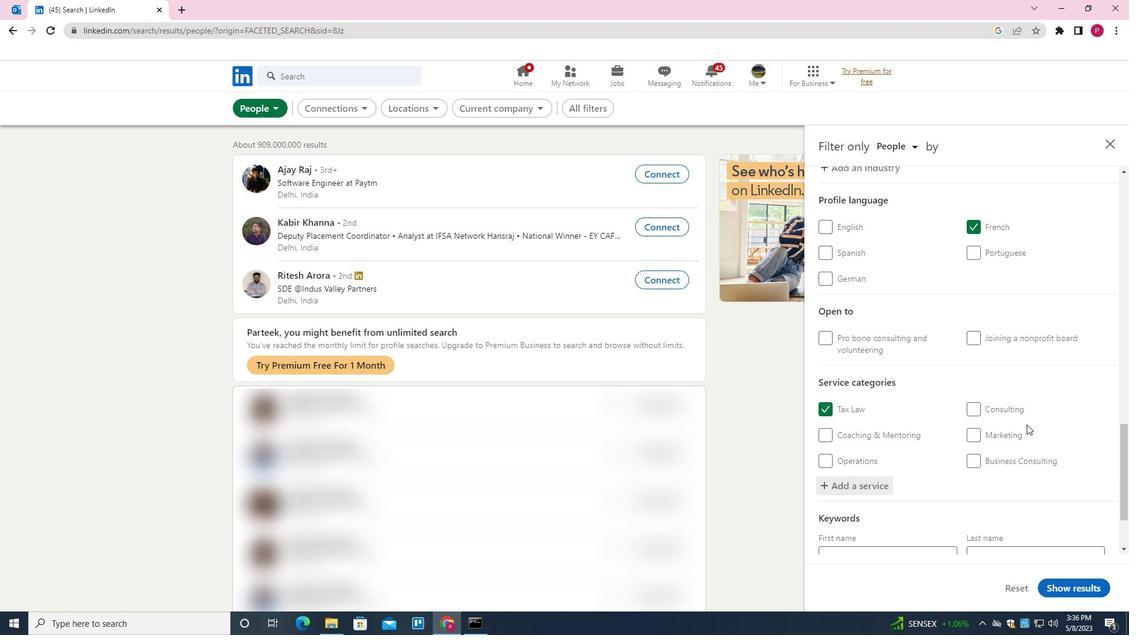 
Action: Mouse moved to (1015, 446)
Screenshot: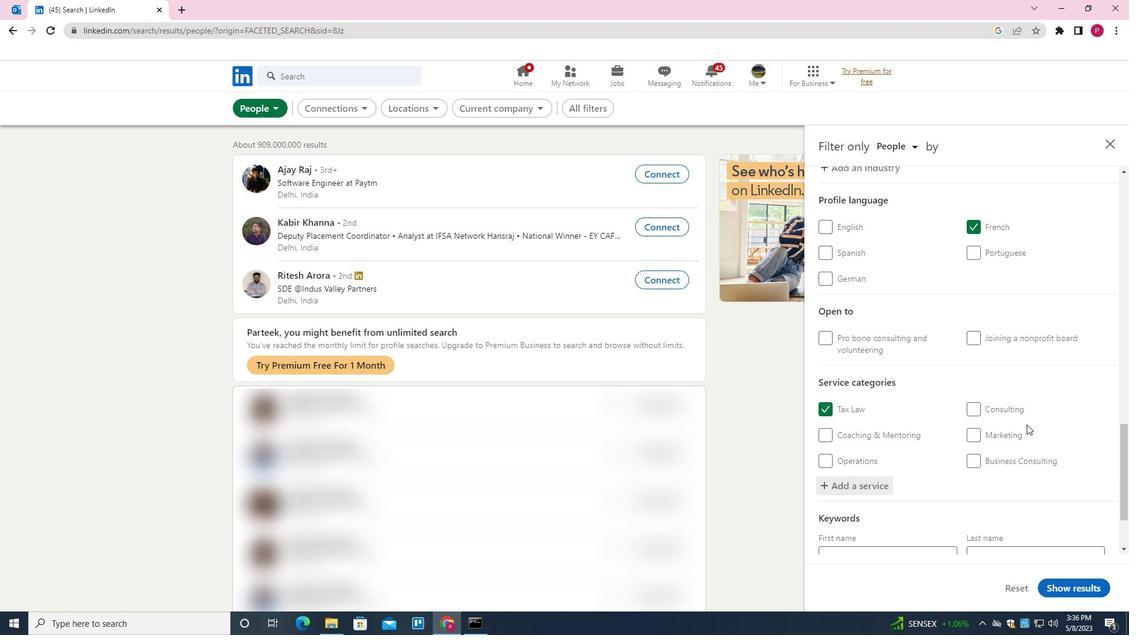 
Action: Mouse scrolled (1015, 446) with delta (0, 0)
Screenshot: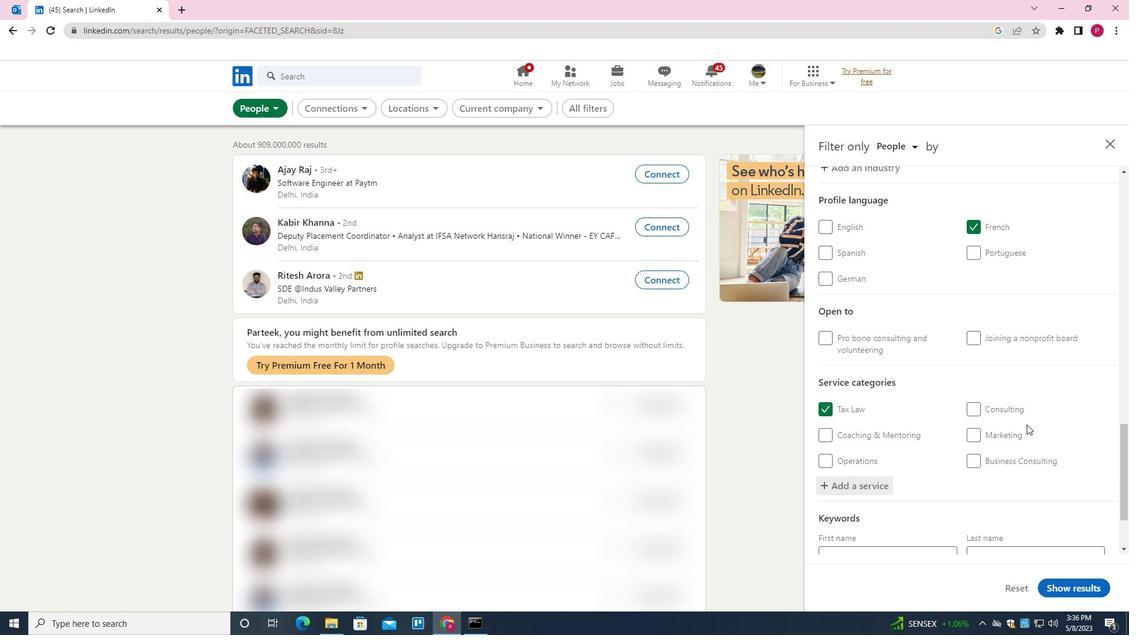 
Action: Mouse moved to (946, 506)
Screenshot: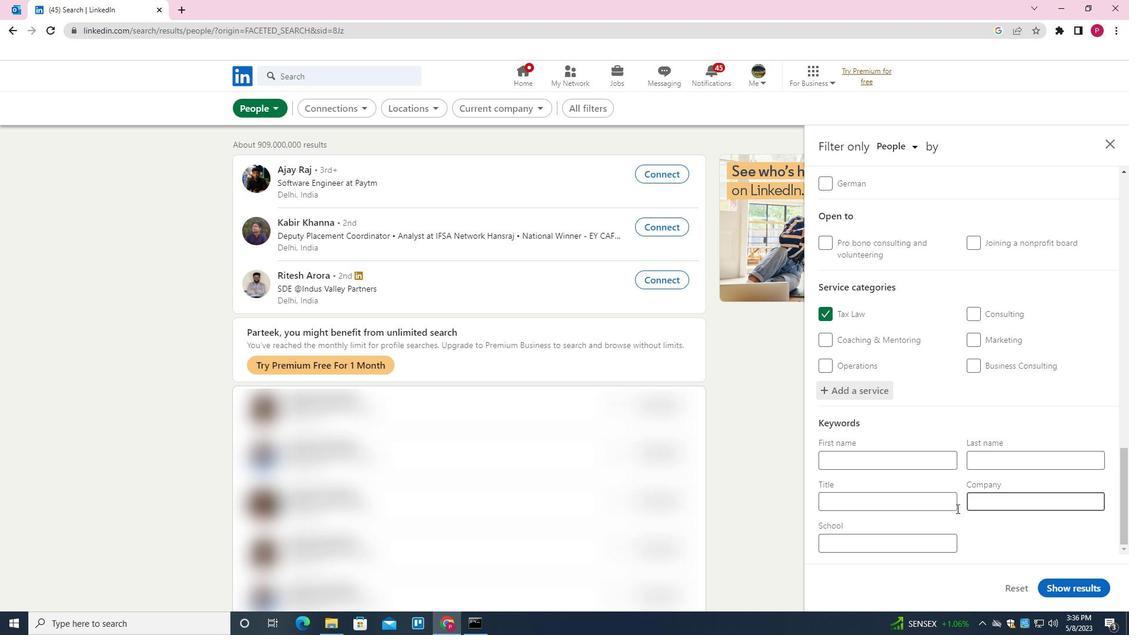 
Action: Mouse pressed left at (946, 506)
Screenshot: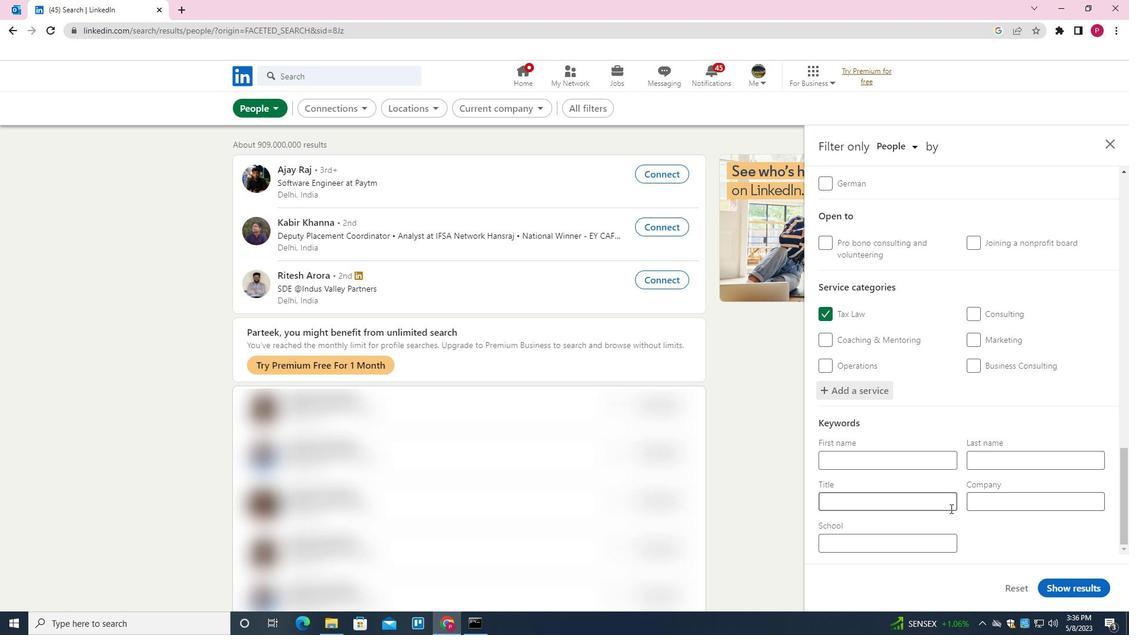
Action: Mouse moved to (933, 512)
Screenshot: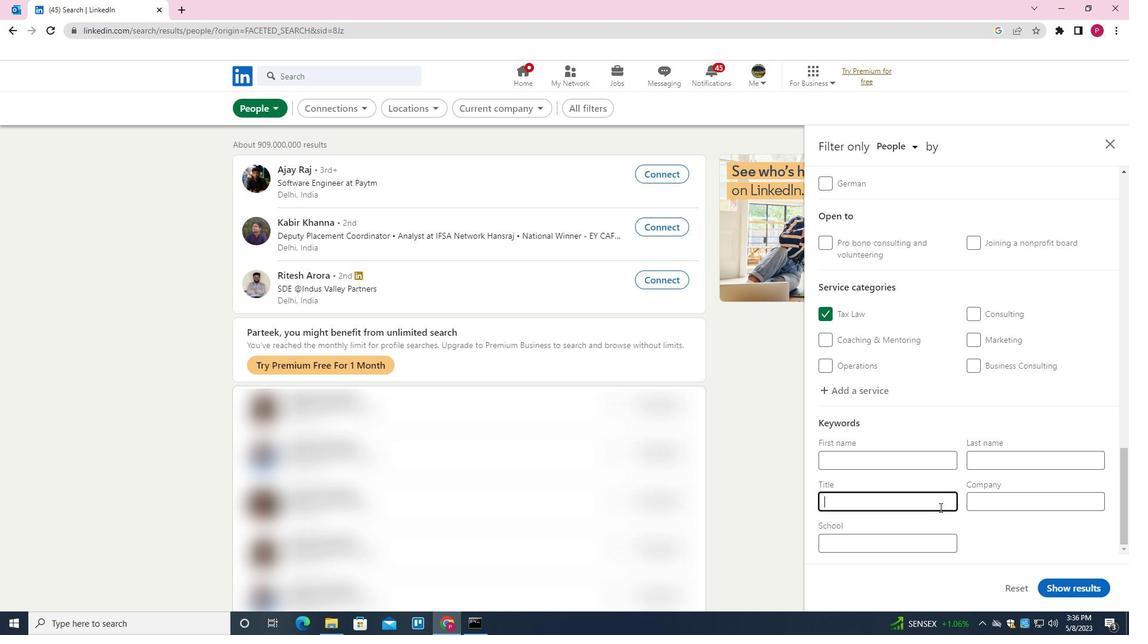 
Action: Key pressed <Key.shift>BEAUTICIAN
Screenshot: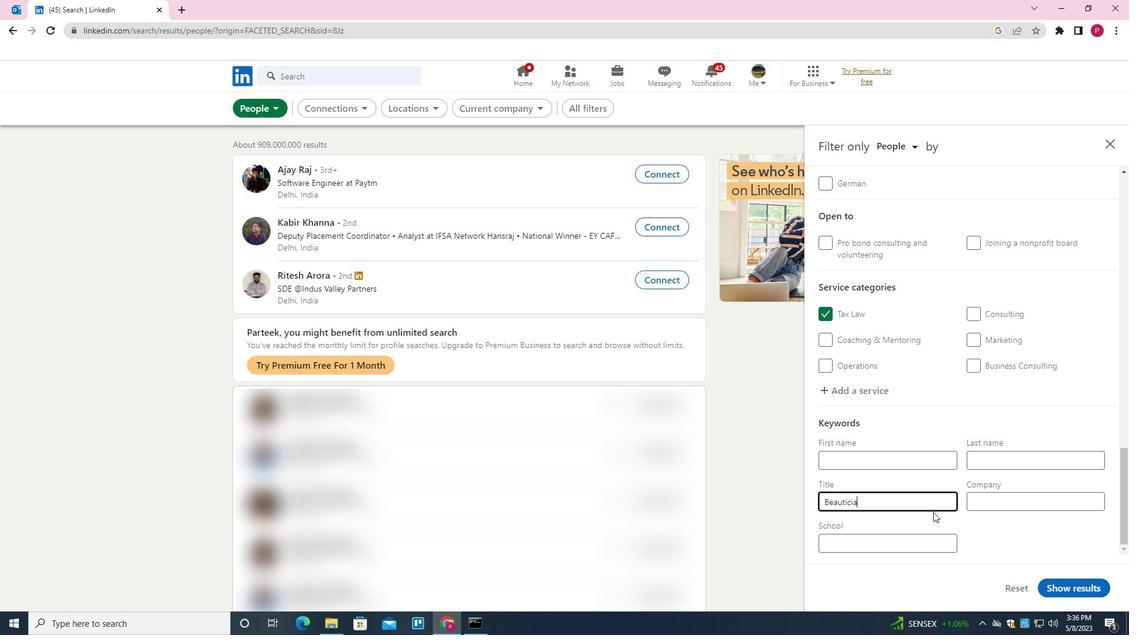 
Action: Mouse moved to (1058, 592)
Screenshot: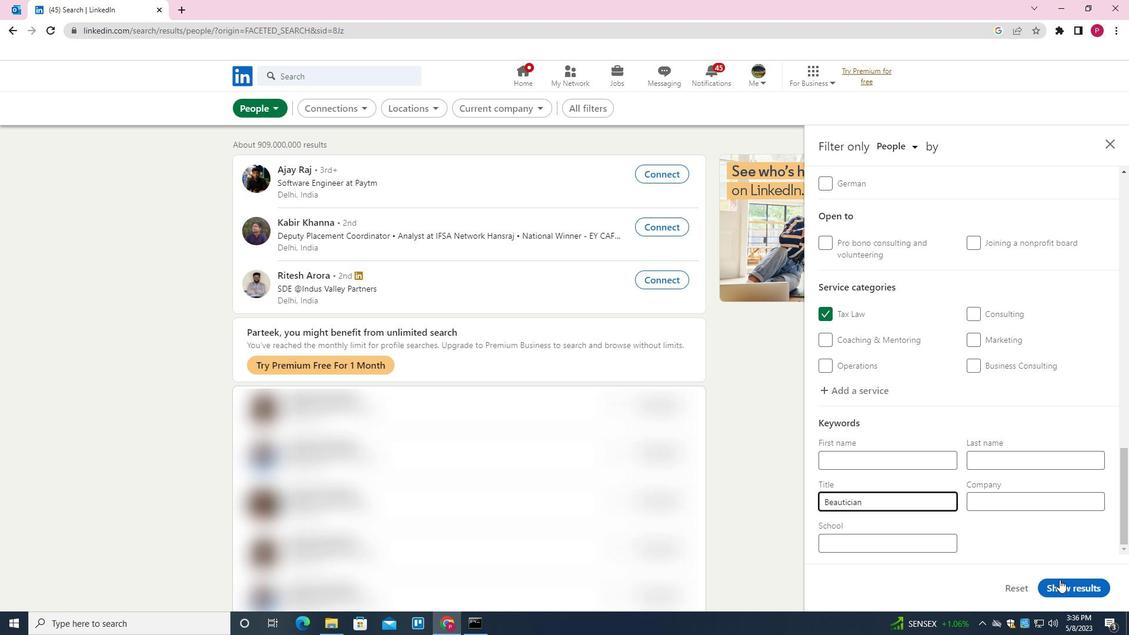 
Action: Mouse pressed left at (1058, 592)
Screenshot: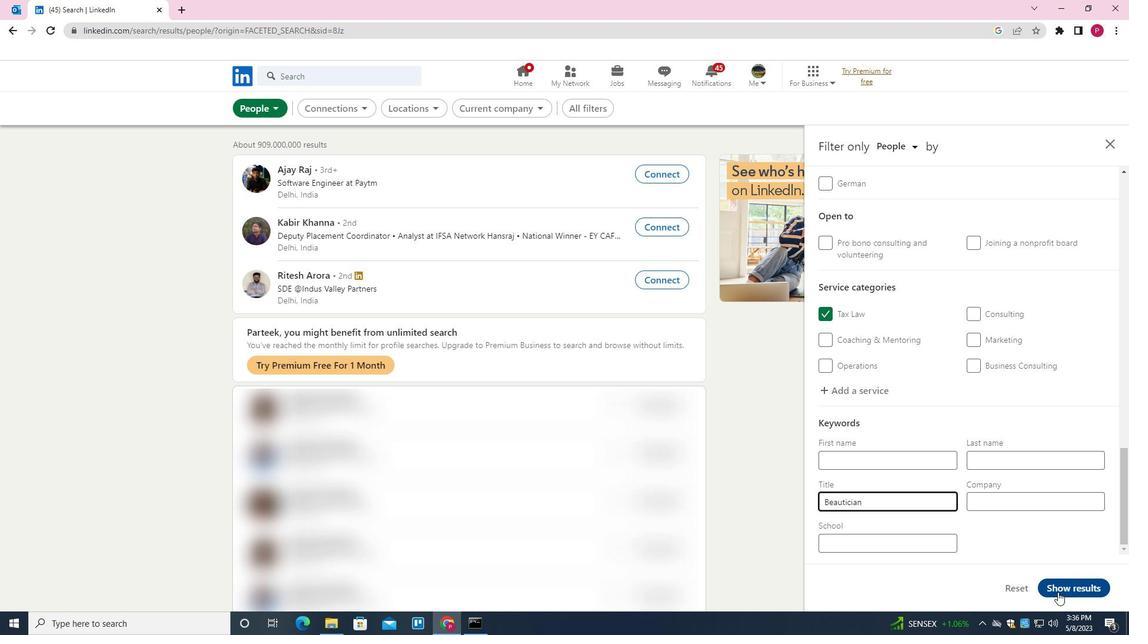 
Action: Mouse moved to (388, 283)
Screenshot: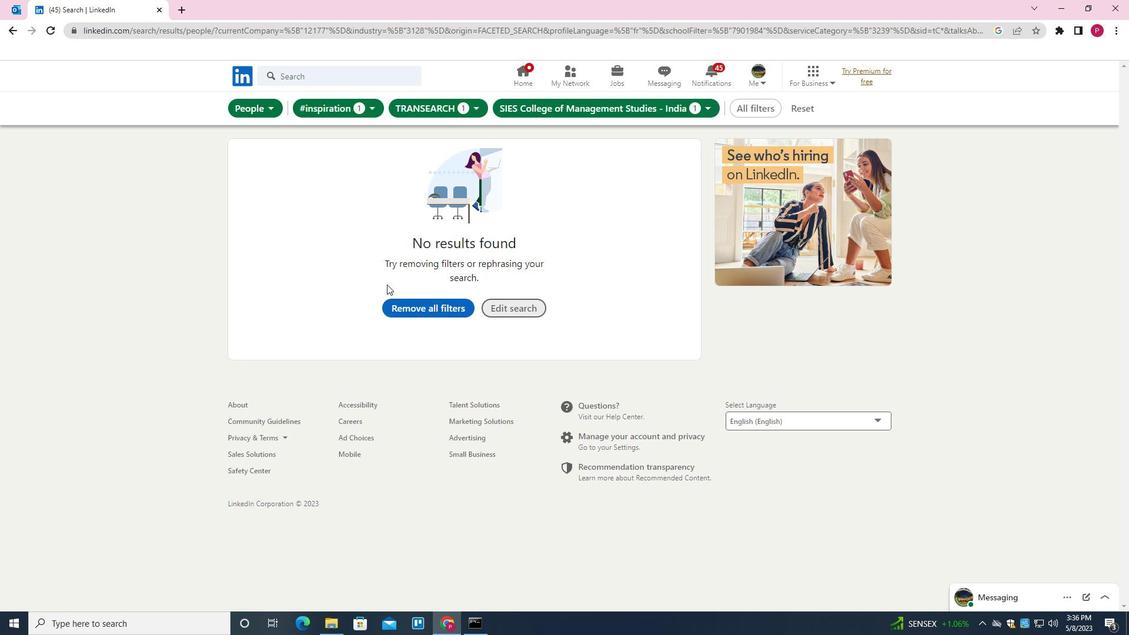 
